 Task: Find connections with filter location Banat with filter topic #tecnologiawith filter profile language French with filter current company Teach For India with filter school KSR College of Education with filter industry Construction Hardware Manufacturing with filter service category FIle Management with filter keywords title Iron Worker
Action: Mouse moved to (556, 72)
Screenshot: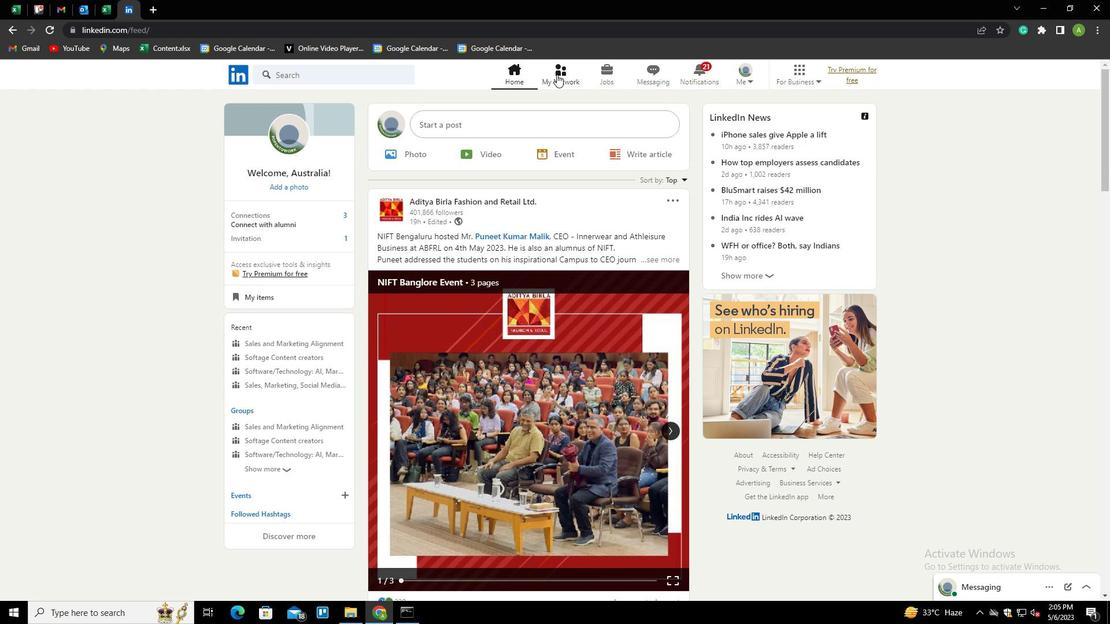 
Action: Mouse pressed left at (556, 72)
Screenshot: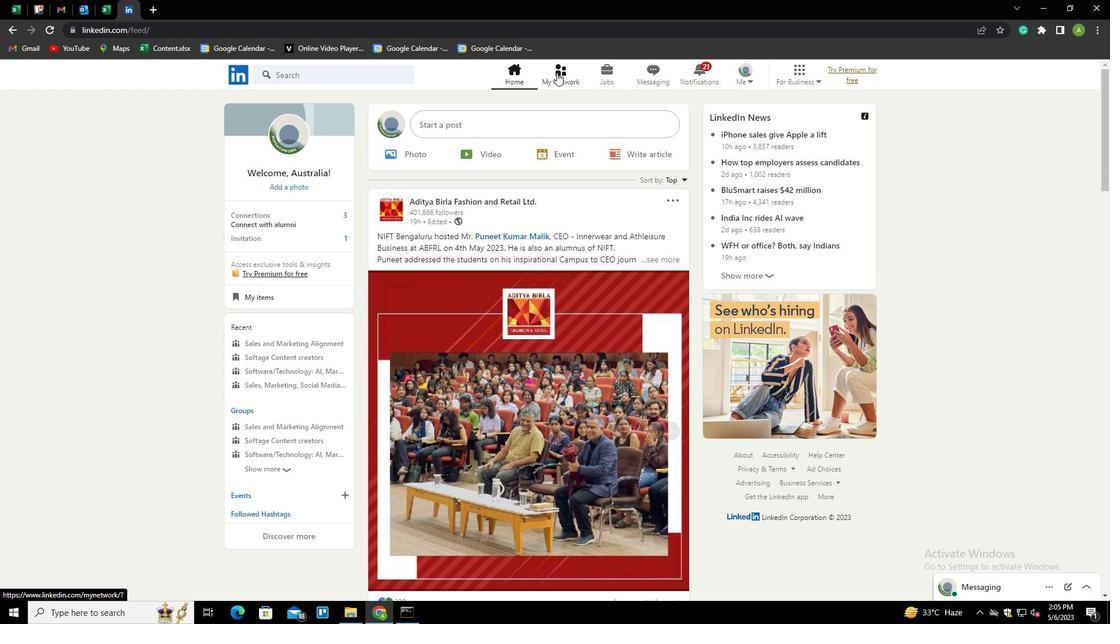 
Action: Mouse moved to (293, 139)
Screenshot: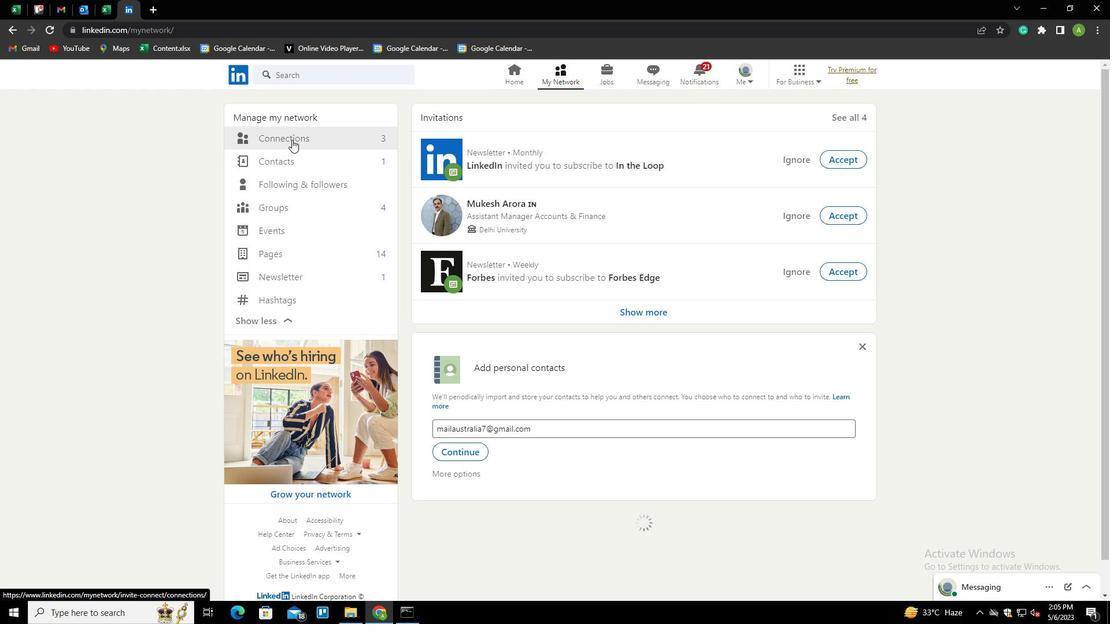 
Action: Mouse pressed left at (293, 139)
Screenshot: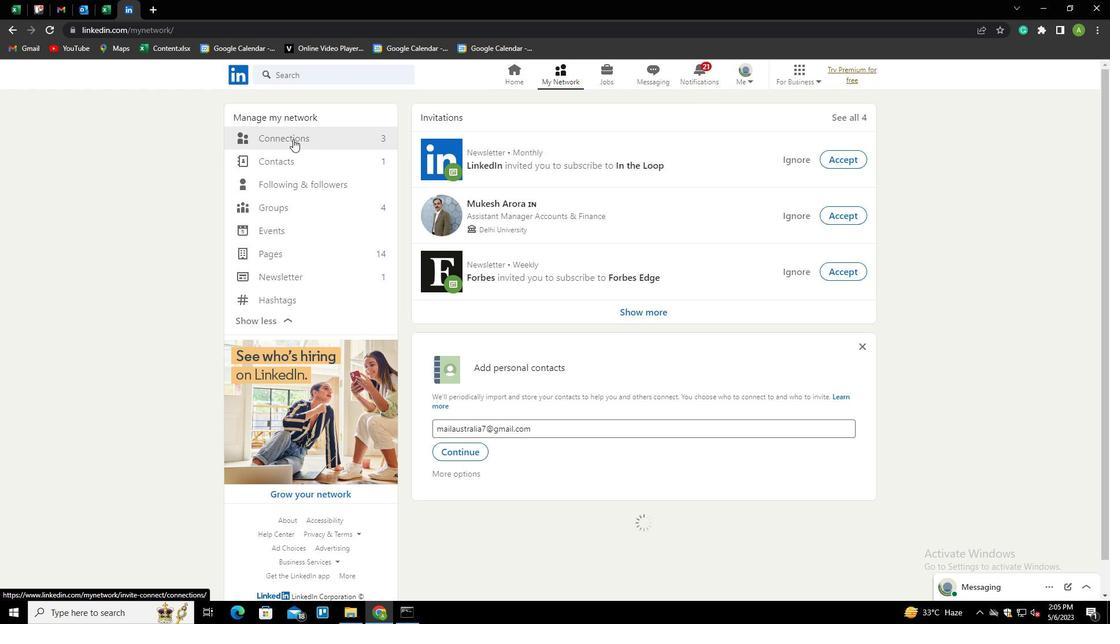 
Action: Mouse moved to (625, 139)
Screenshot: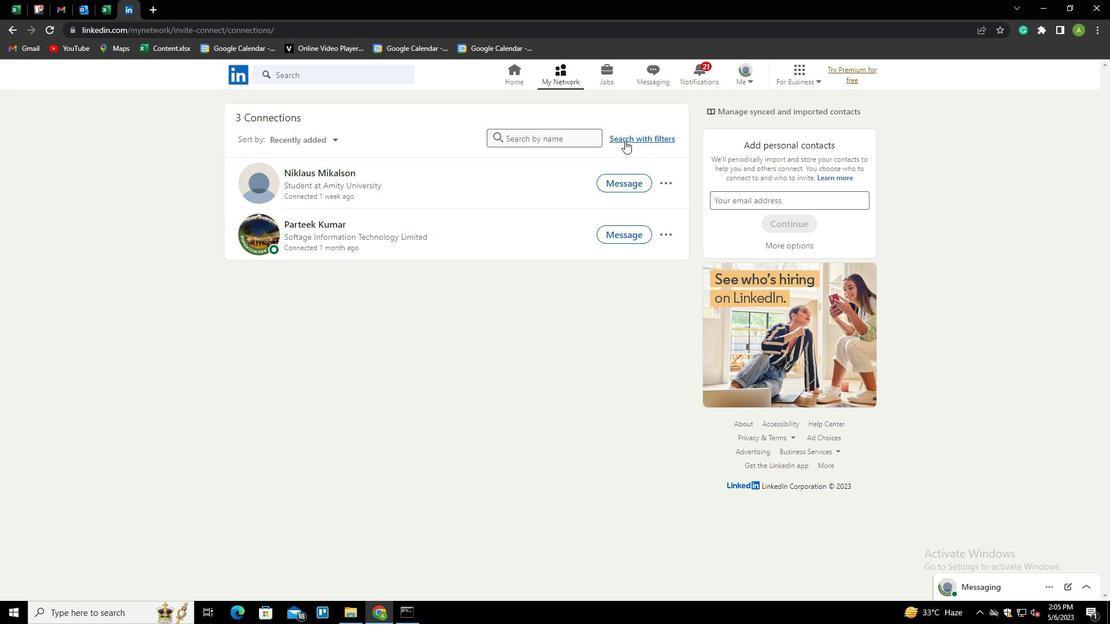 
Action: Mouse pressed left at (625, 139)
Screenshot: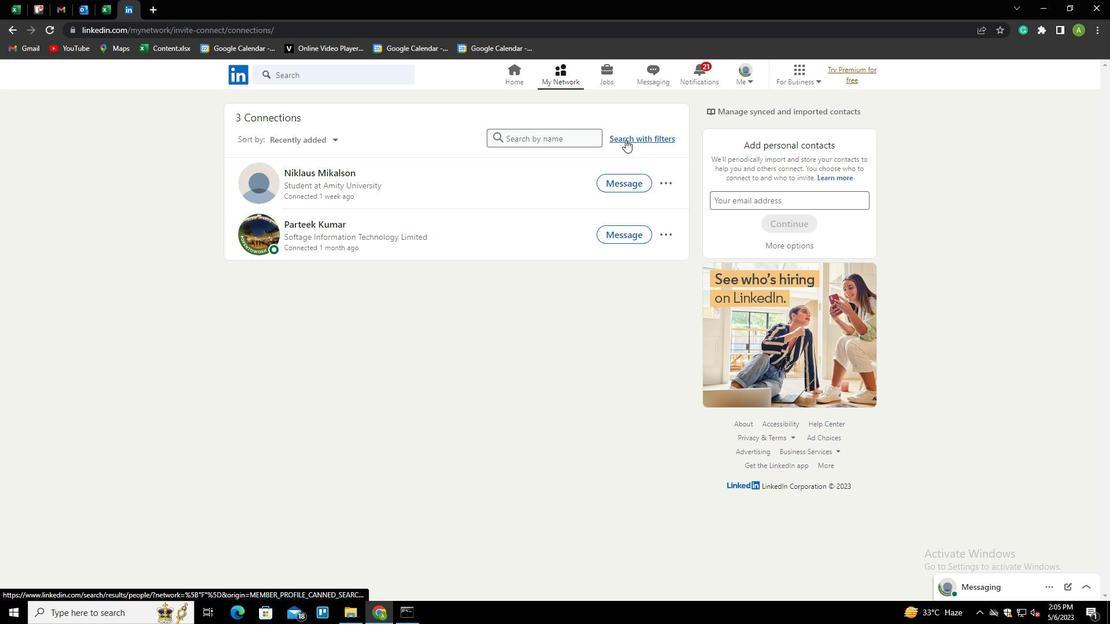 
Action: Mouse moved to (587, 102)
Screenshot: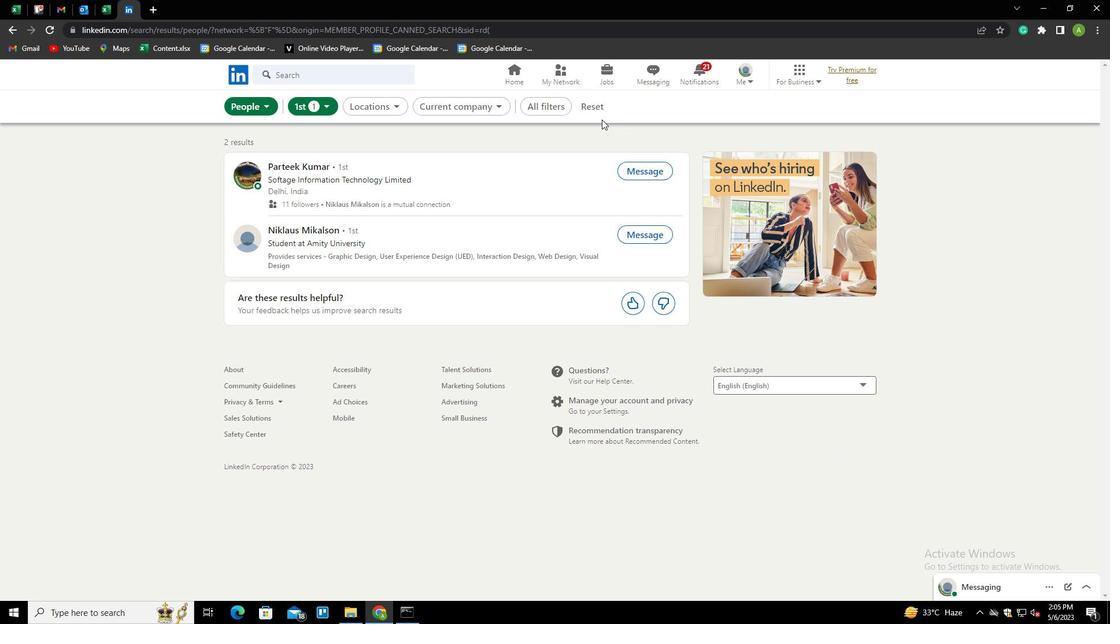 
Action: Mouse pressed left at (587, 102)
Screenshot: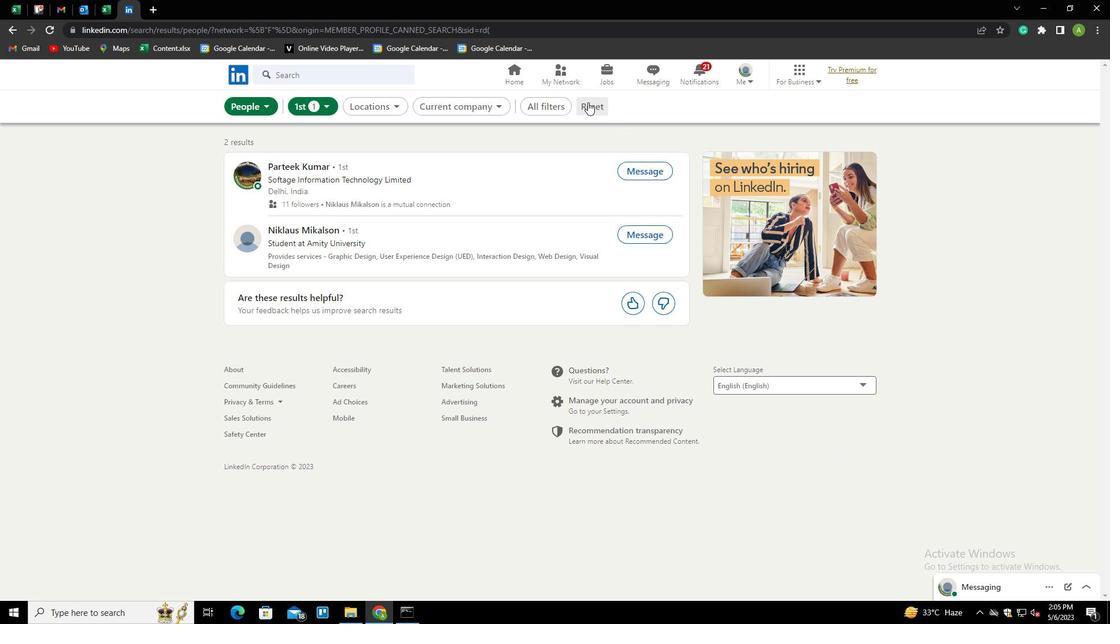 
Action: Mouse moved to (572, 105)
Screenshot: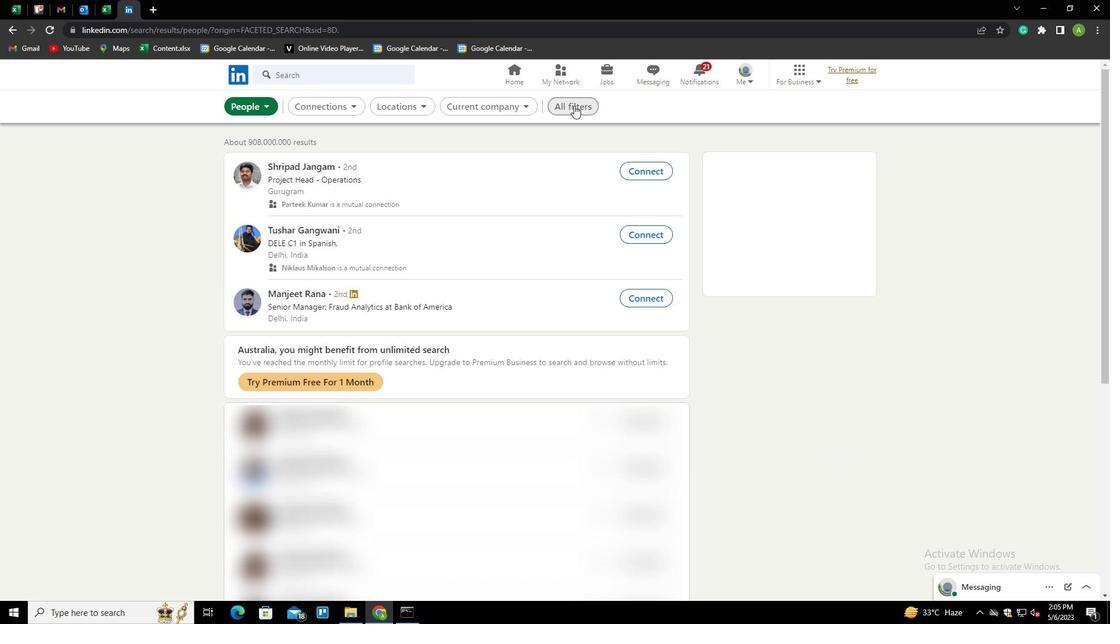 
Action: Mouse pressed left at (572, 105)
Screenshot: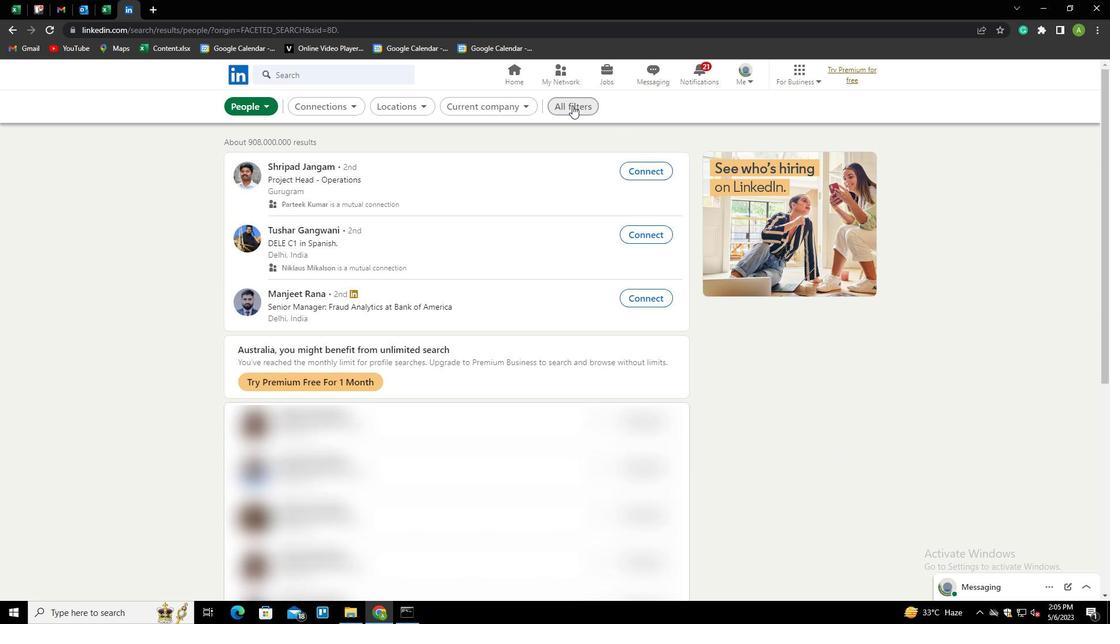 
Action: Mouse moved to (926, 360)
Screenshot: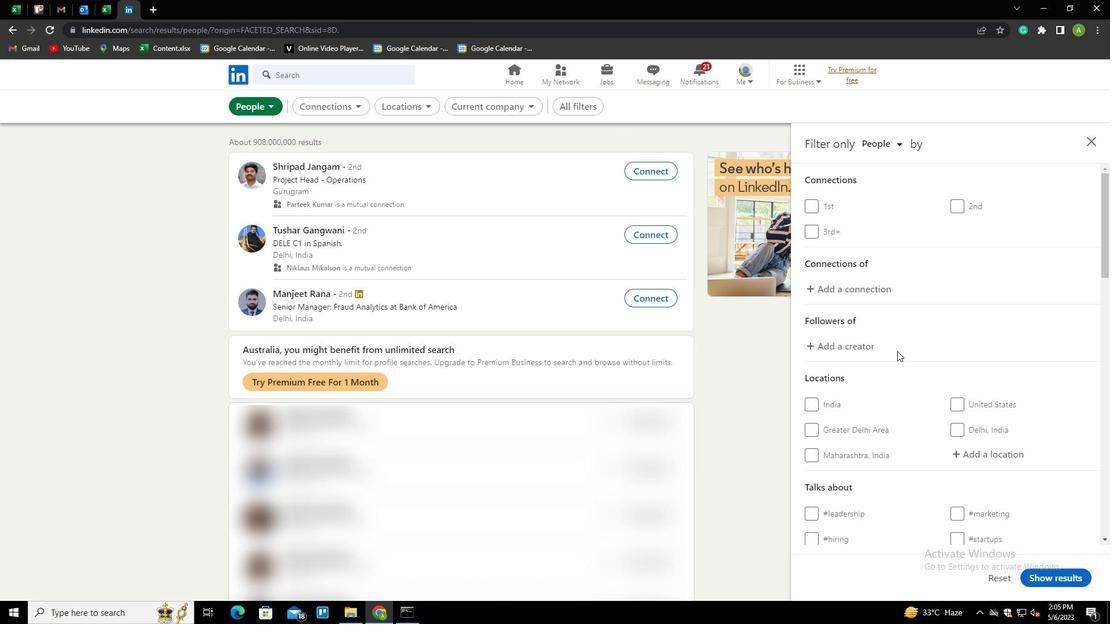 
Action: Mouse scrolled (926, 360) with delta (0, 0)
Screenshot: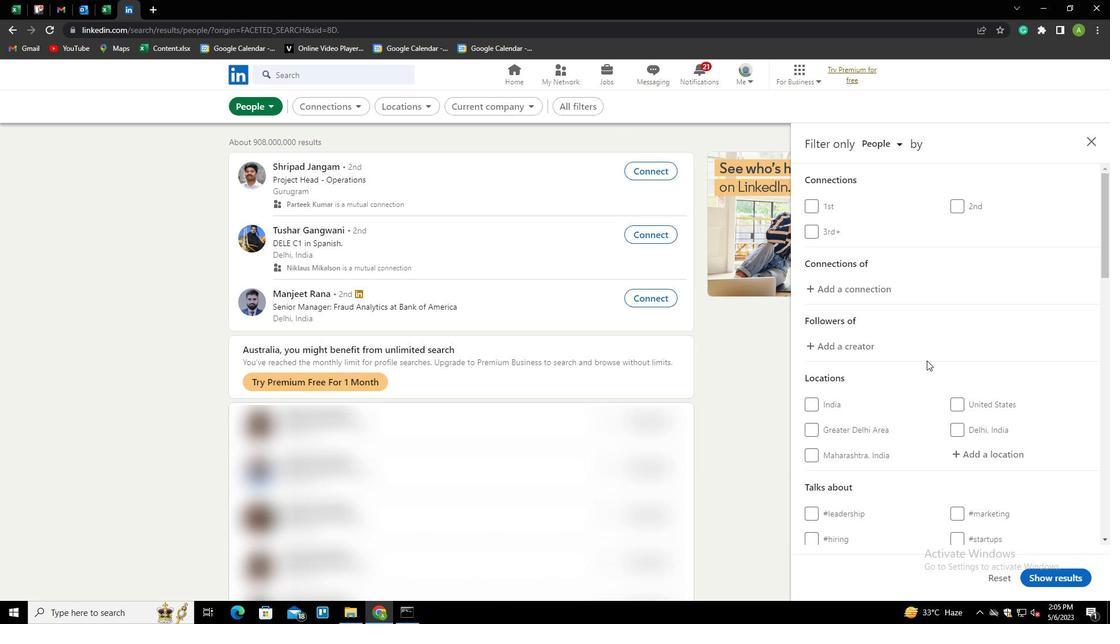 
Action: Mouse scrolled (926, 360) with delta (0, 0)
Screenshot: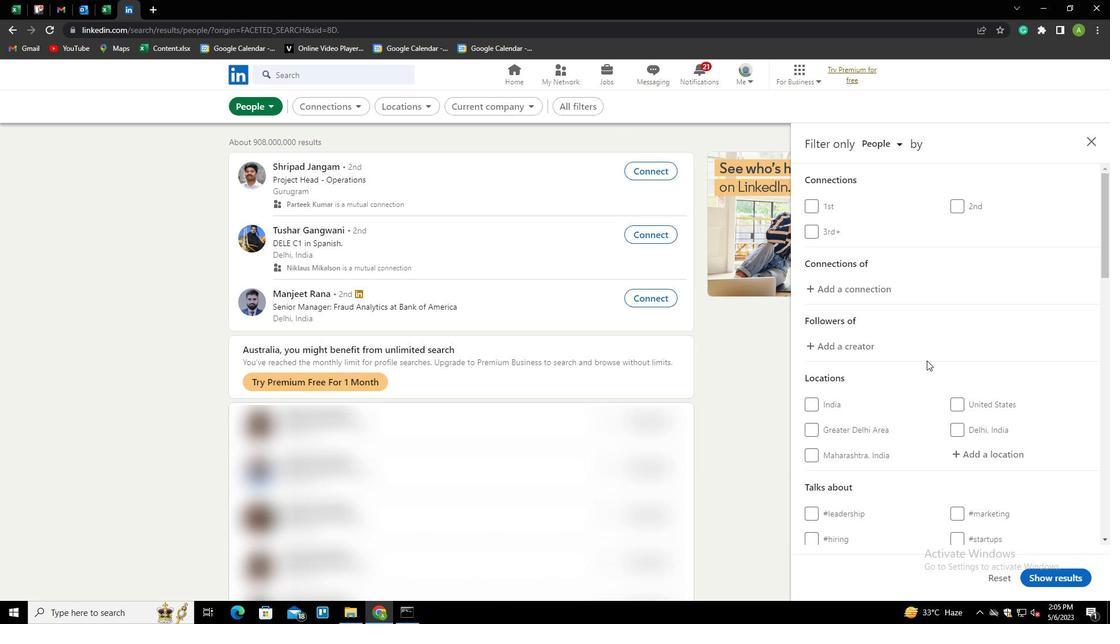 
Action: Mouse moved to (982, 327)
Screenshot: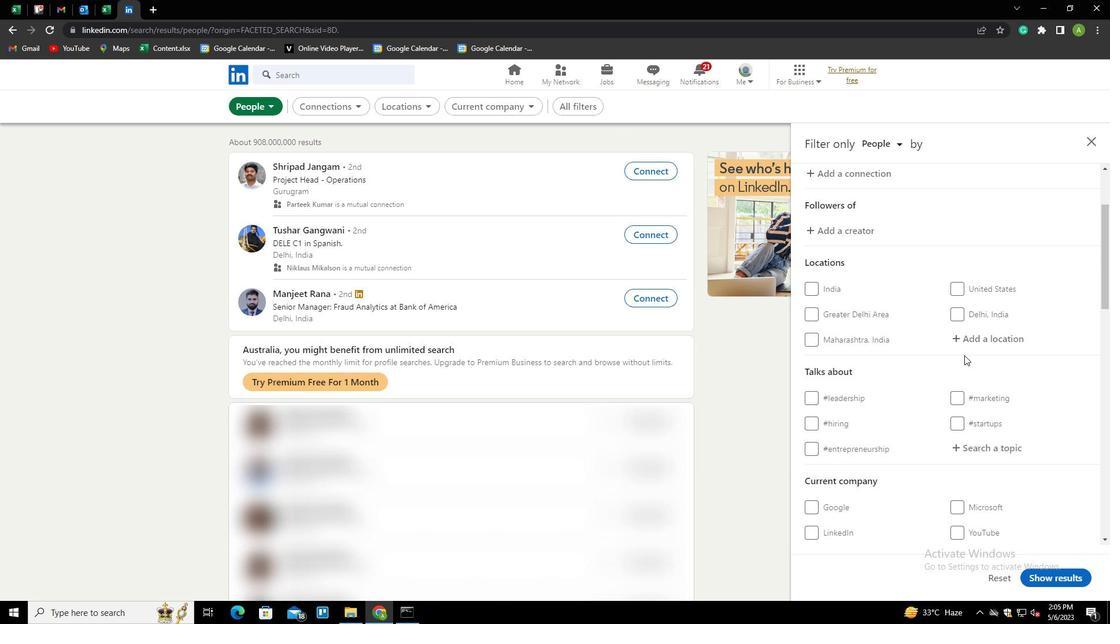 
Action: Mouse pressed left at (982, 327)
Screenshot: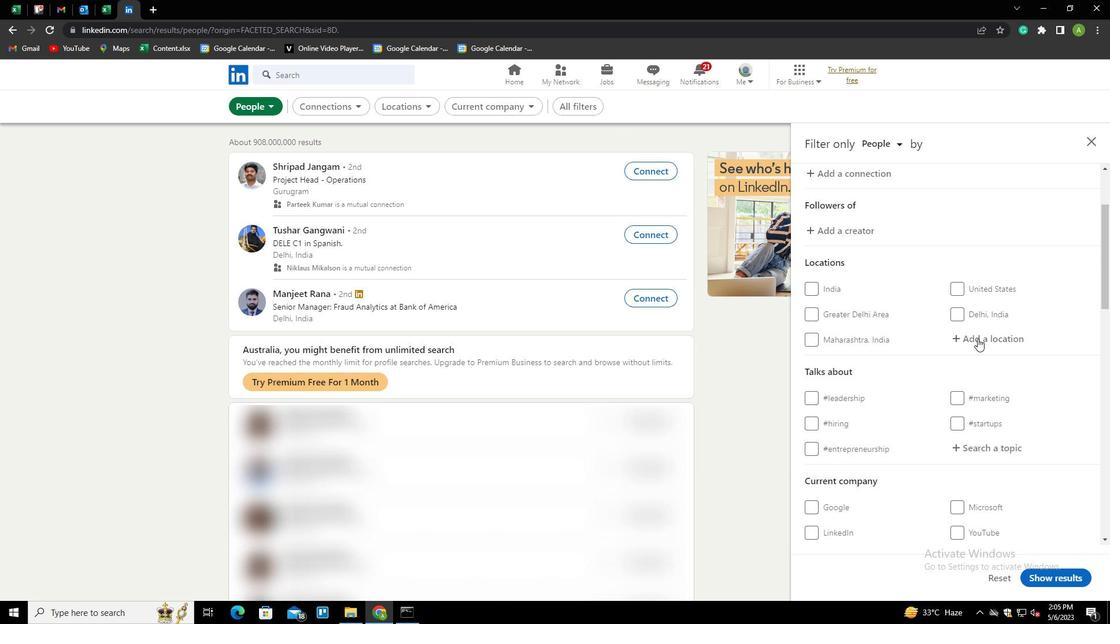 
Action: Mouse moved to (984, 334)
Screenshot: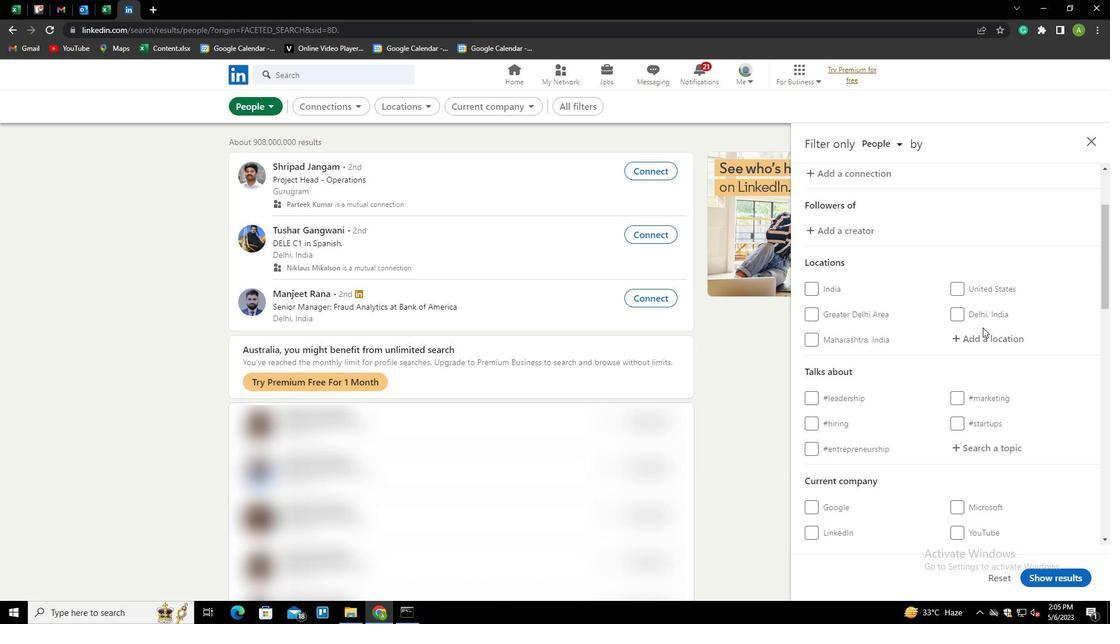
Action: Mouse pressed left at (984, 334)
Screenshot: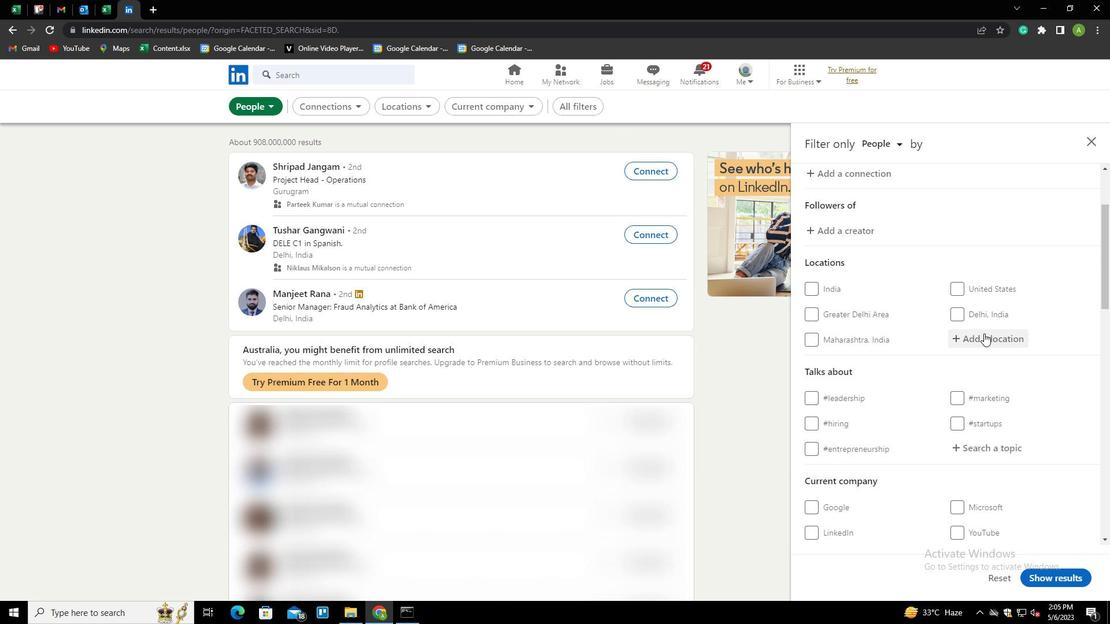 
Action: Key pressed <Key.shift>
Screenshot: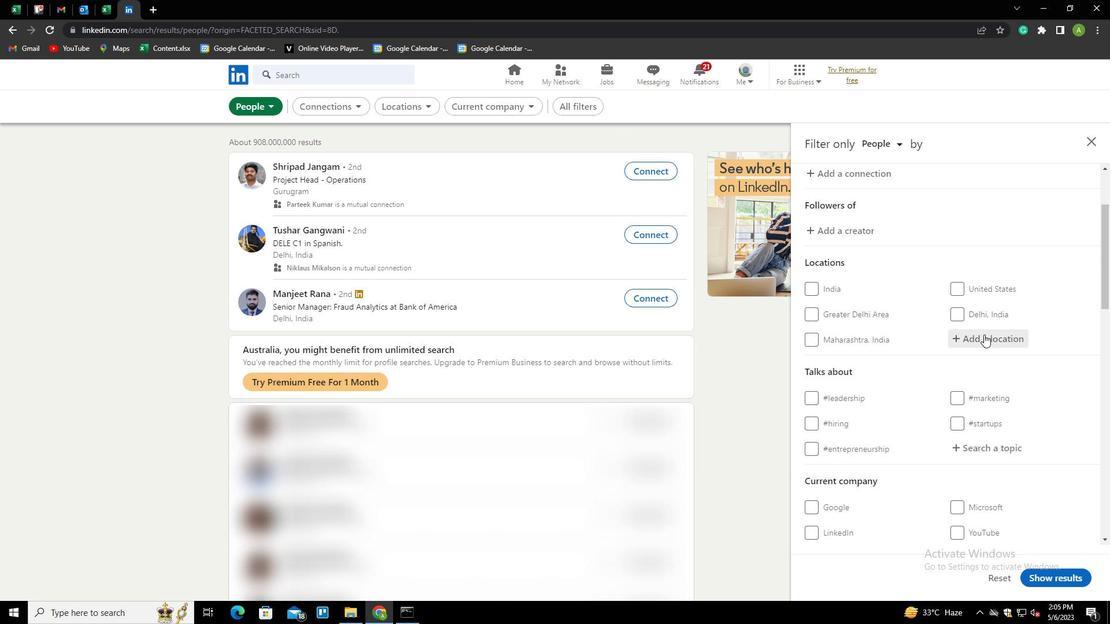 
Action: Mouse moved to (984, 335)
Screenshot: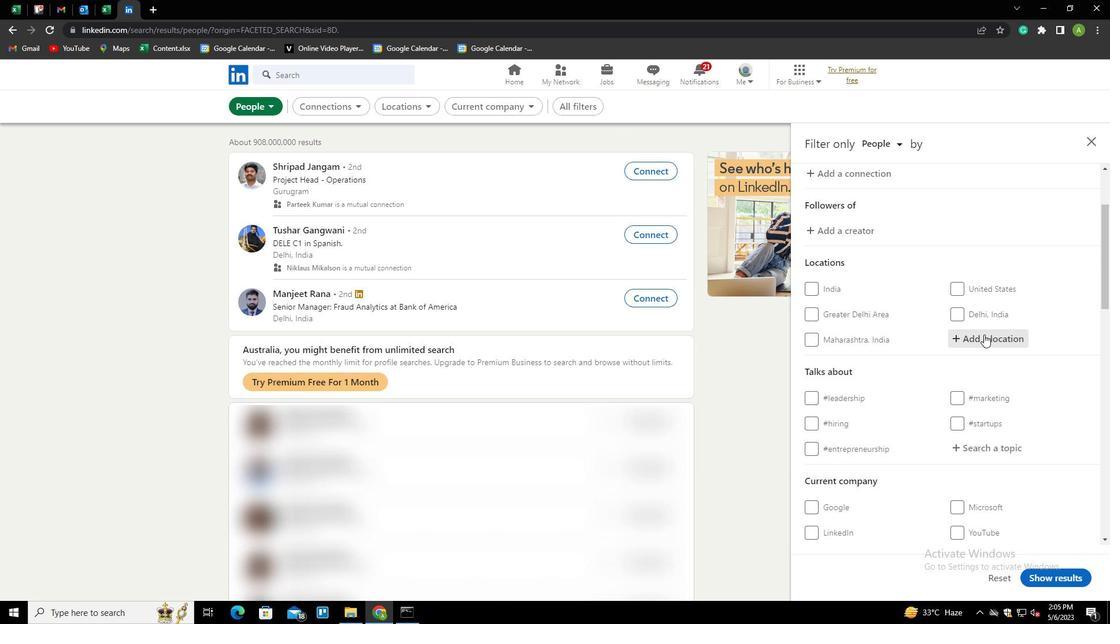 
Action: Key pressed BA
Screenshot: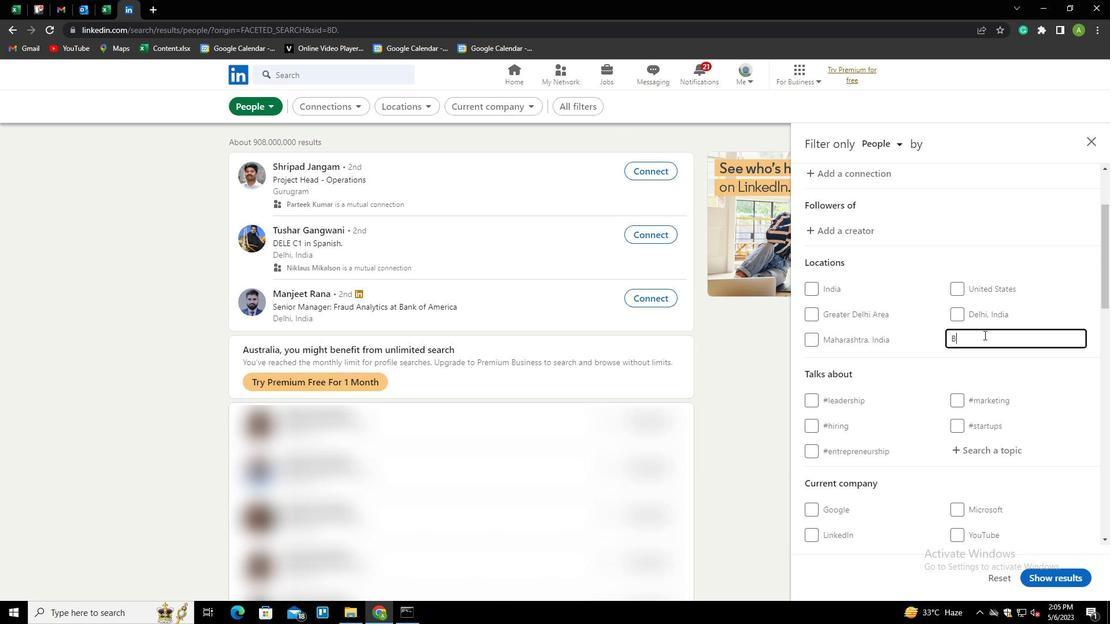 
Action: Mouse moved to (965, 323)
Screenshot: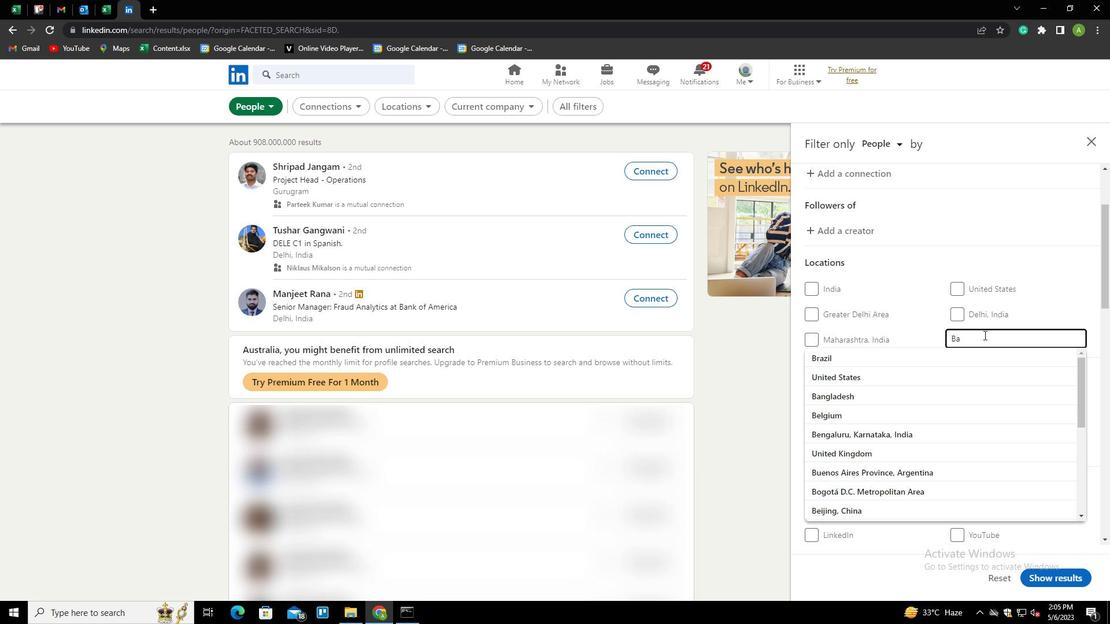 
Action: Key pressed NAT<Key.down><Key.enter>
Screenshot: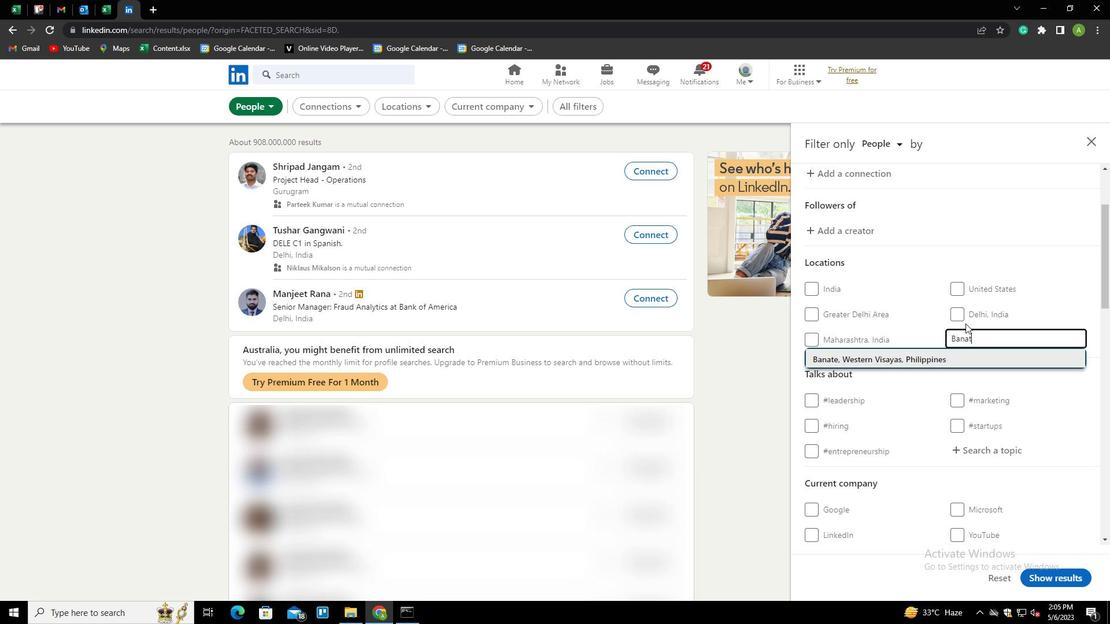 
Action: Mouse moved to (955, 333)
Screenshot: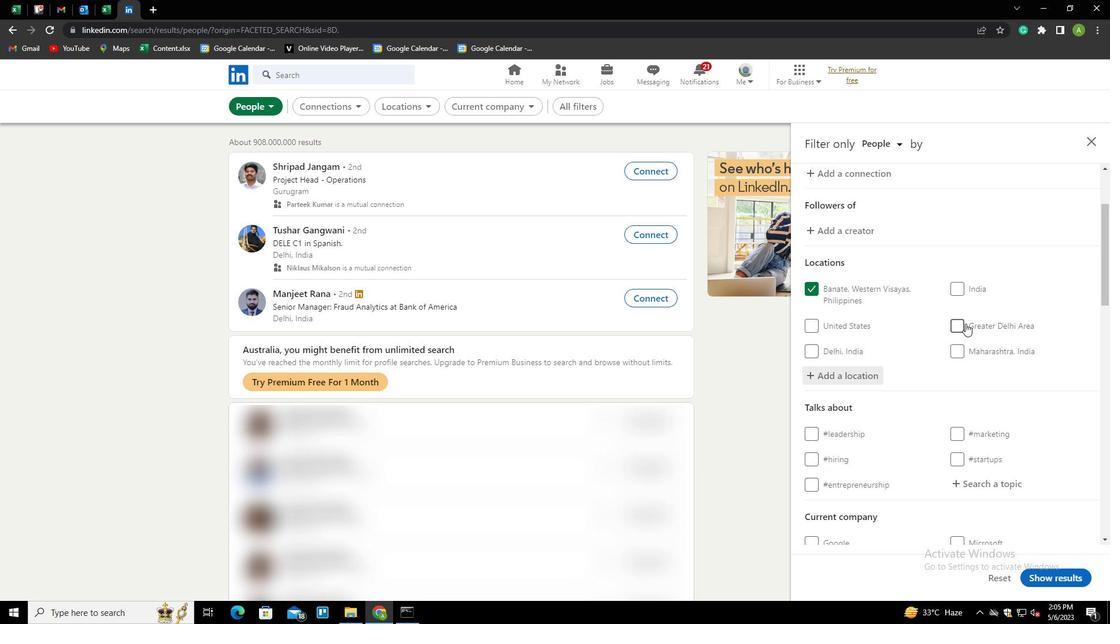 
Action: Mouse scrolled (955, 332) with delta (0, 0)
Screenshot: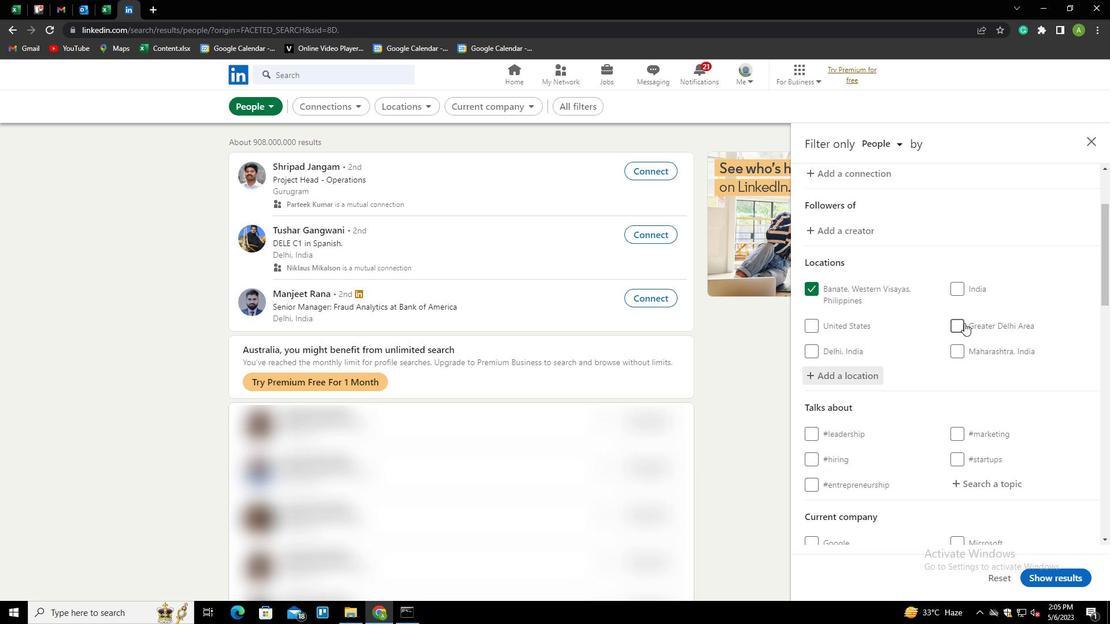 
Action: Mouse moved to (955, 333)
Screenshot: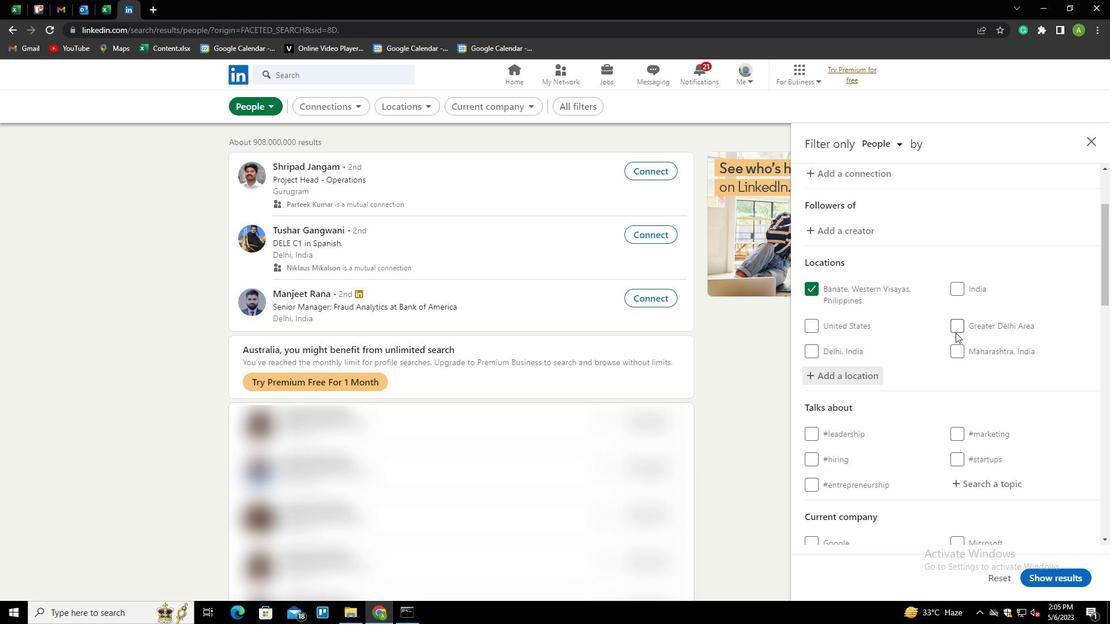 
Action: Mouse scrolled (955, 333) with delta (0, 0)
Screenshot: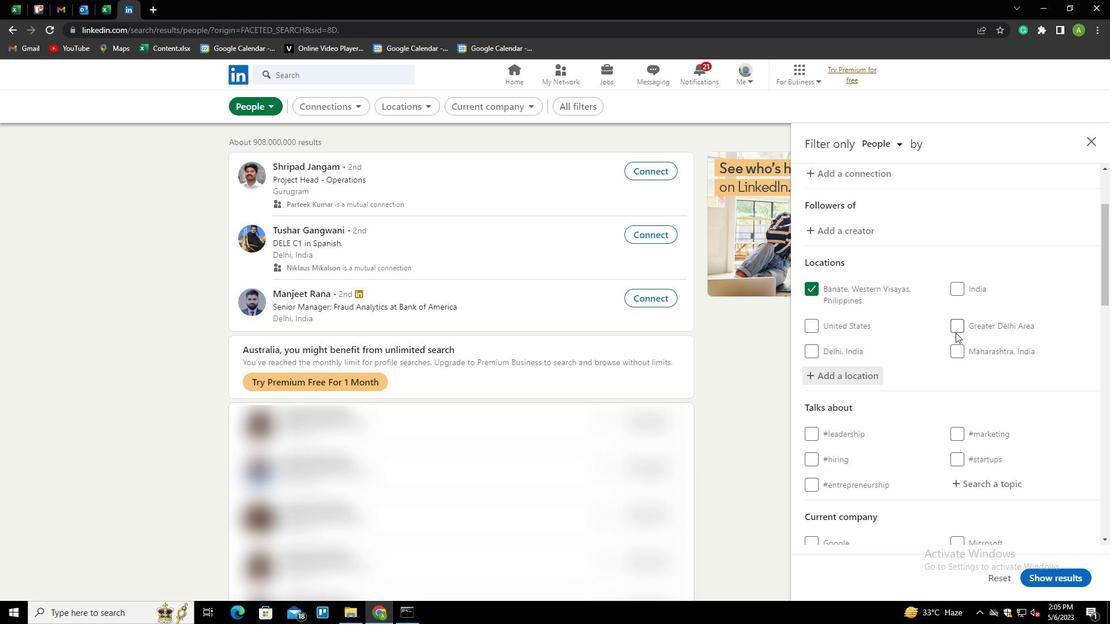 
Action: Mouse moved to (969, 368)
Screenshot: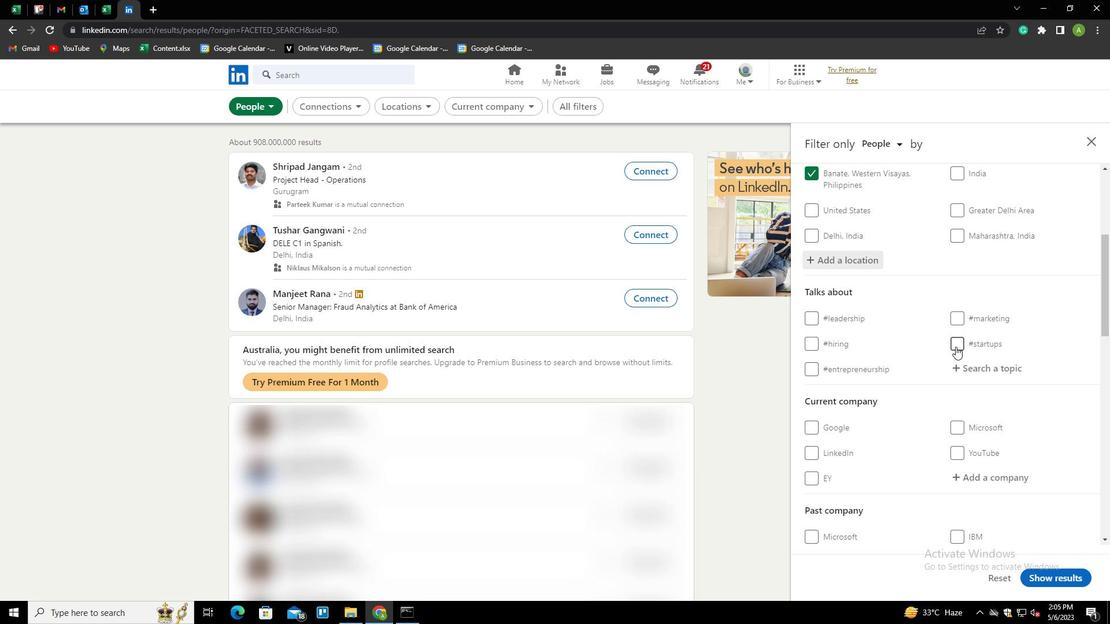 
Action: Mouse pressed left at (969, 368)
Screenshot: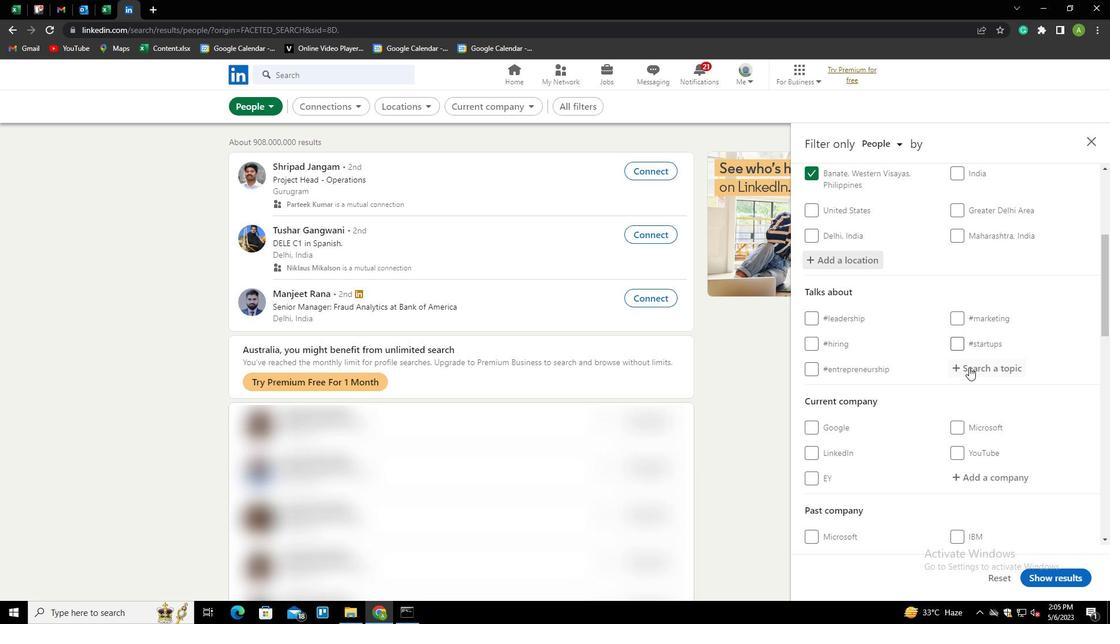 
Action: Mouse moved to (968, 368)
Screenshot: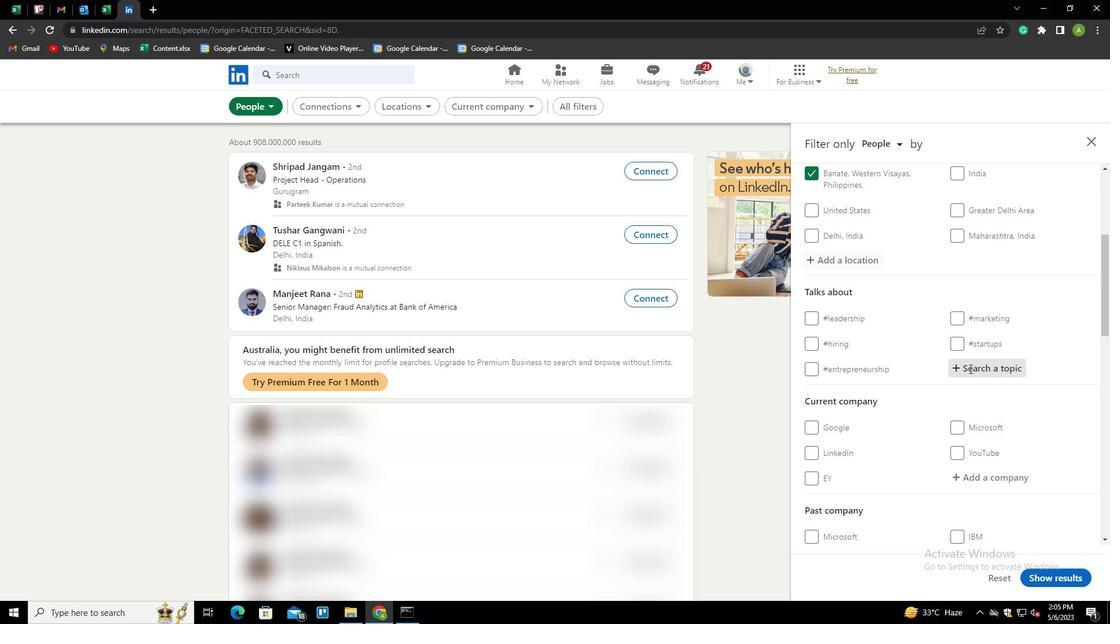 
Action: Key pressed T
Screenshot: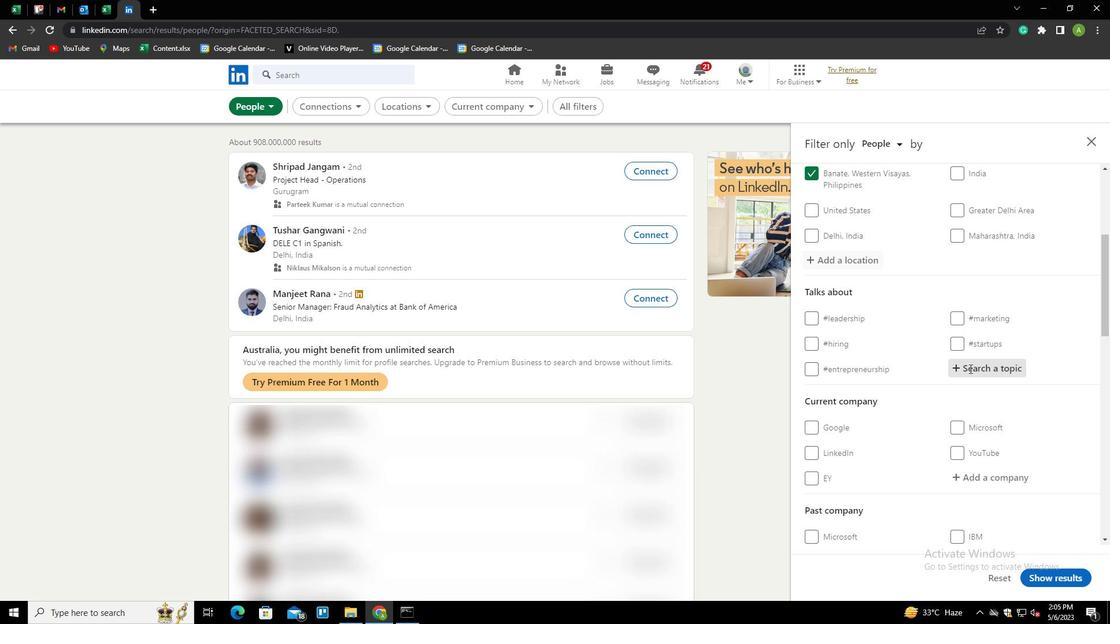 
Action: Mouse moved to (968, 368)
Screenshot: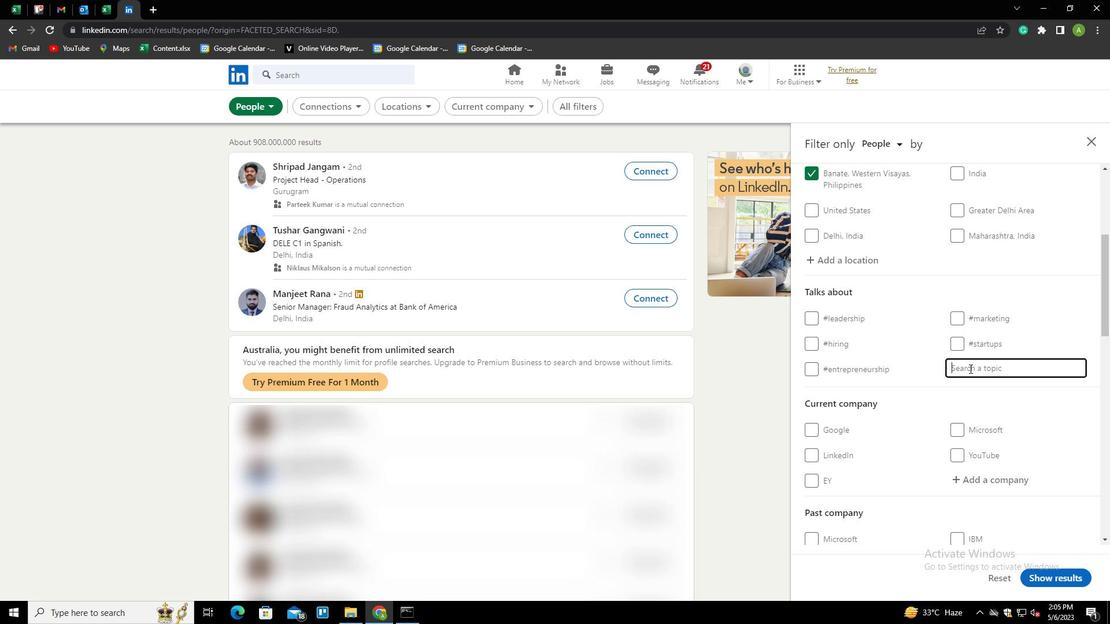 
Action: Key pressed E
Screenshot: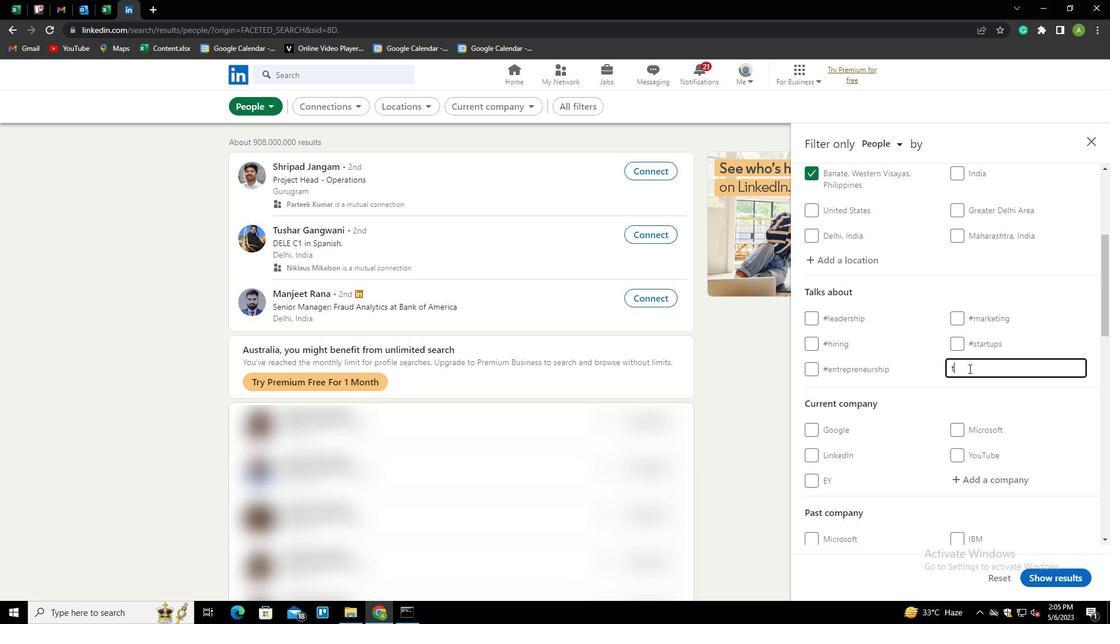 
Action: Mouse moved to (964, 367)
Screenshot: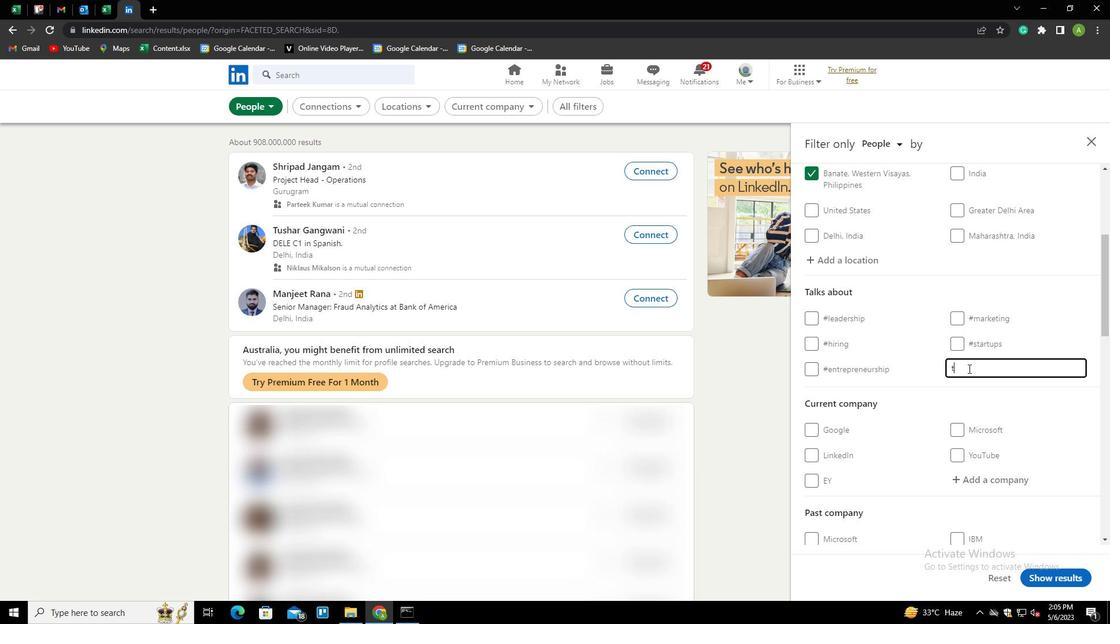 
Action: Key pressed CHNOLOGIA<Key.down><Key.enter>
Screenshot: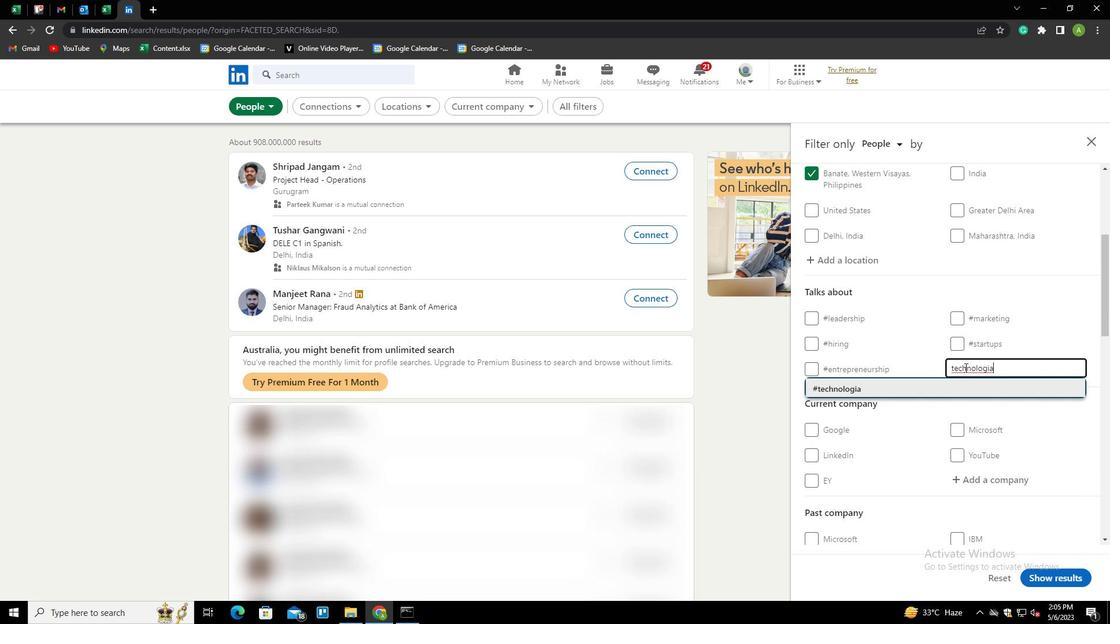 
Action: Mouse scrolled (964, 367) with delta (0, 0)
Screenshot: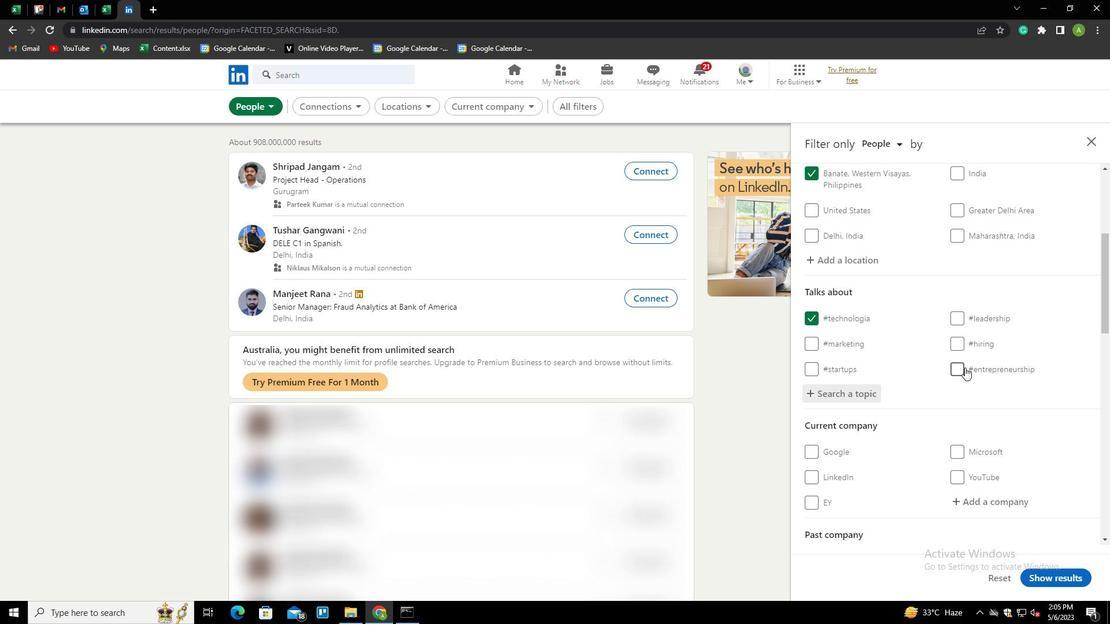 
Action: Mouse scrolled (964, 367) with delta (0, 0)
Screenshot: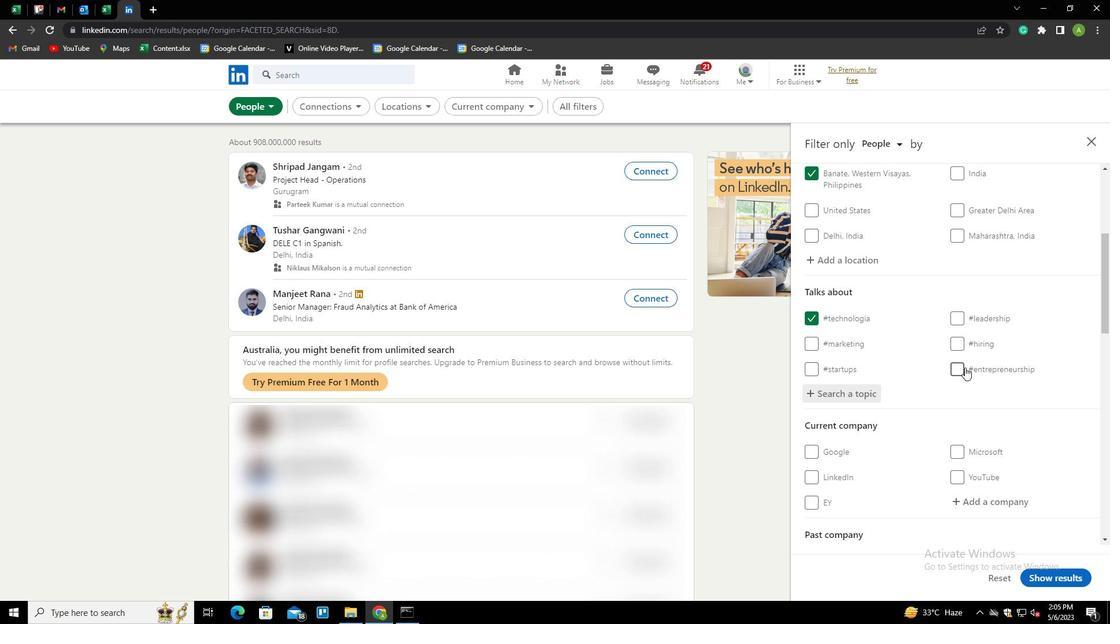 
Action: Mouse scrolled (964, 367) with delta (0, 0)
Screenshot: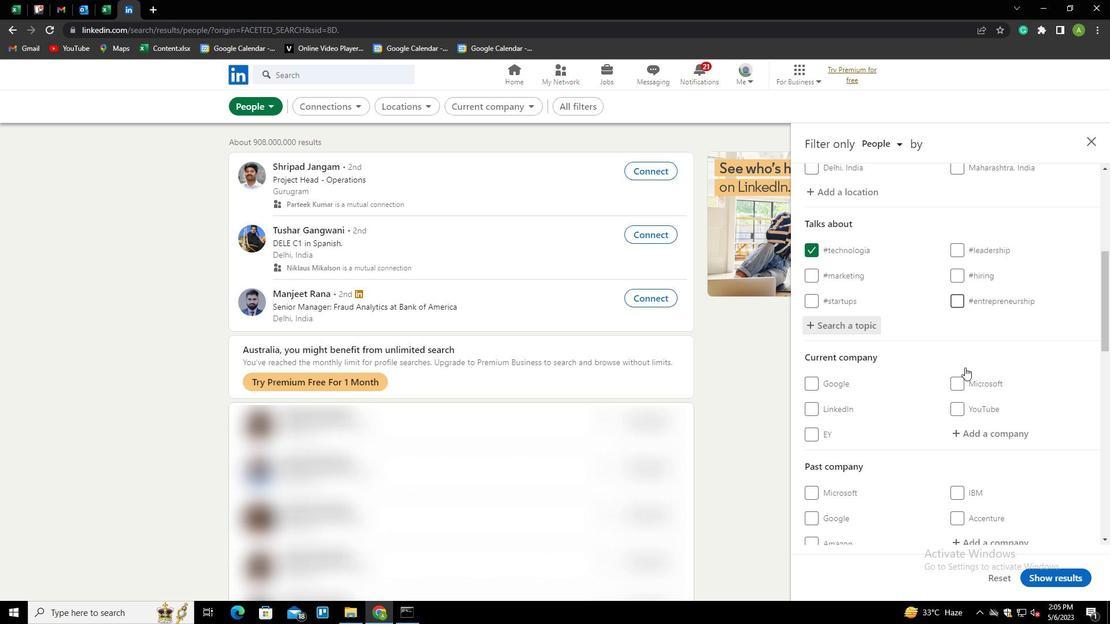 
Action: Mouse moved to (964, 354)
Screenshot: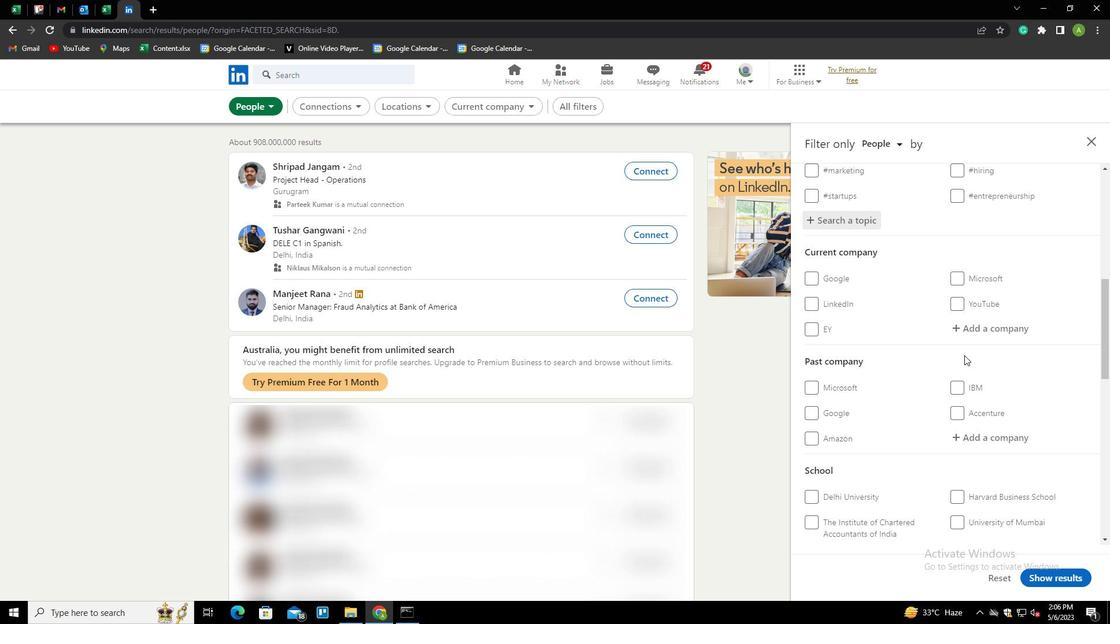 
Action: Mouse scrolled (964, 354) with delta (0, 0)
Screenshot: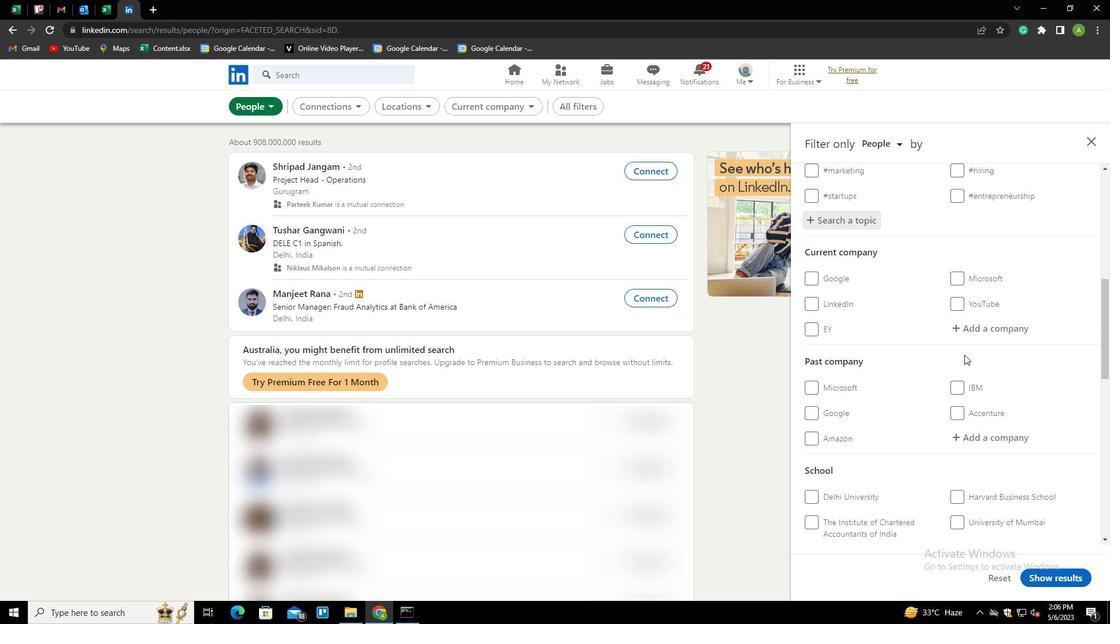 
Action: Mouse scrolled (964, 354) with delta (0, 0)
Screenshot: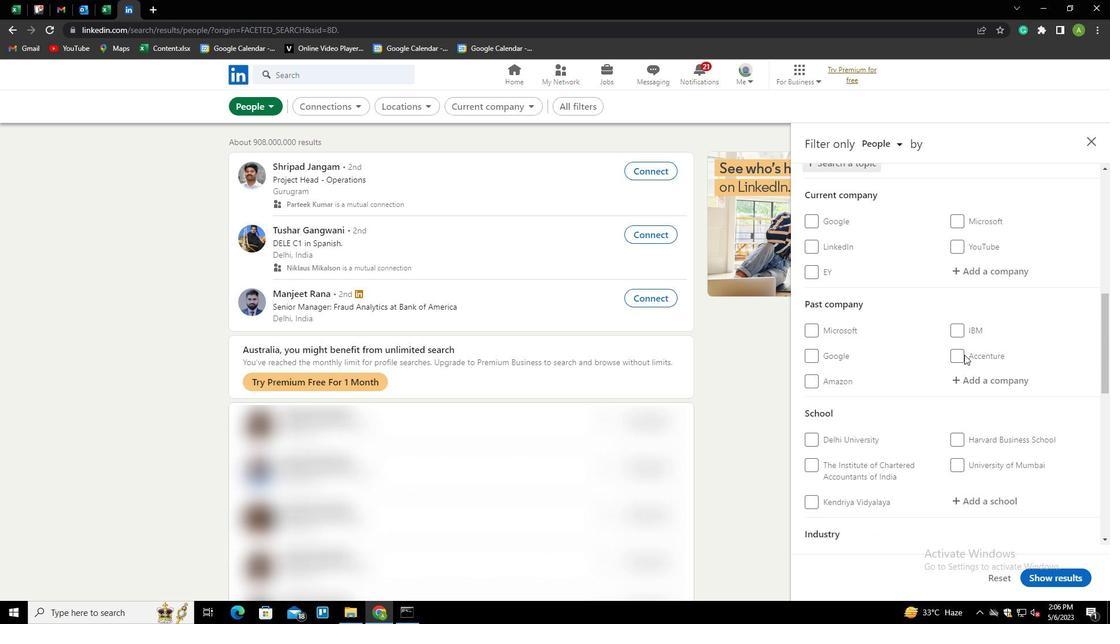 
Action: Mouse scrolled (964, 354) with delta (0, 0)
Screenshot: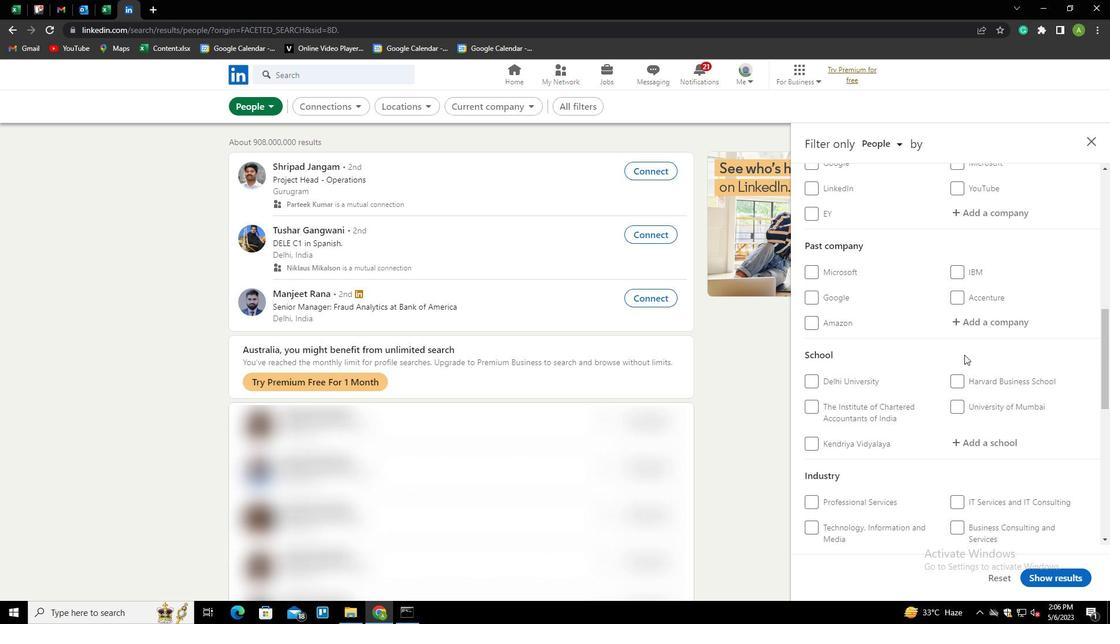 
Action: Mouse scrolled (964, 354) with delta (0, 0)
Screenshot: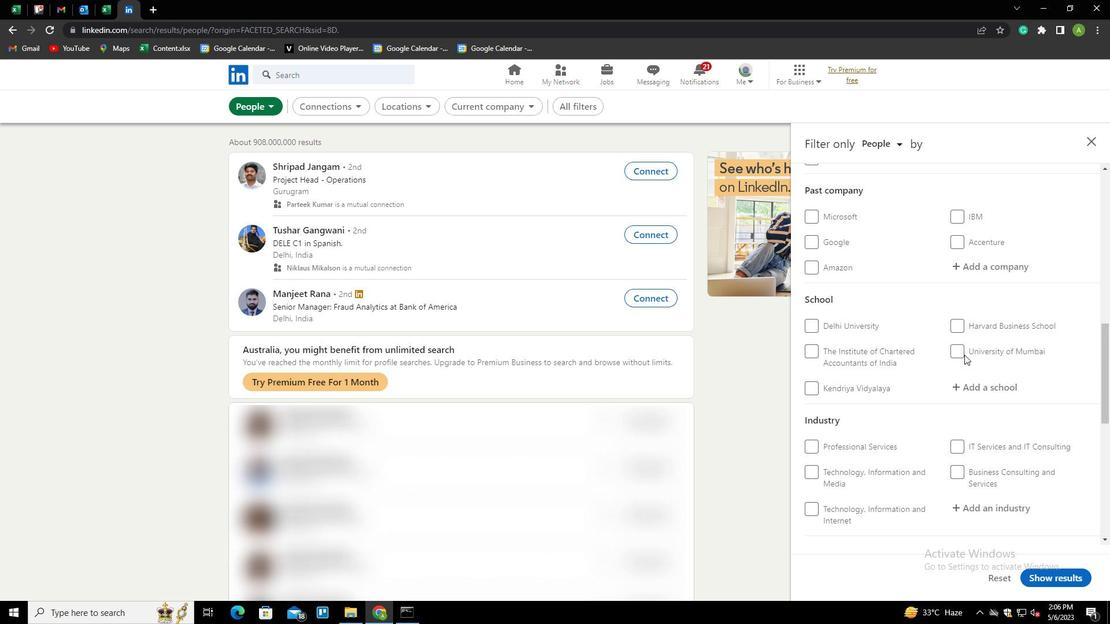 
Action: Mouse scrolled (964, 354) with delta (0, 0)
Screenshot: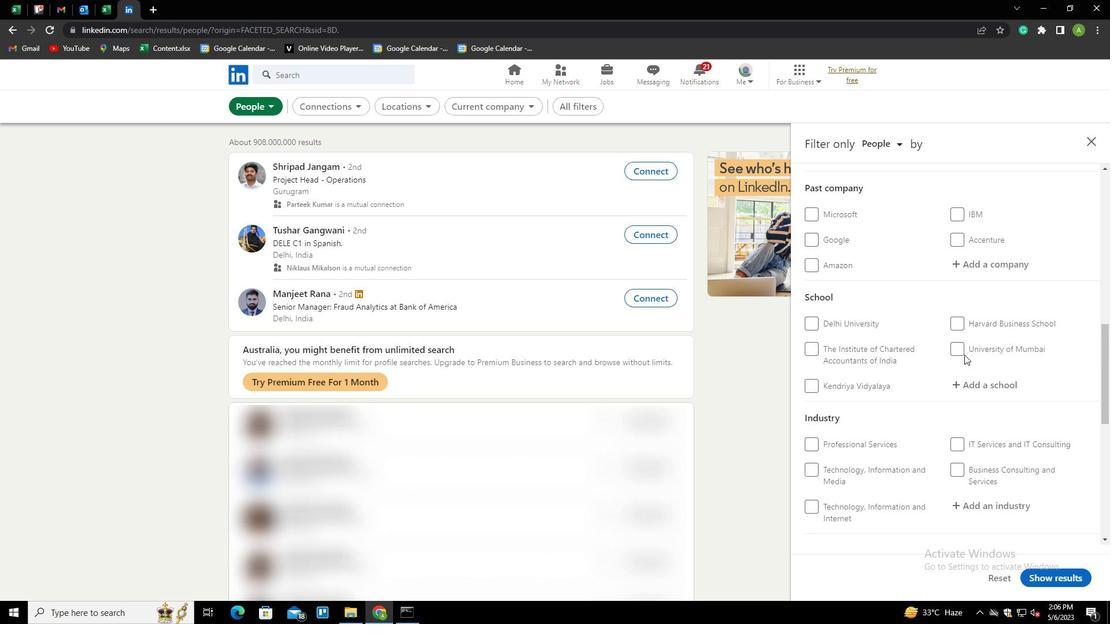 
Action: Mouse scrolled (964, 354) with delta (0, 0)
Screenshot: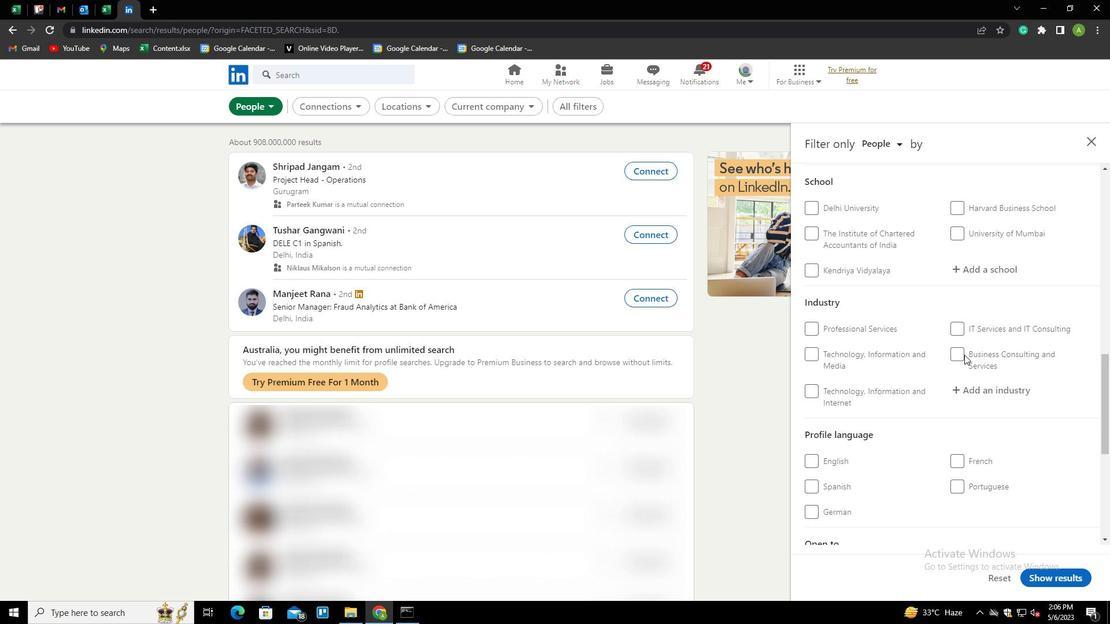 
Action: Mouse scrolled (964, 354) with delta (0, 0)
Screenshot: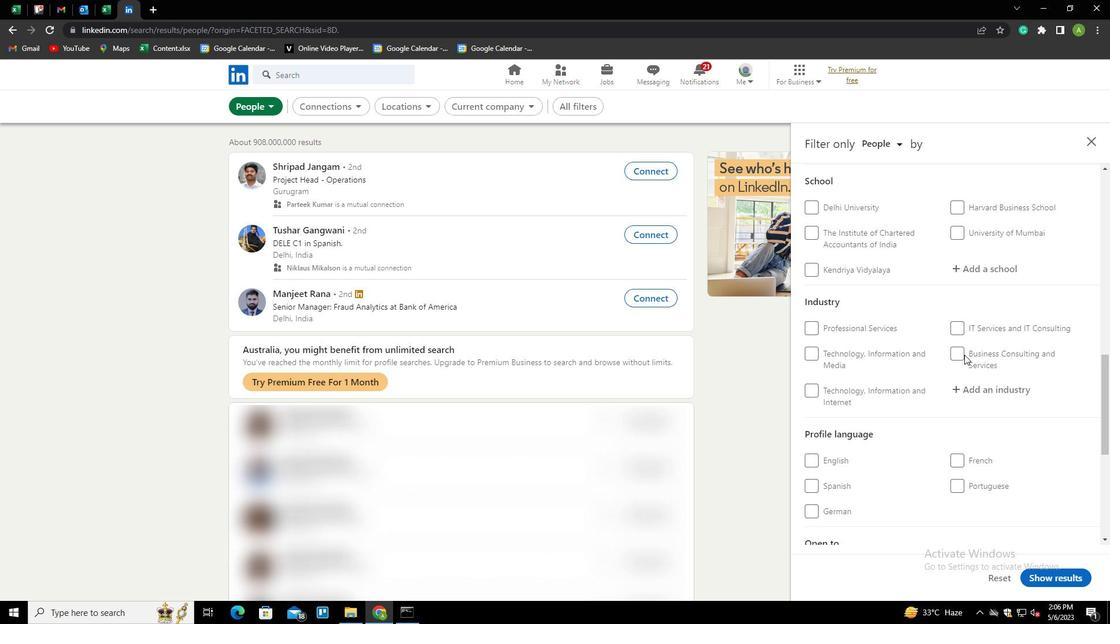 
Action: Mouse moved to (962, 346)
Screenshot: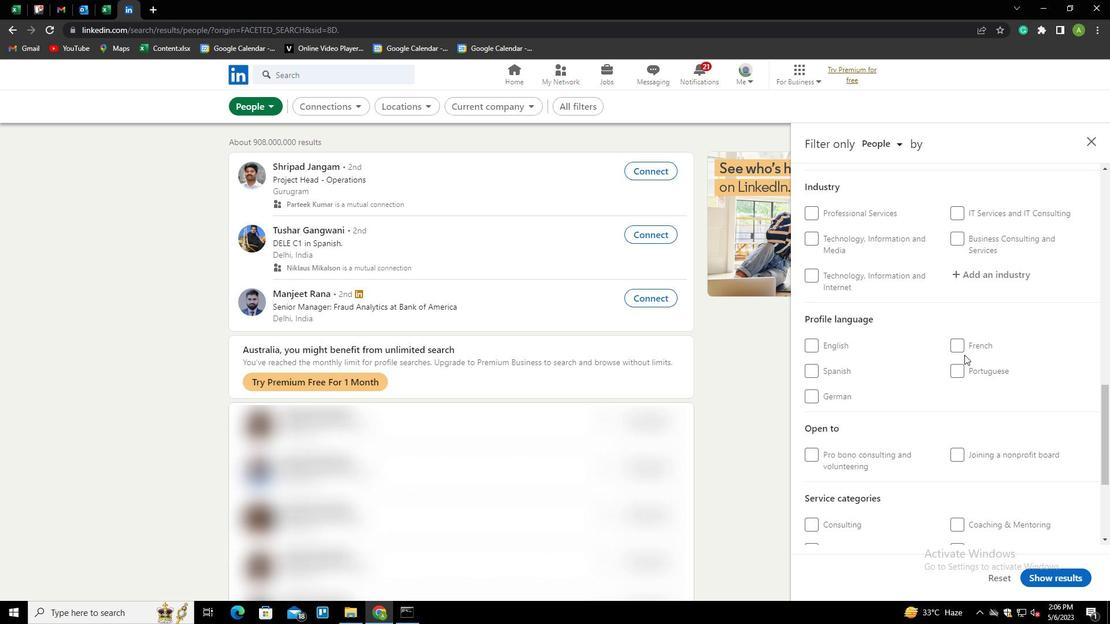 
Action: Mouse pressed left at (962, 346)
Screenshot: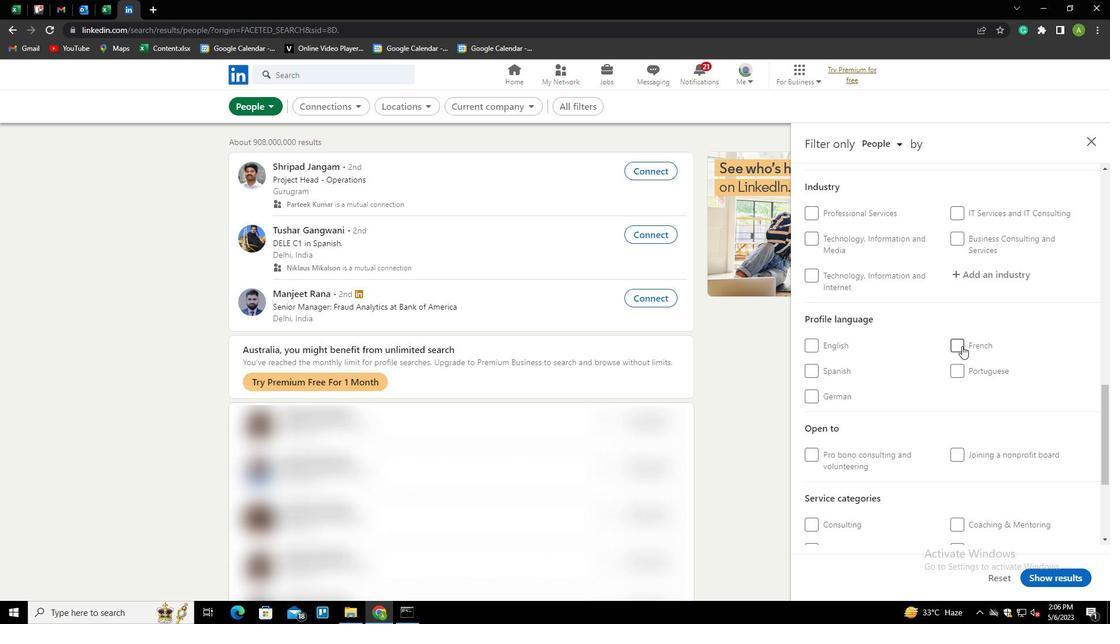
Action: Mouse moved to (974, 335)
Screenshot: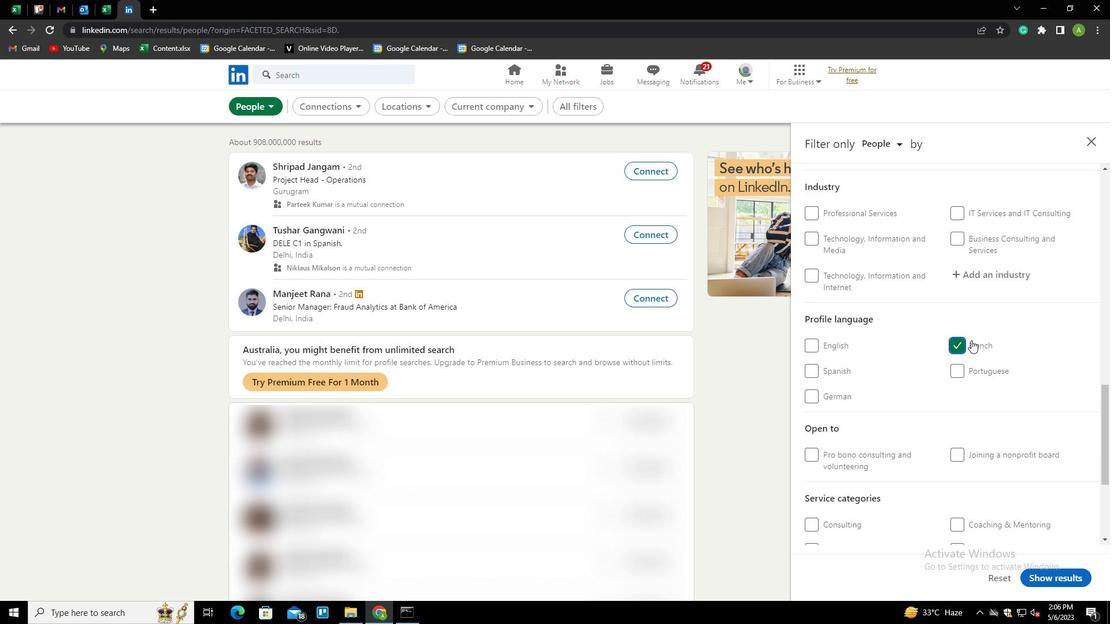 
Action: Mouse scrolled (974, 335) with delta (0, 0)
Screenshot: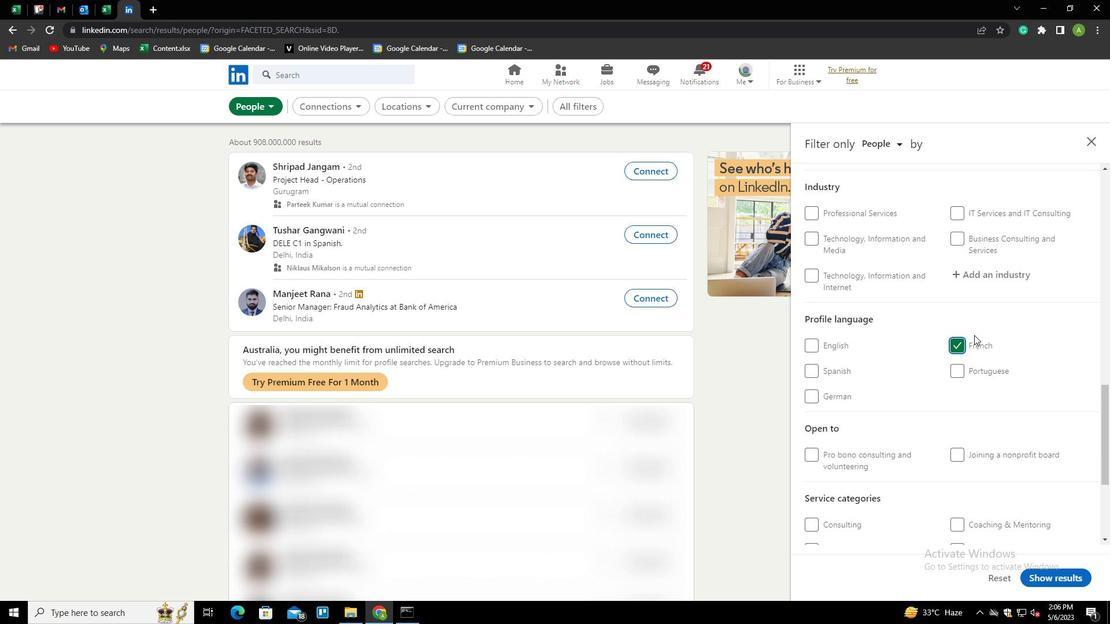 
Action: Mouse scrolled (974, 335) with delta (0, 0)
Screenshot: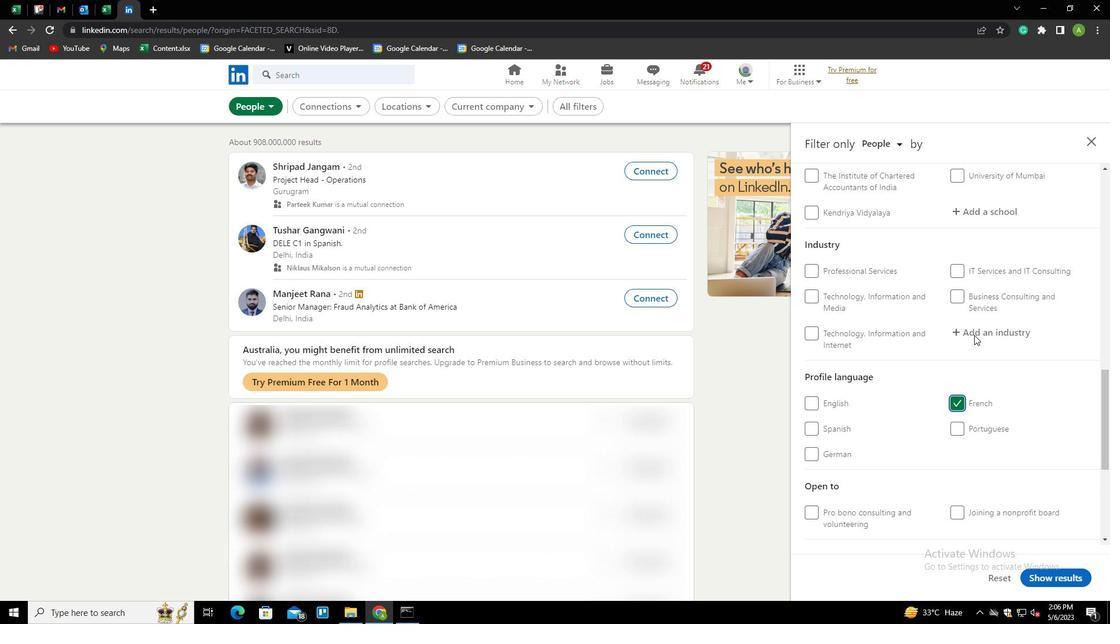 
Action: Mouse scrolled (974, 335) with delta (0, 0)
Screenshot: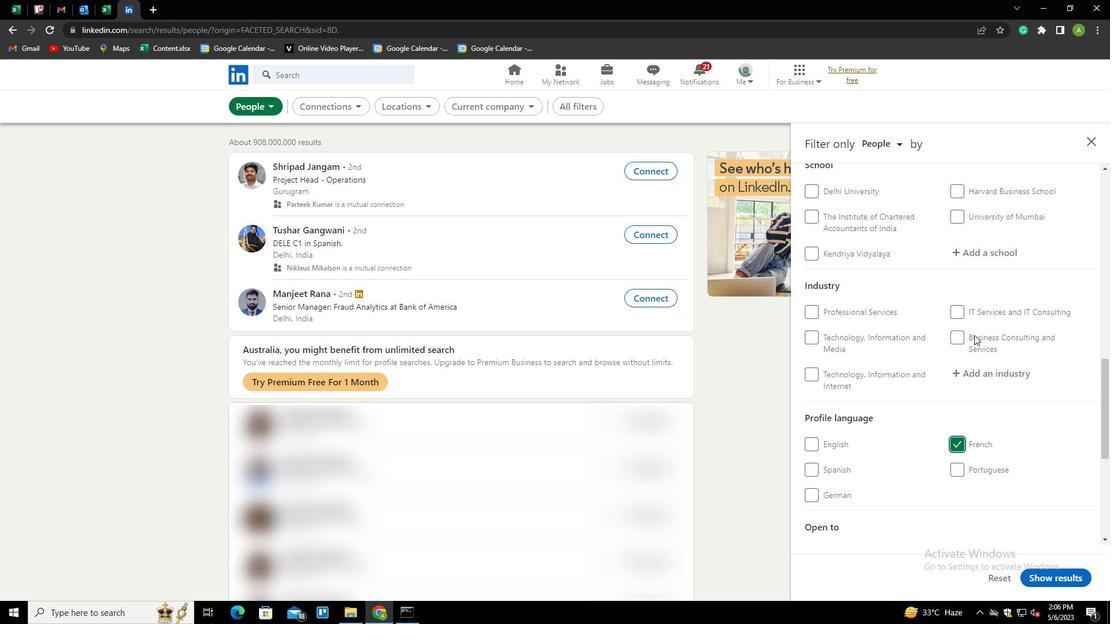 
Action: Mouse scrolled (974, 335) with delta (0, 0)
Screenshot: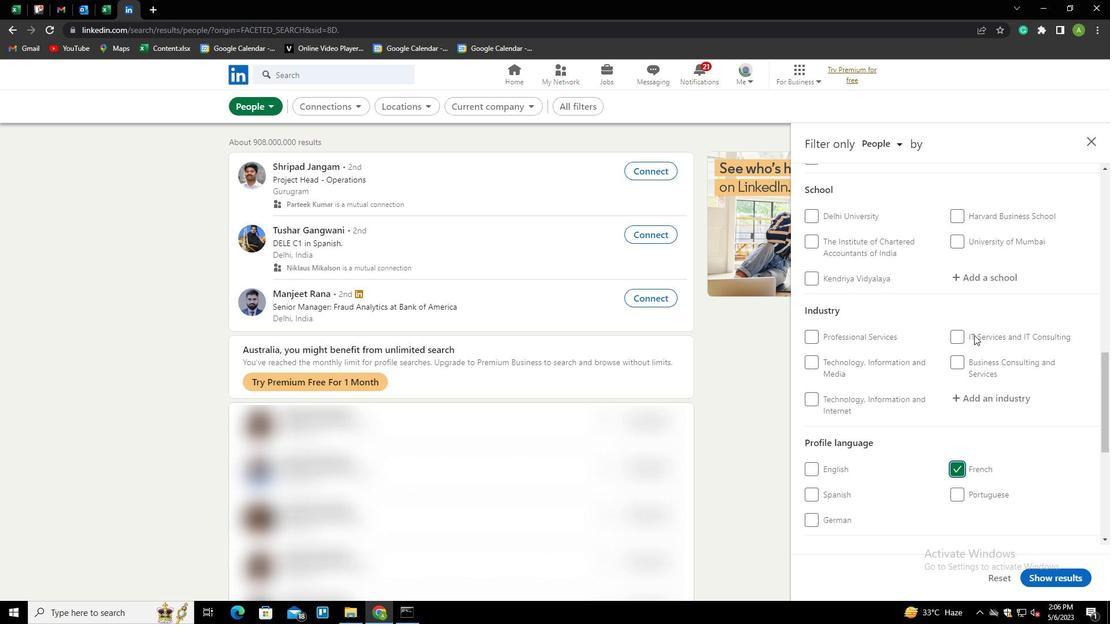
Action: Mouse scrolled (974, 335) with delta (0, 0)
Screenshot: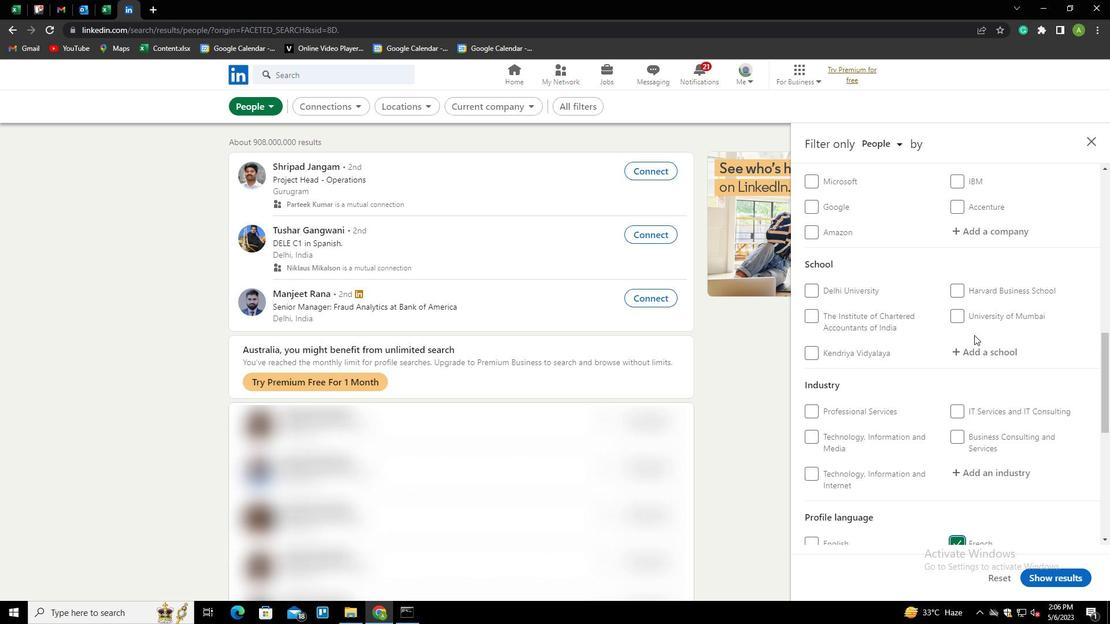 
Action: Mouse scrolled (974, 335) with delta (0, 0)
Screenshot: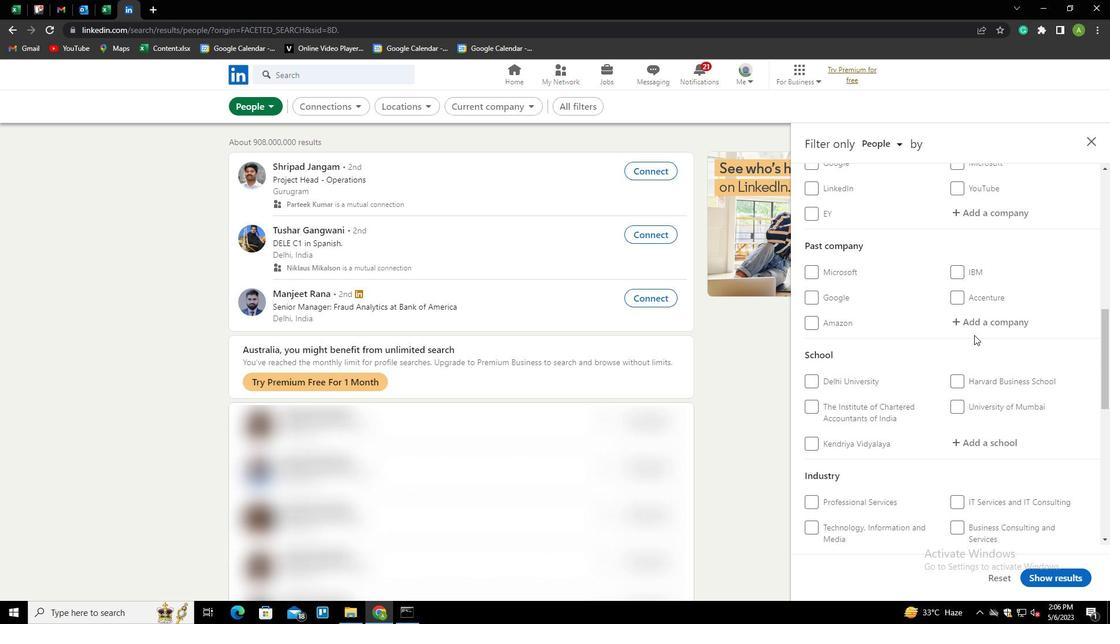 
Action: Mouse scrolled (974, 335) with delta (0, 0)
Screenshot: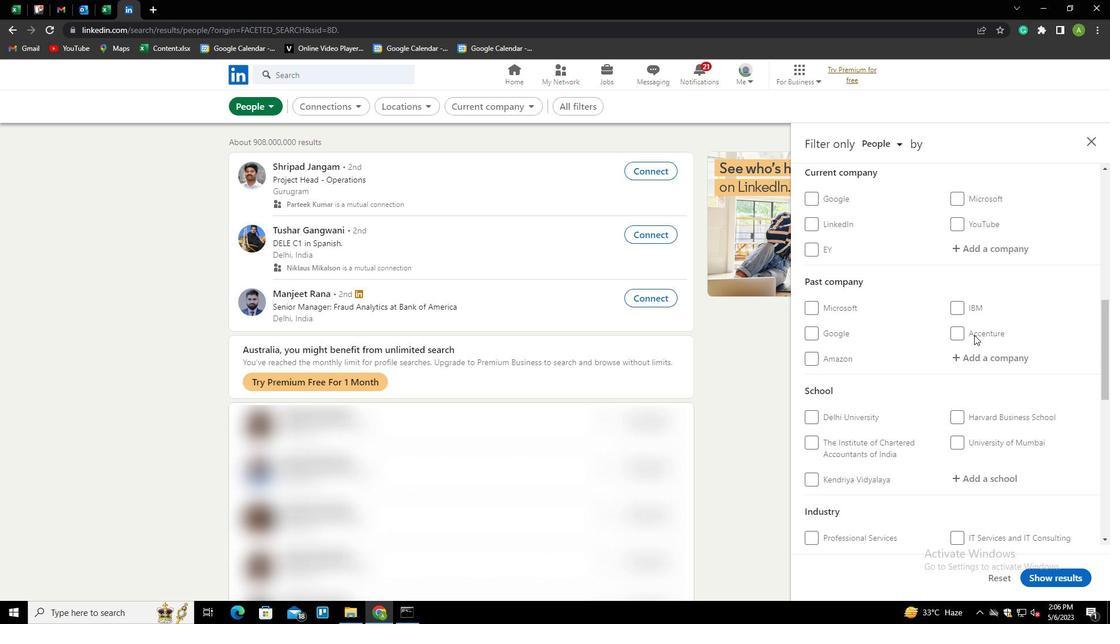 
Action: Mouse moved to (975, 329)
Screenshot: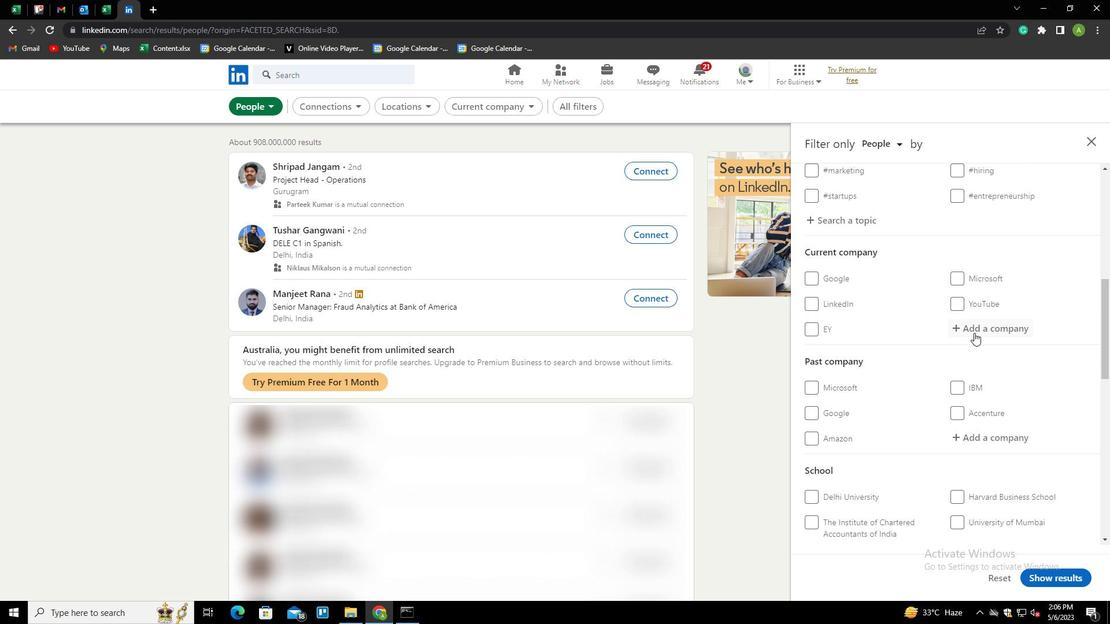 
Action: Mouse pressed left at (975, 329)
Screenshot: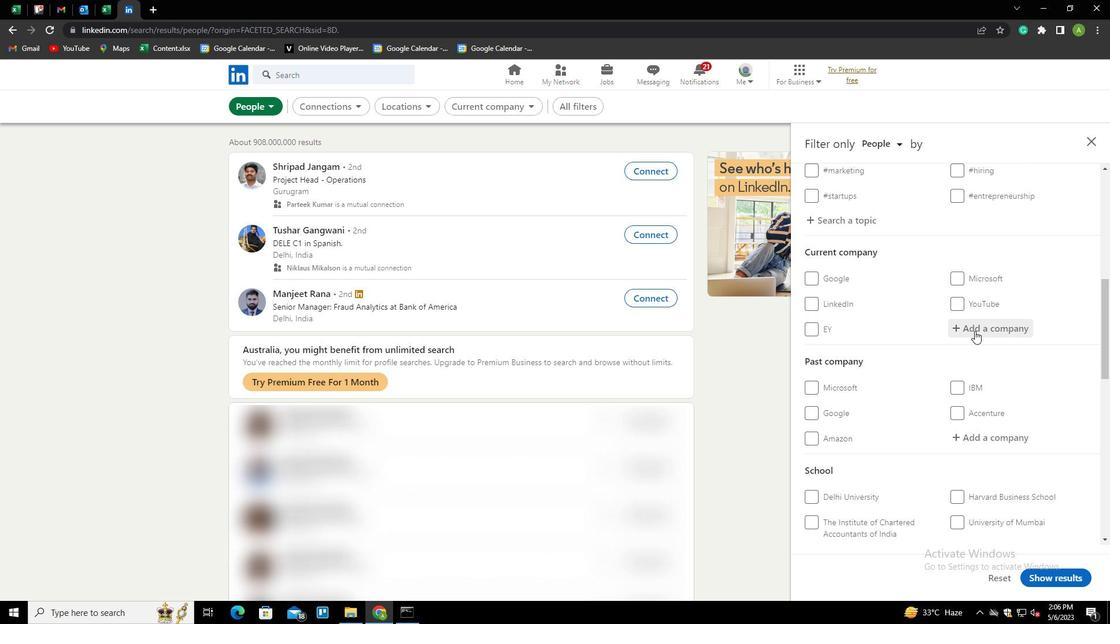 
Action: Key pressed <Key.shift>TEACH<Key.space><Key.shift>FOR<Key.space><Key.shift>INDIA<Key.down><Key.enter>
Screenshot: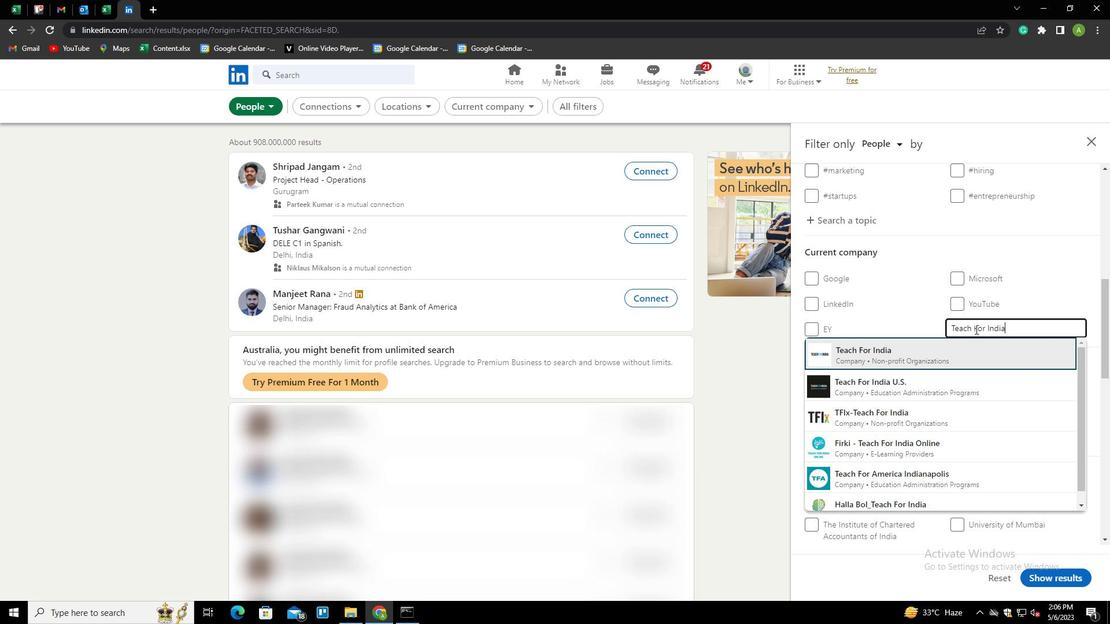 
Action: Mouse moved to (986, 326)
Screenshot: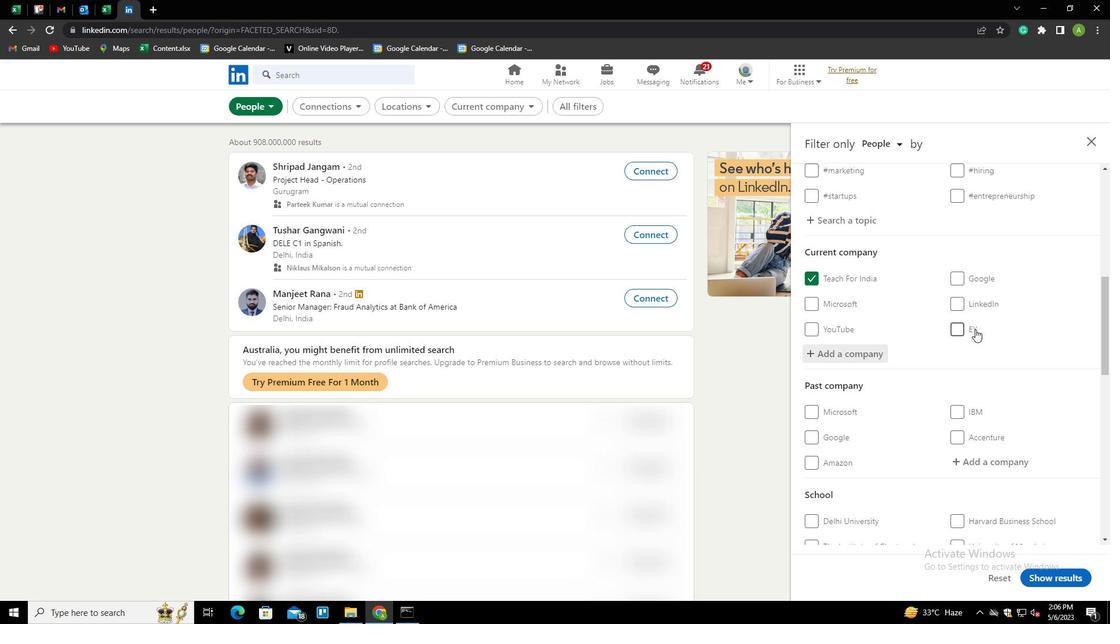 
Action: Mouse scrolled (986, 325) with delta (0, 0)
Screenshot: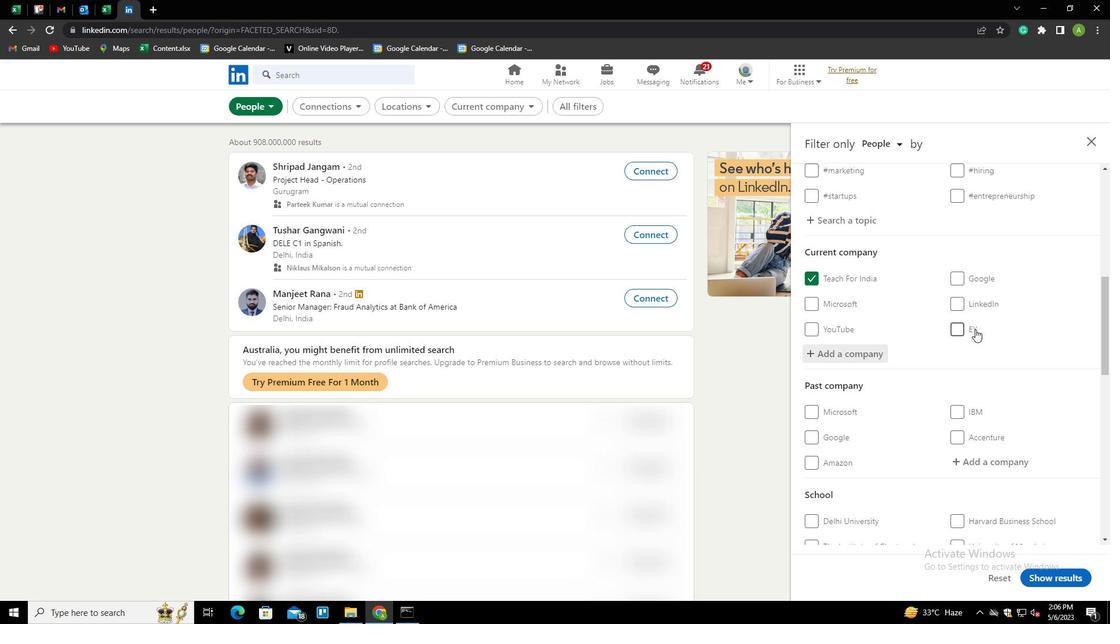 
Action: Mouse scrolled (986, 325) with delta (0, 0)
Screenshot: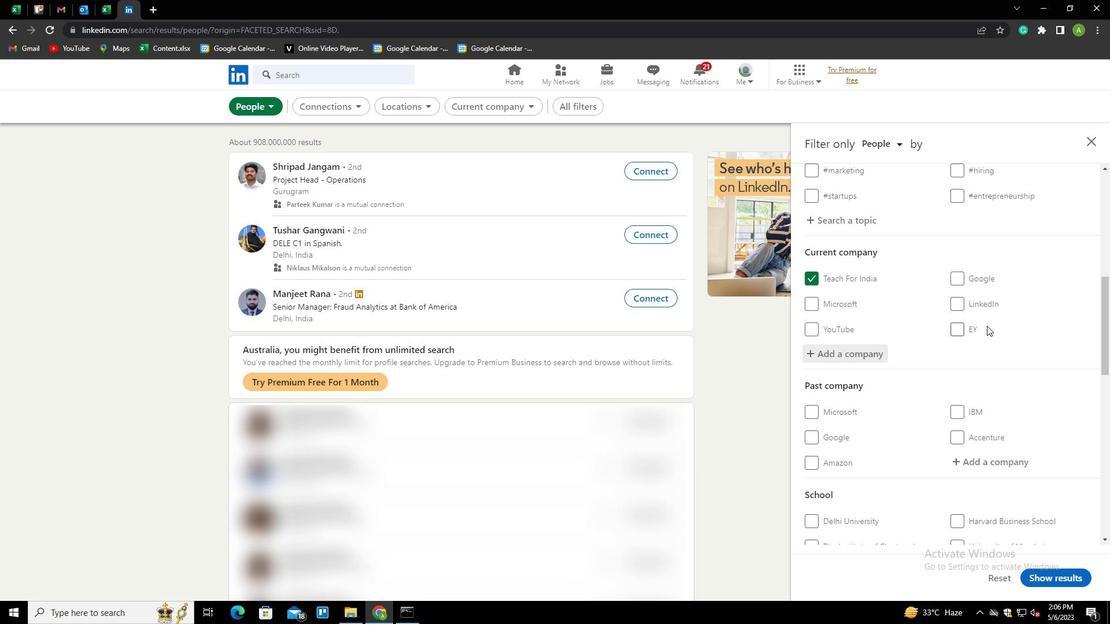 
Action: Mouse scrolled (986, 325) with delta (0, 0)
Screenshot: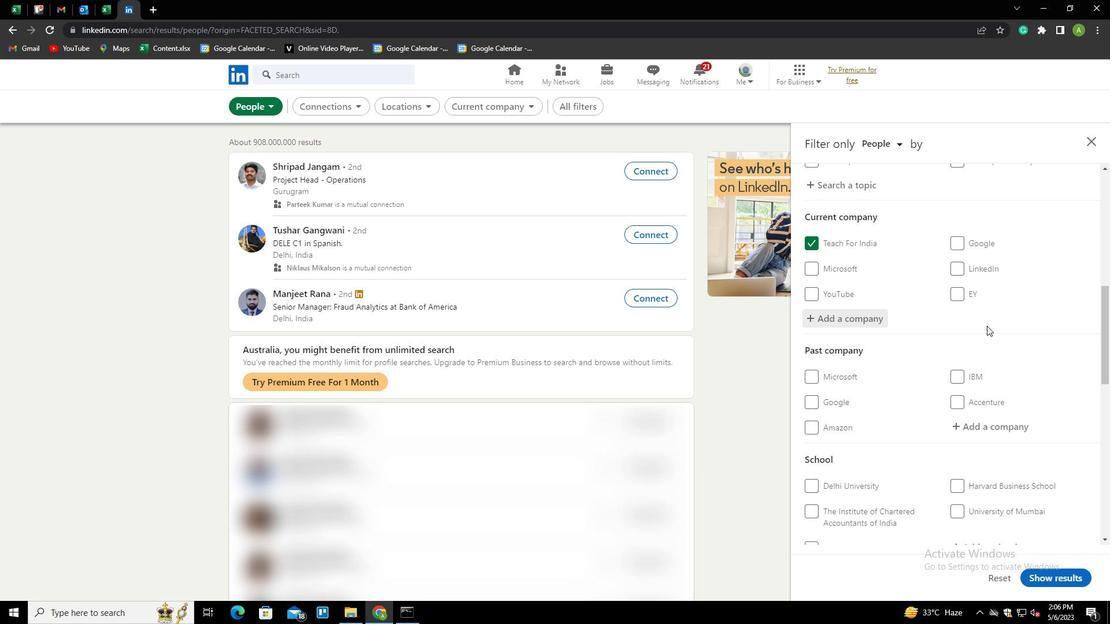 
Action: Mouse scrolled (986, 325) with delta (0, 0)
Screenshot: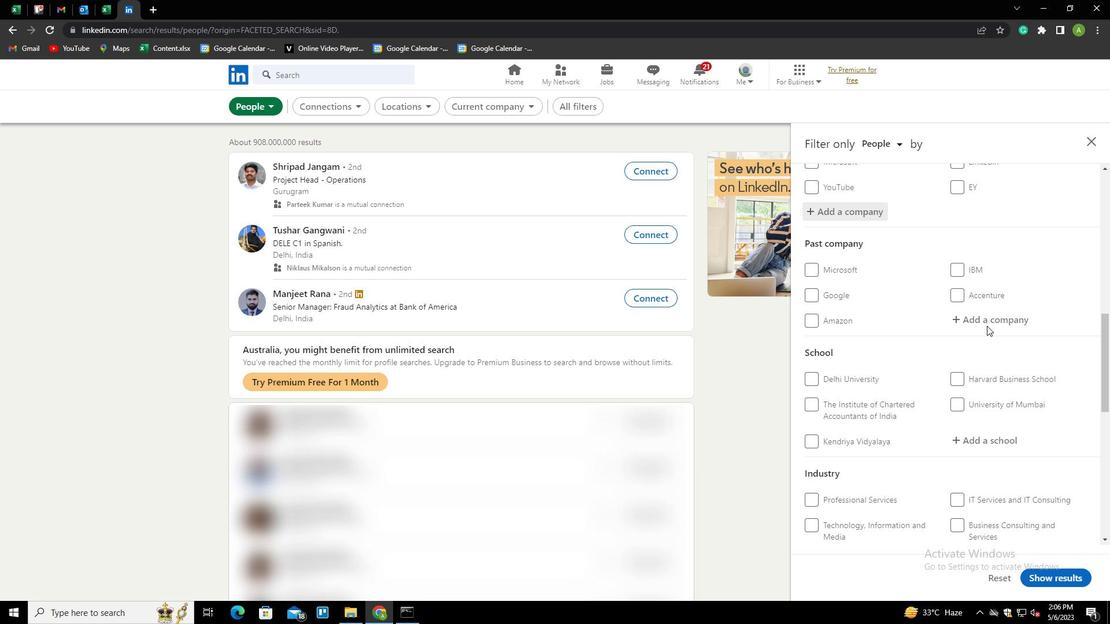 
Action: Mouse moved to (978, 352)
Screenshot: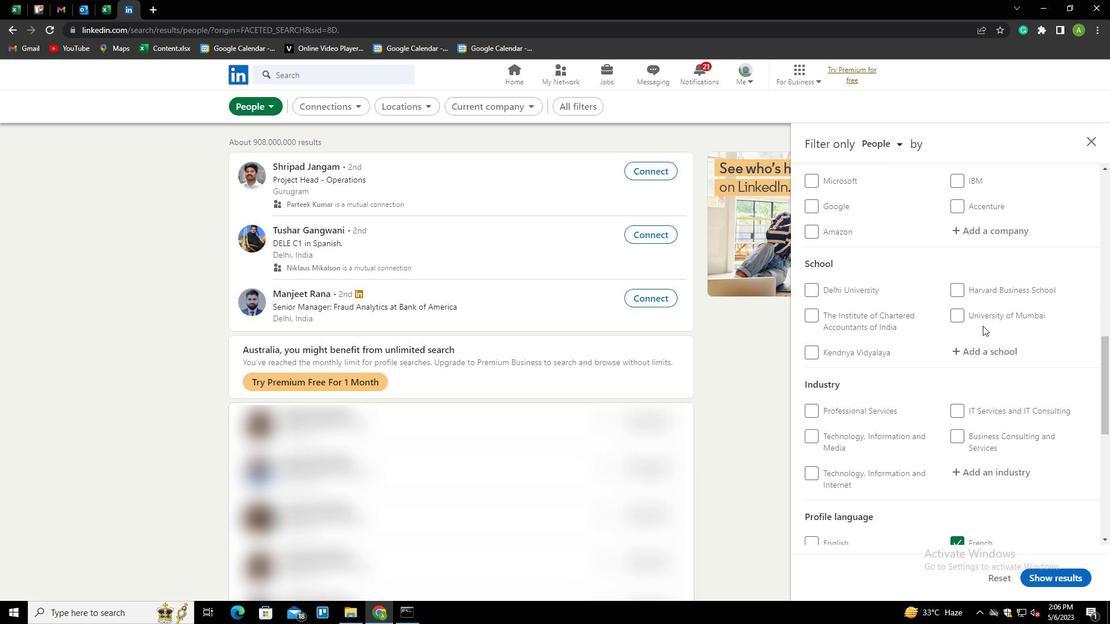
Action: Mouse pressed left at (978, 352)
Screenshot: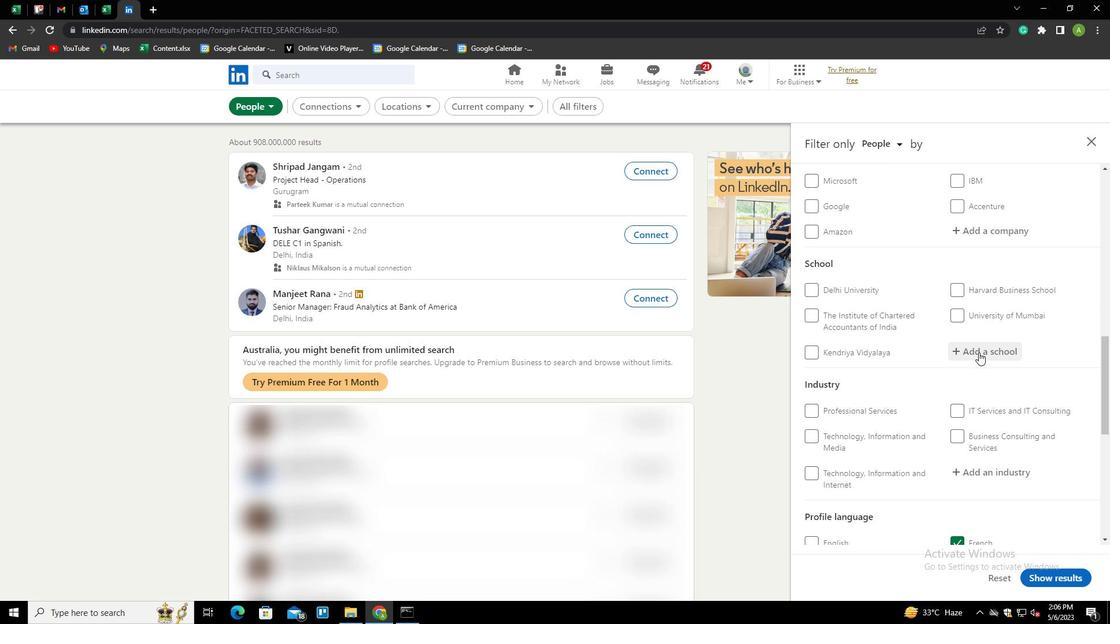 
Action: Key pressed <Key.shift><Key.shift><Key.shift><Key.shift><Key.shift><Key.shift><Key.shift><Key.shift><Key.shift><Key.shift><Key.shift><Key.shift><Key.shift><Key.shift><Key.shift><Key.shift><Key.shift><Key.shift><Key.shift><Key.shift><Key.shift><Key.shift><Key.shift><Key.shift>KSR<Key.space><Key.shift>COLLEGE<Key.space>OF<Key.space><Key.shift>EDUCATION<Key.down><Key.enter>
Screenshot: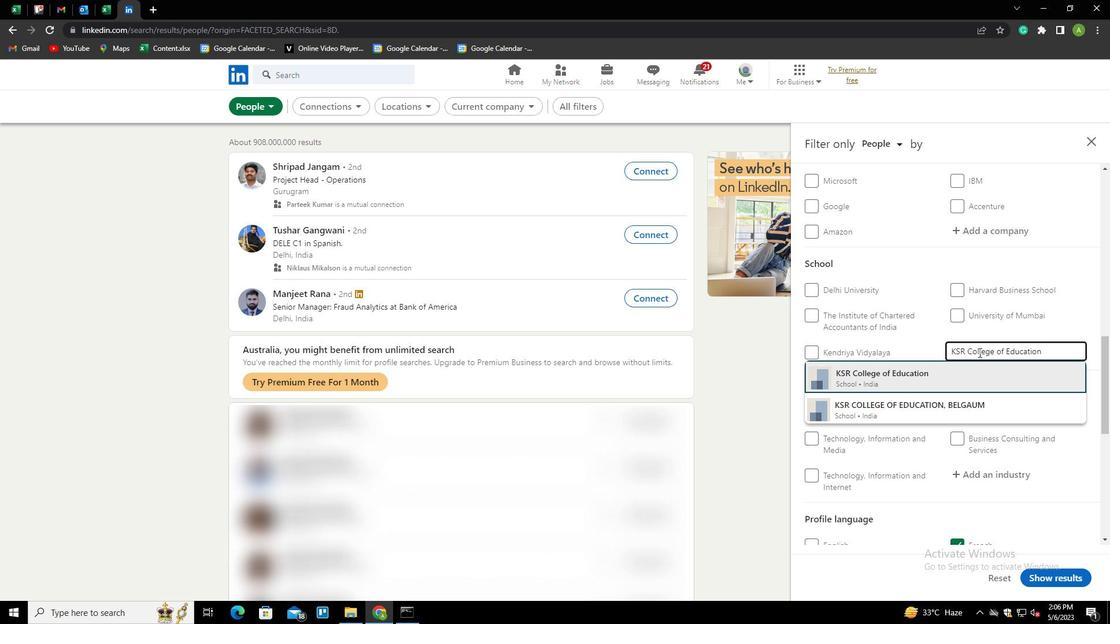 
Action: Mouse scrolled (978, 352) with delta (0, 0)
Screenshot: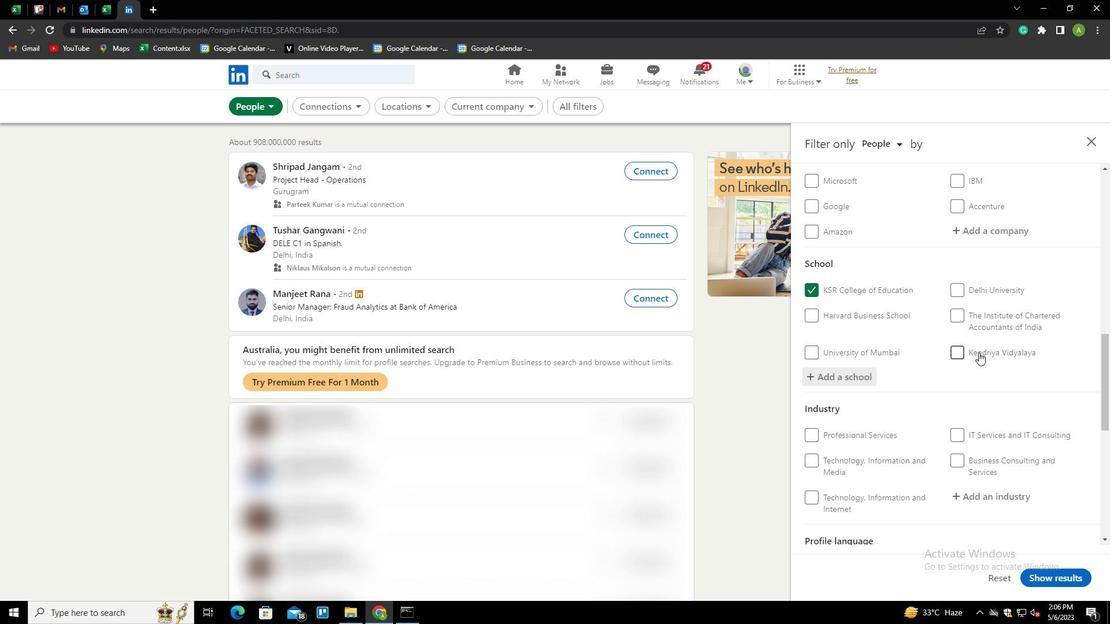 
Action: Mouse scrolled (978, 352) with delta (0, 0)
Screenshot: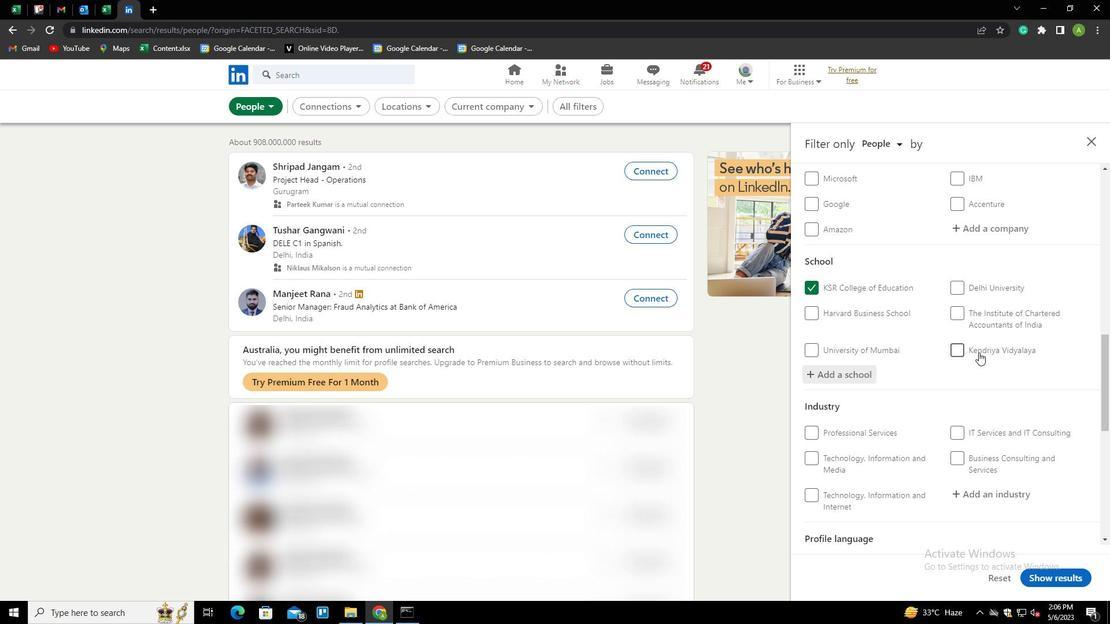 
Action: Mouse scrolled (978, 352) with delta (0, 0)
Screenshot: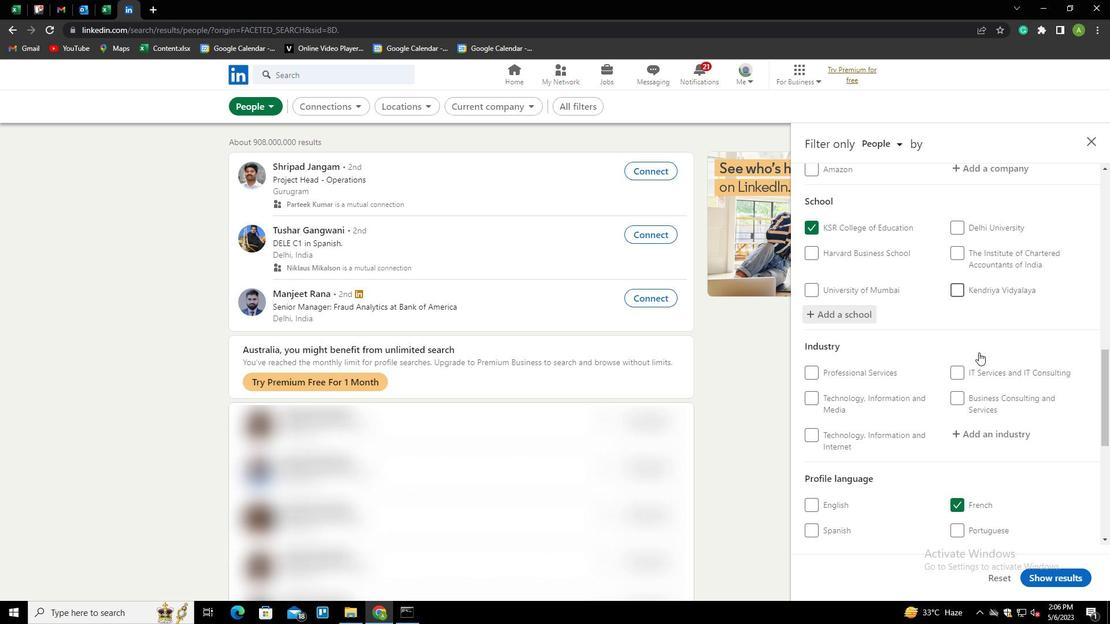 
Action: Mouse moved to (981, 324)
Screenshot: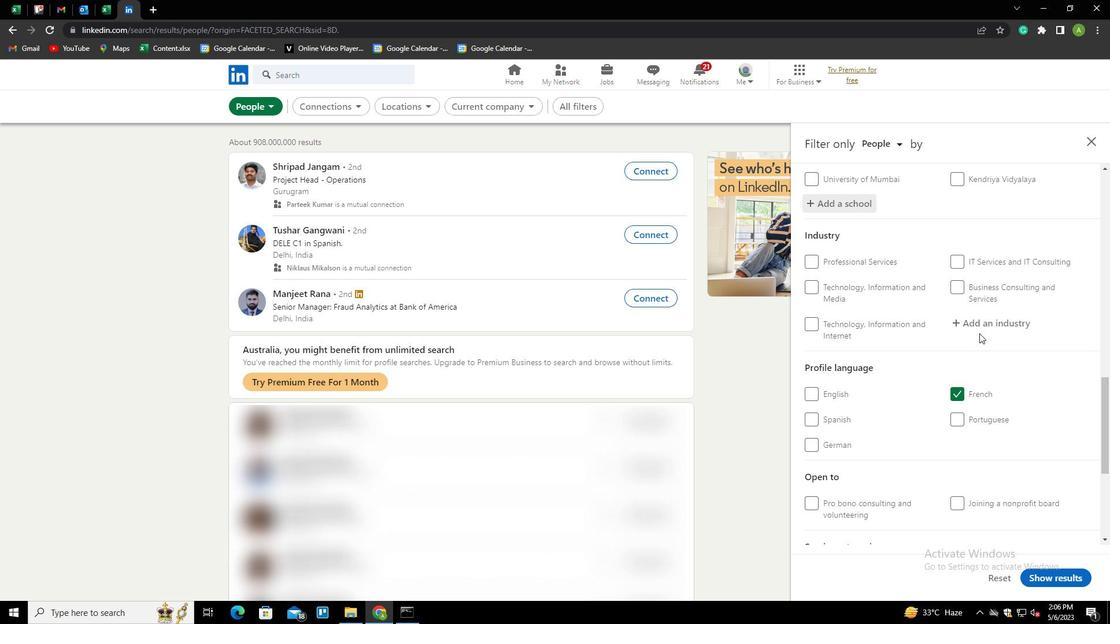 
Action: Mouse pressed left at (981, 324)
Screenshot: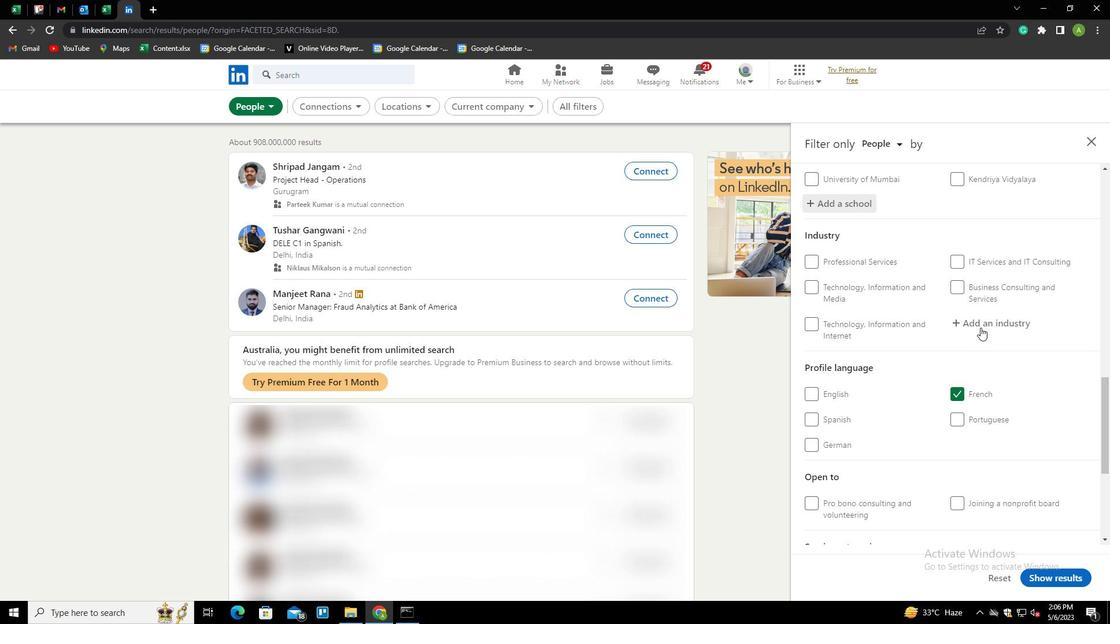 
Action: Key pressed <Key.shift>
Screenshot: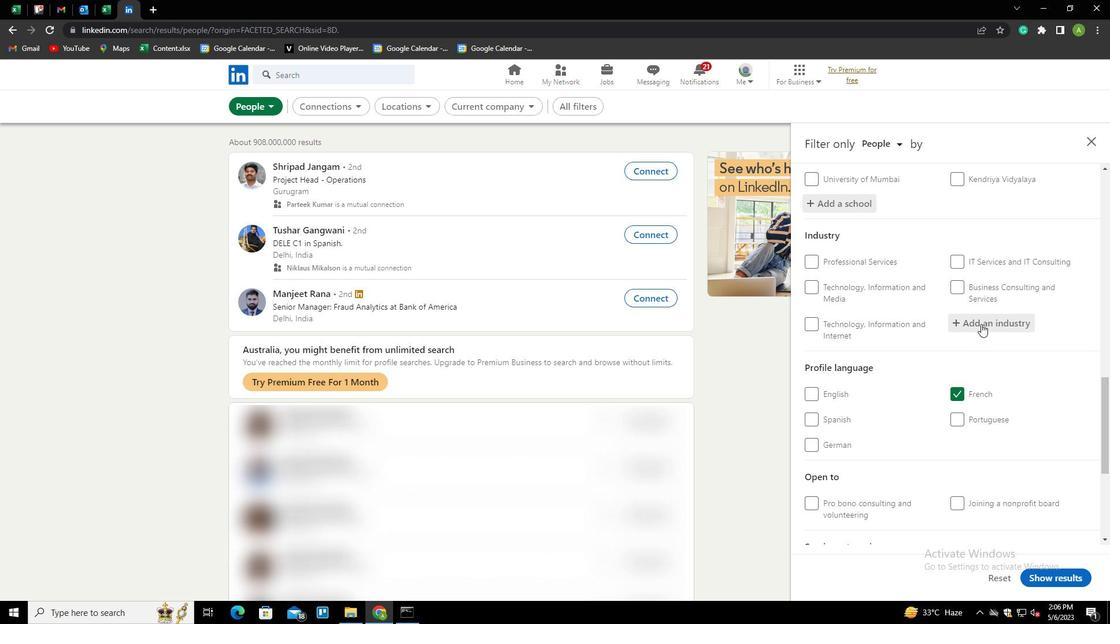 
Action: Mouse moved to (977, 324)
Screenshot: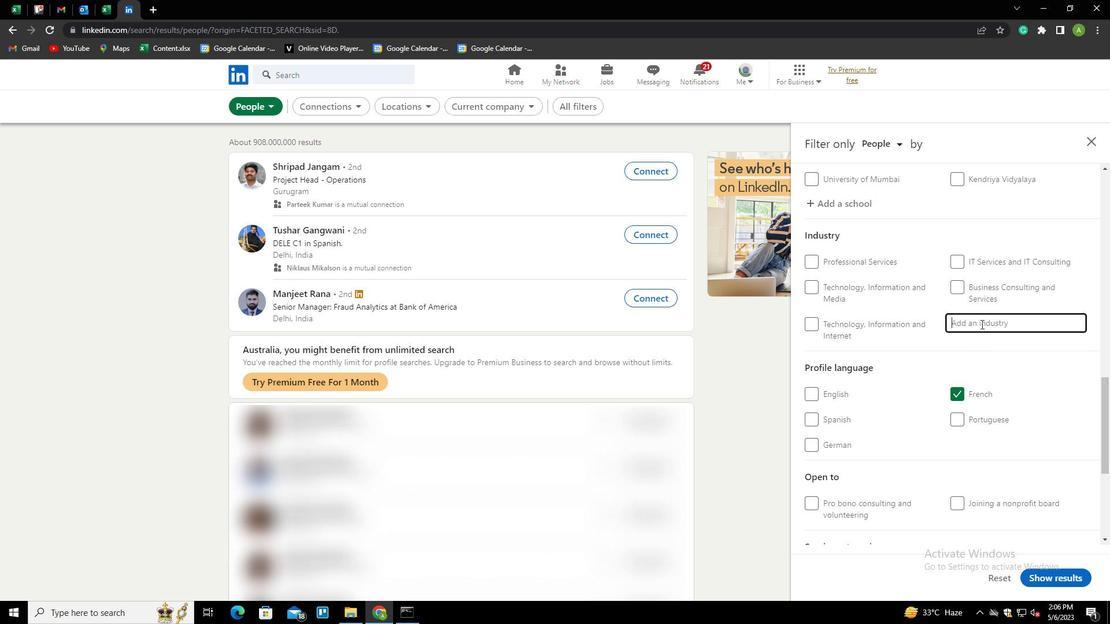 
Action: Key pressed C
Screenshot: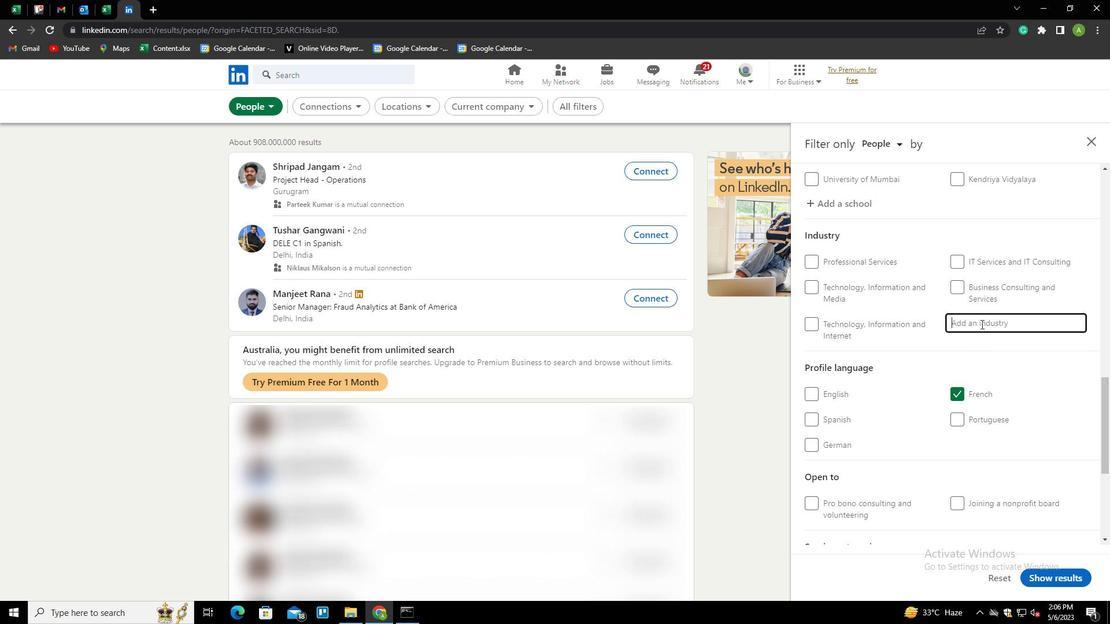 
Action: Mouse moved to (973, 324)
Screenshot: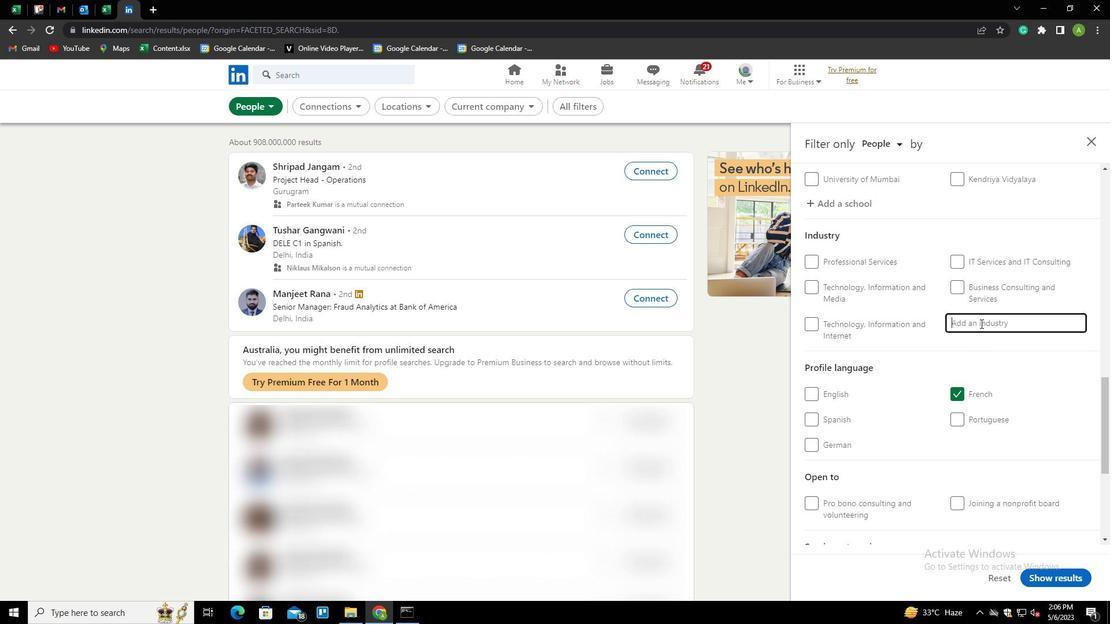 
Action: Key pressed ONSTRUCTION<Key.space><Key.shift><Key.shift><Key.shift><Key.shift><Key.shift><Key.shift><Key.shift><Key.shift><Key.shift><Key.shift>HARDWARE<Key.space>A<Key.shift><Key.backspace><Key.shift>MANUFACTURING<Key.down><Key.enter>
Screenshot: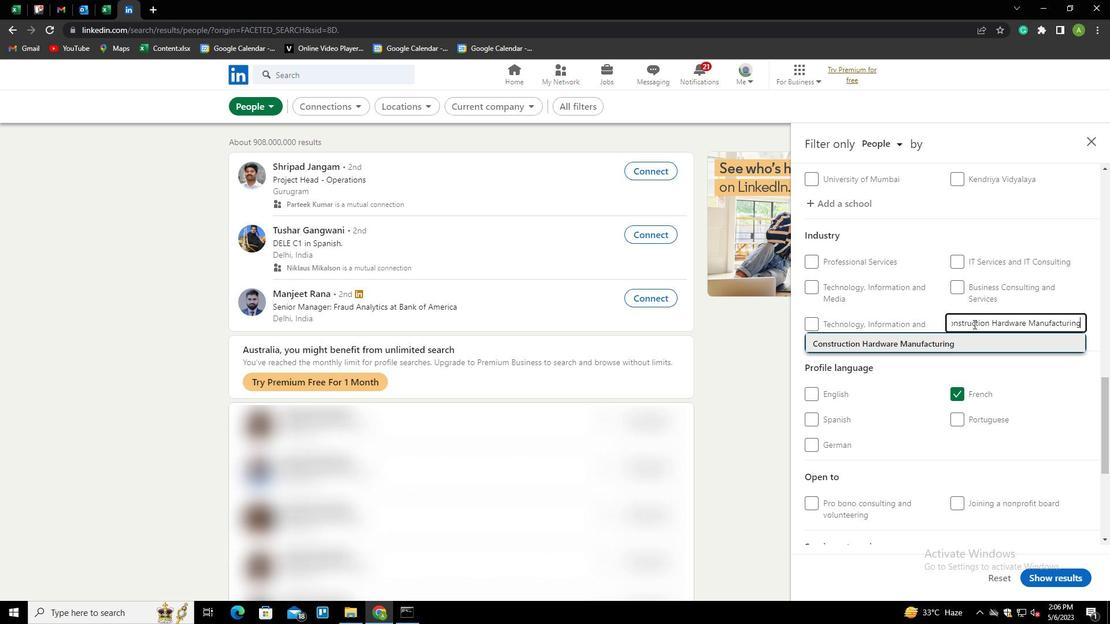 
Action: Mouse scrolled (973, 323) with delta (0, 0)
Screenshot: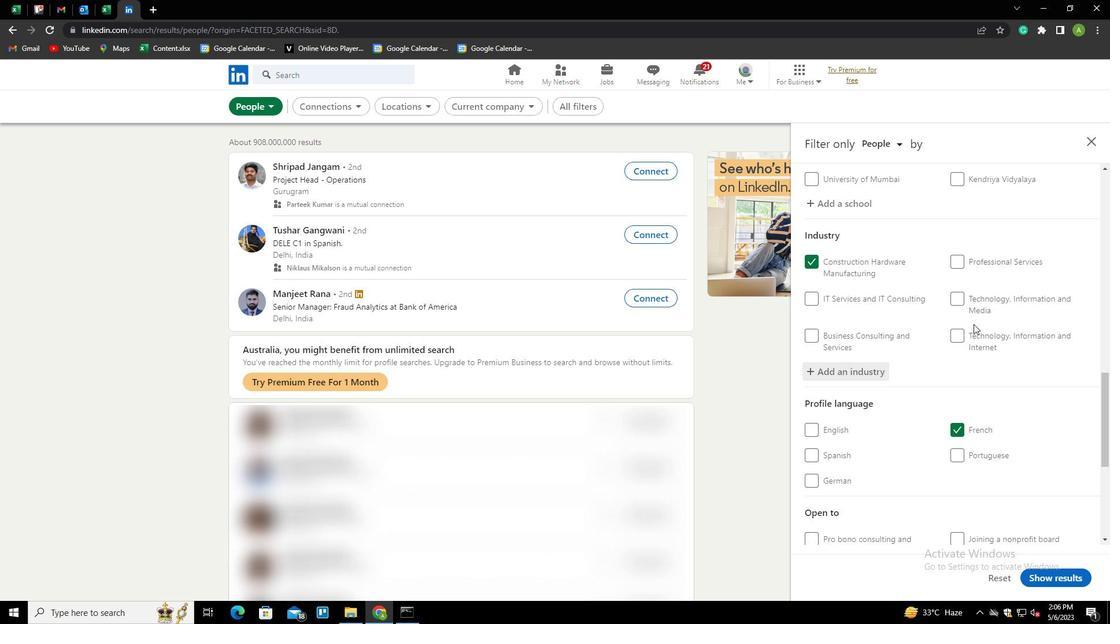 
Action: Mouse scrolled (973, 323) with delta (0, 0)
Screenshot: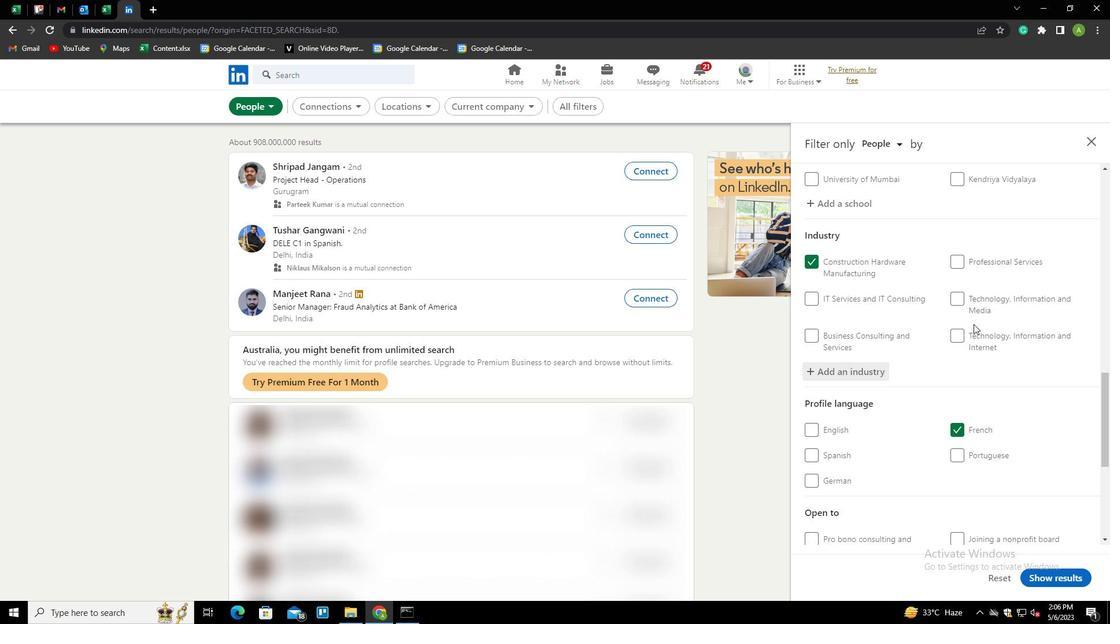 
Action: Mouse scrolled (973, 323) with delta (0, 0)
Screenshot: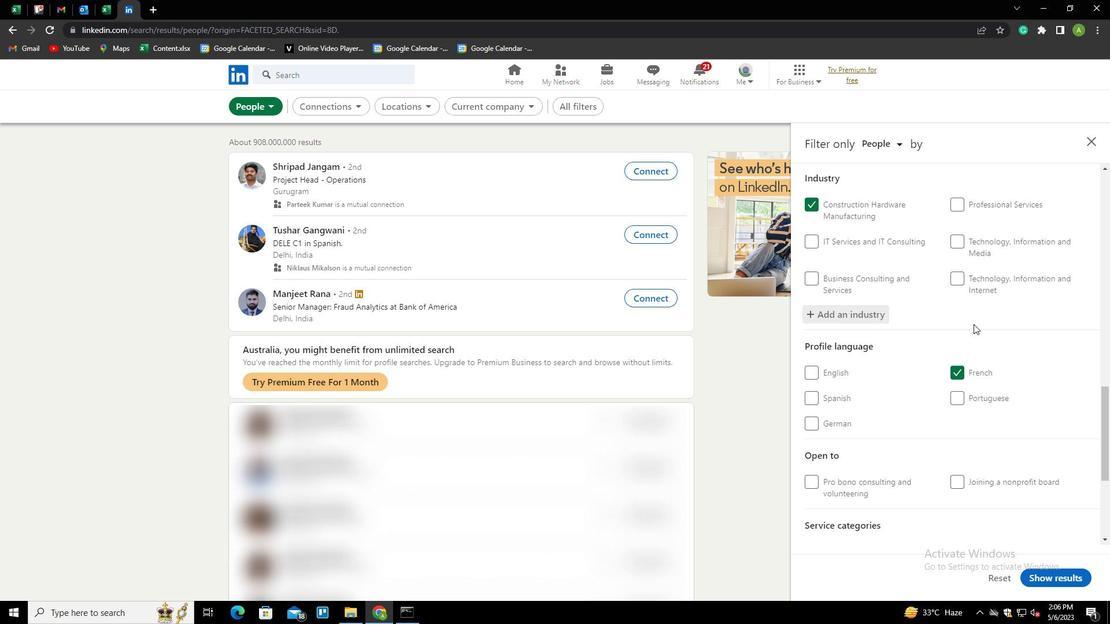 
Action: Mouse scrolled (973, 323) with delta (0, 0)
Screenshot: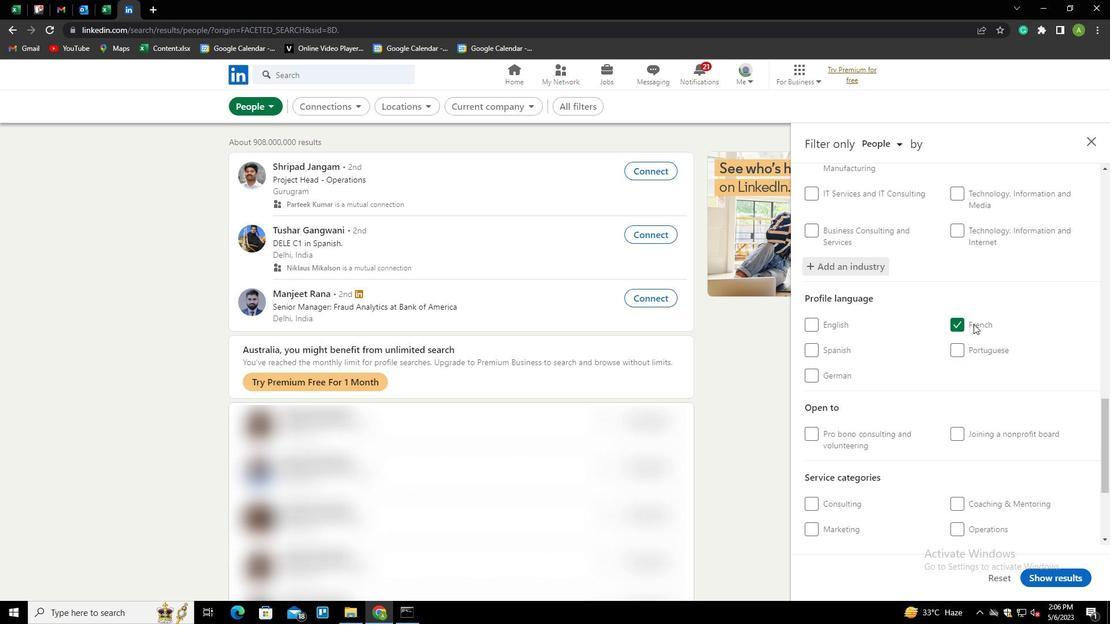 
Action: Mouse scrolled (973, 323) with delta (0, 0)
Screenshot: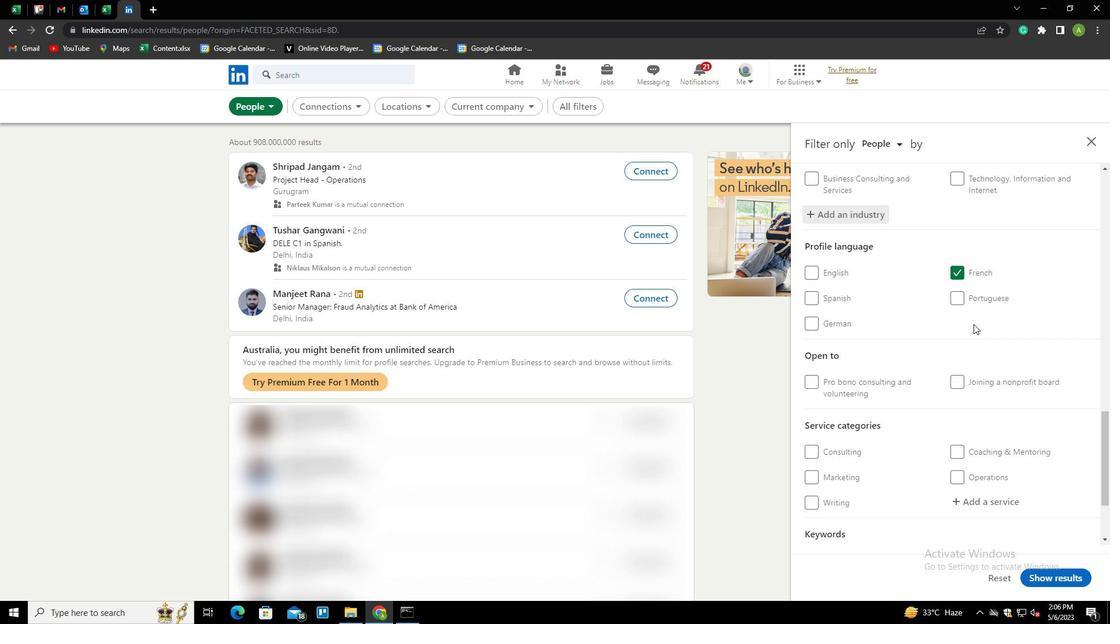 
Action: Mouse moved to (972, 382)
Screenshot: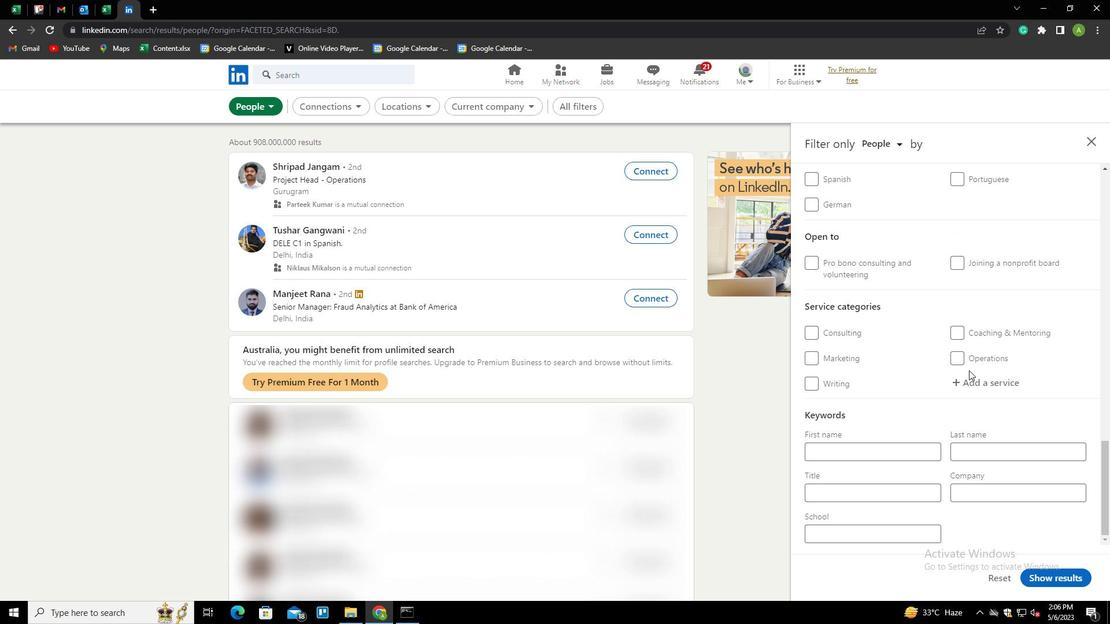 
Action: Mouse pressed left at (972, 382)
Screenshot: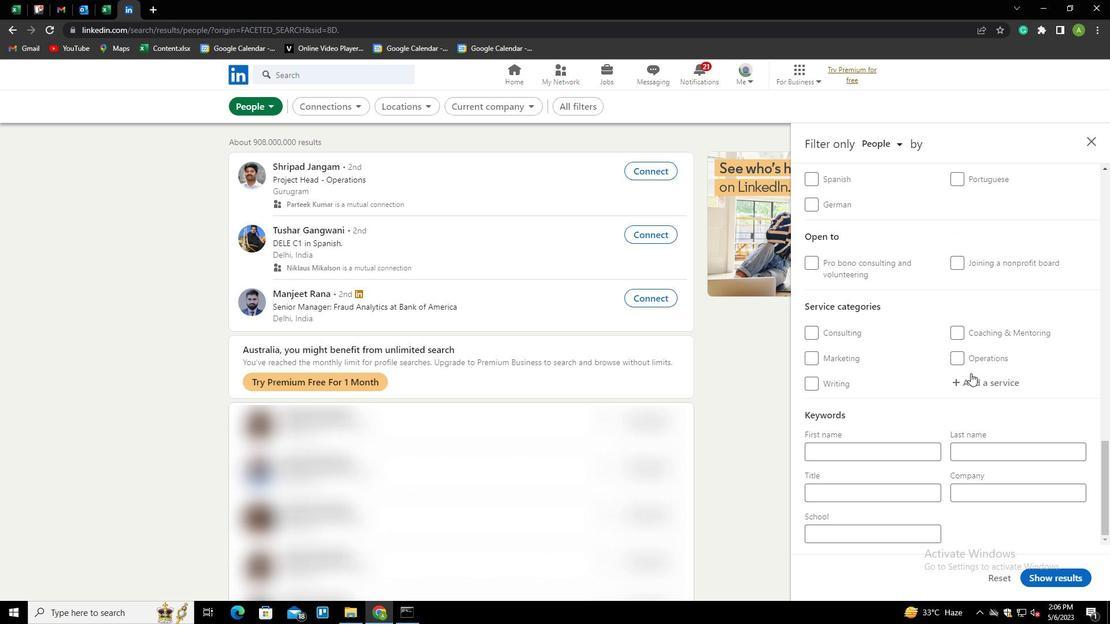 
Action: Key pressed <Key.shift>FILE<Key.space><Key.shift><Key.shift>MANAGEMENT<Key.down><Key.enter>
Screenshot: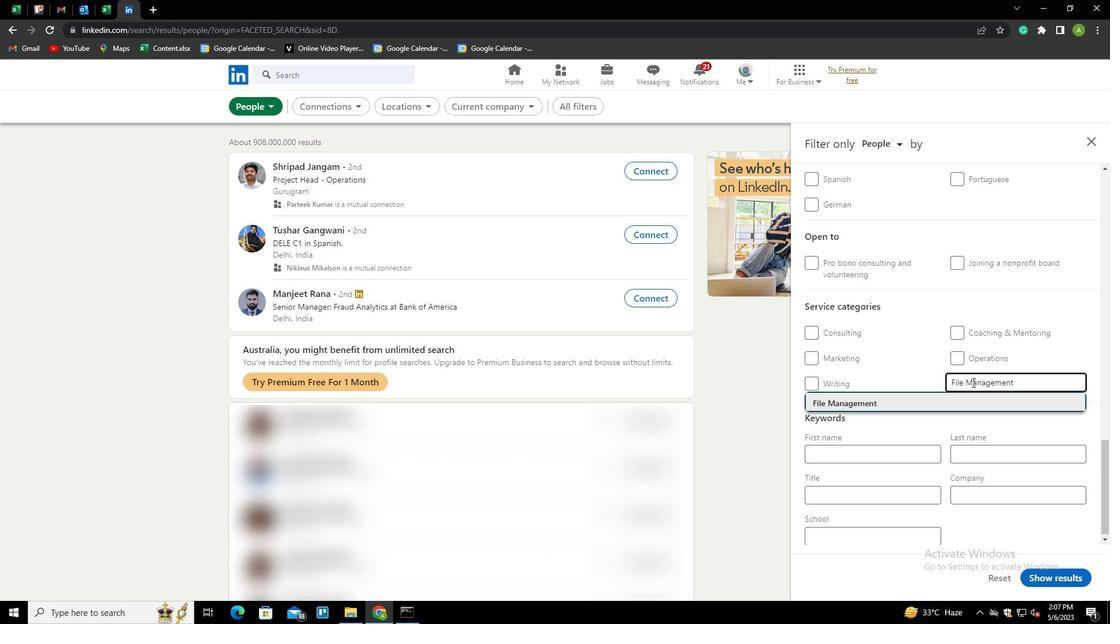 
Action: Mouse scrolled (972, 382) with delta (0, 0)
Screenshot: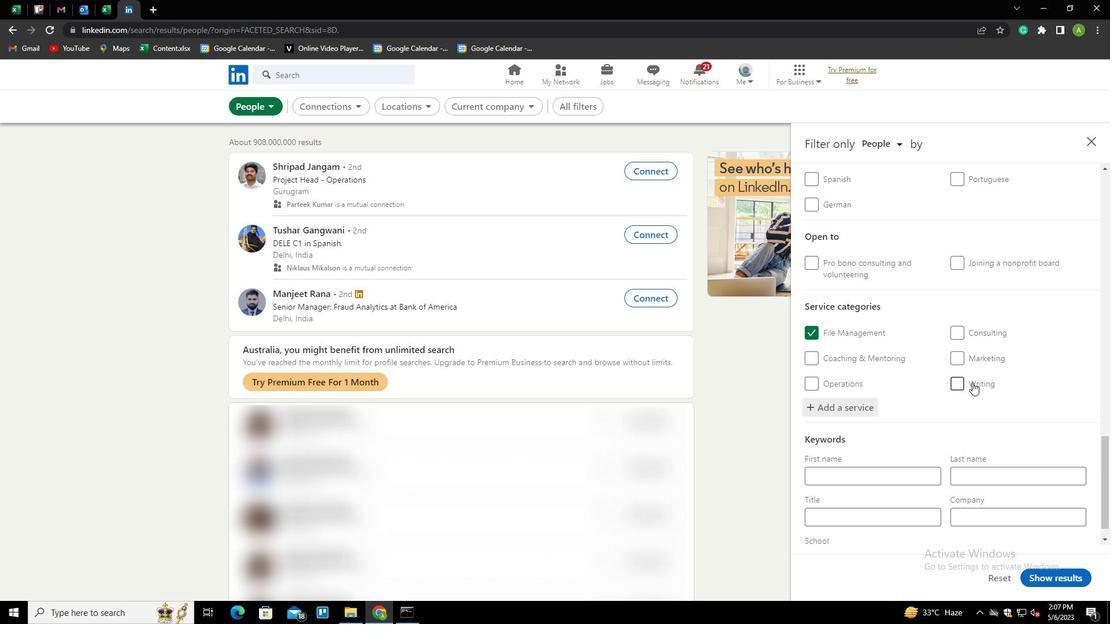 
Action: Mouse scrolled (972, 382) with delta (0, 0)
Screenshot: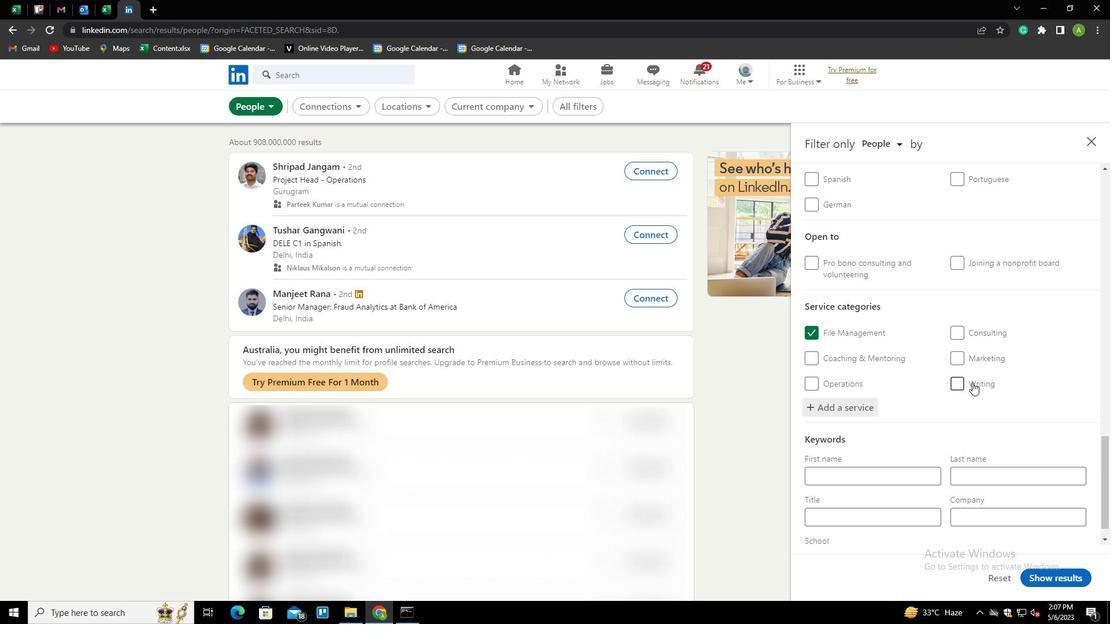 
Action: Mouse scrolled (972, 382) with delta (0, 0)
Screenshot: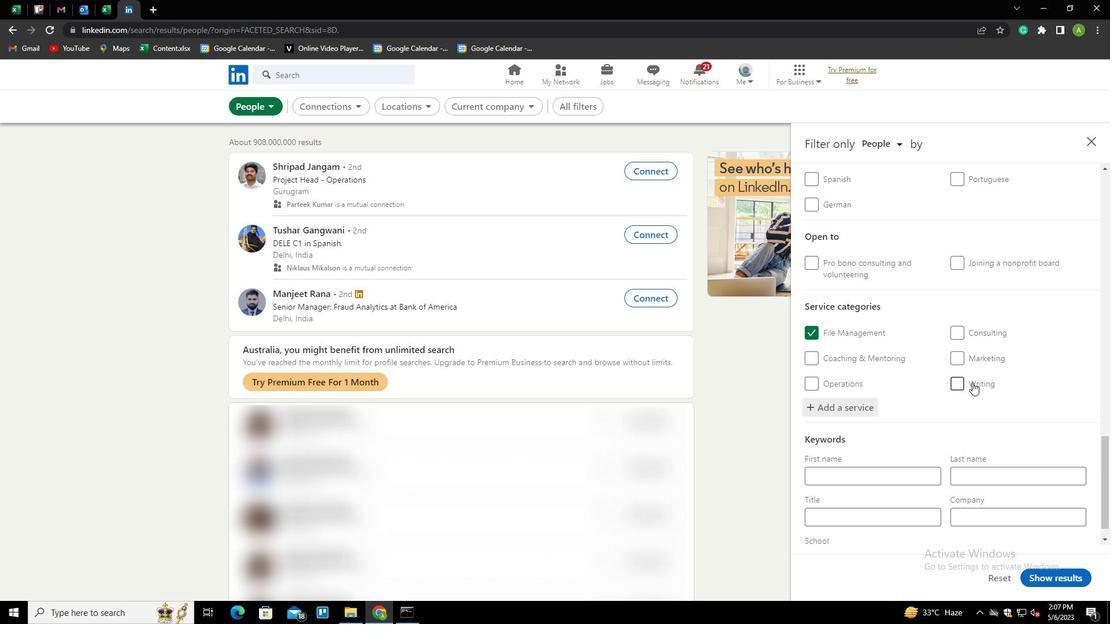 
Action: Mouse scrolled (972, 382) with delta (0, 0)
Screenshot: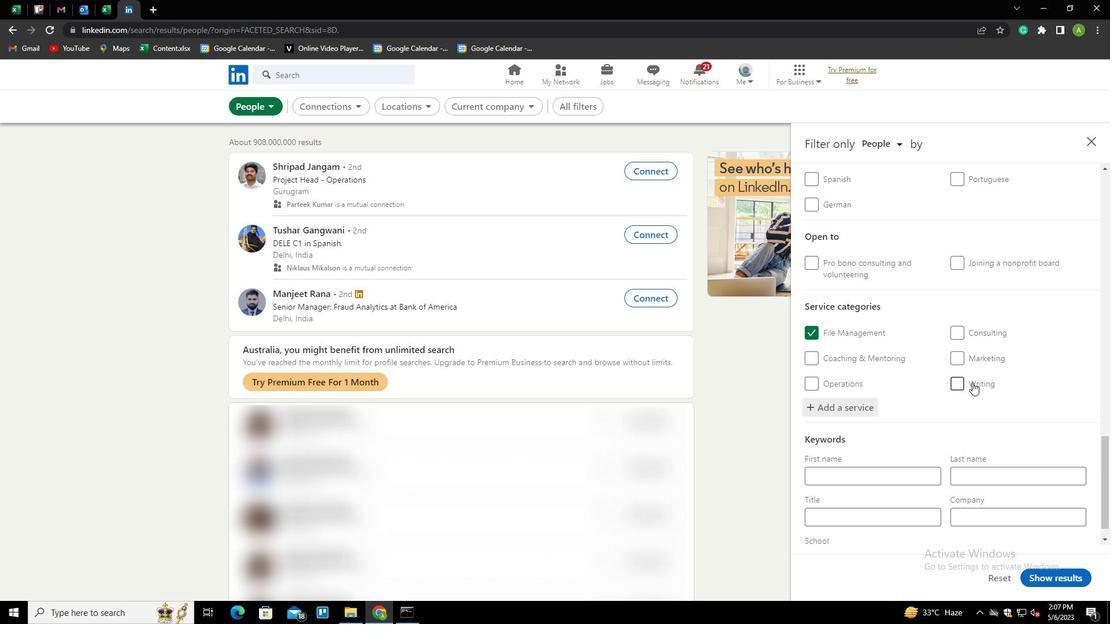 
Action: Mouse moved to (919, 509)
Screenshot: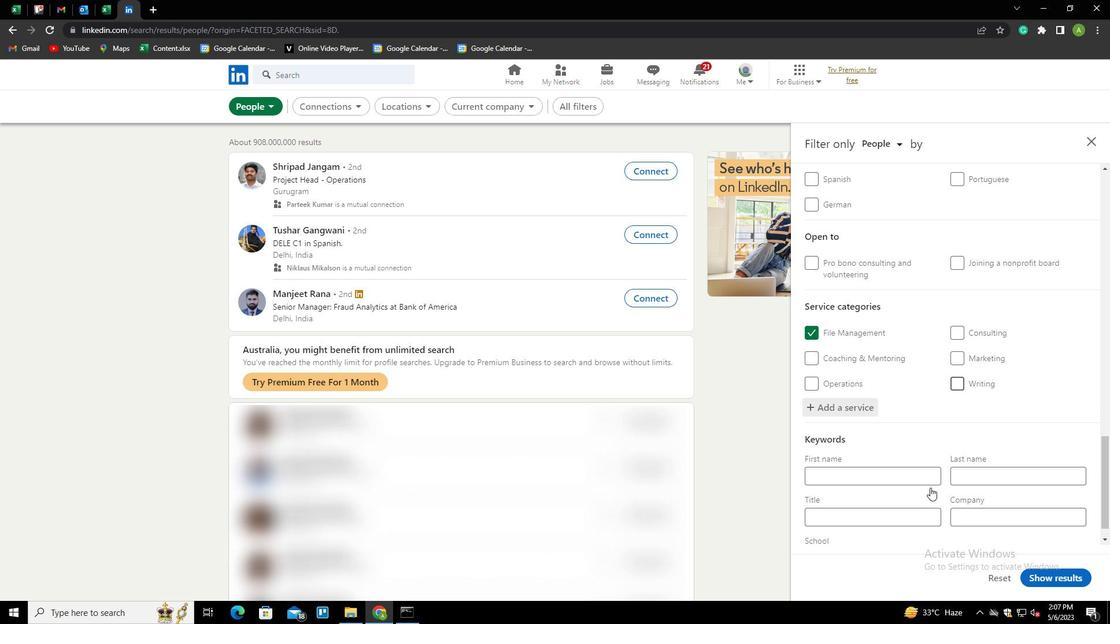 
Action: Mouse pressed left at (919, 509)
Screenshot: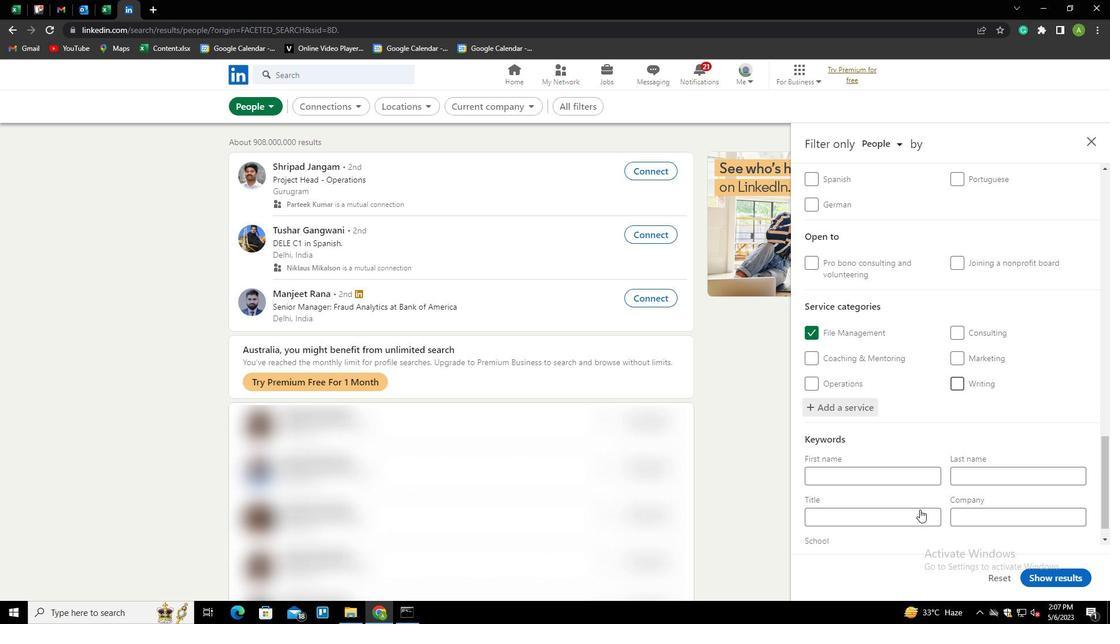 
Action: Mouse moved to (911, 505)
Screenshot: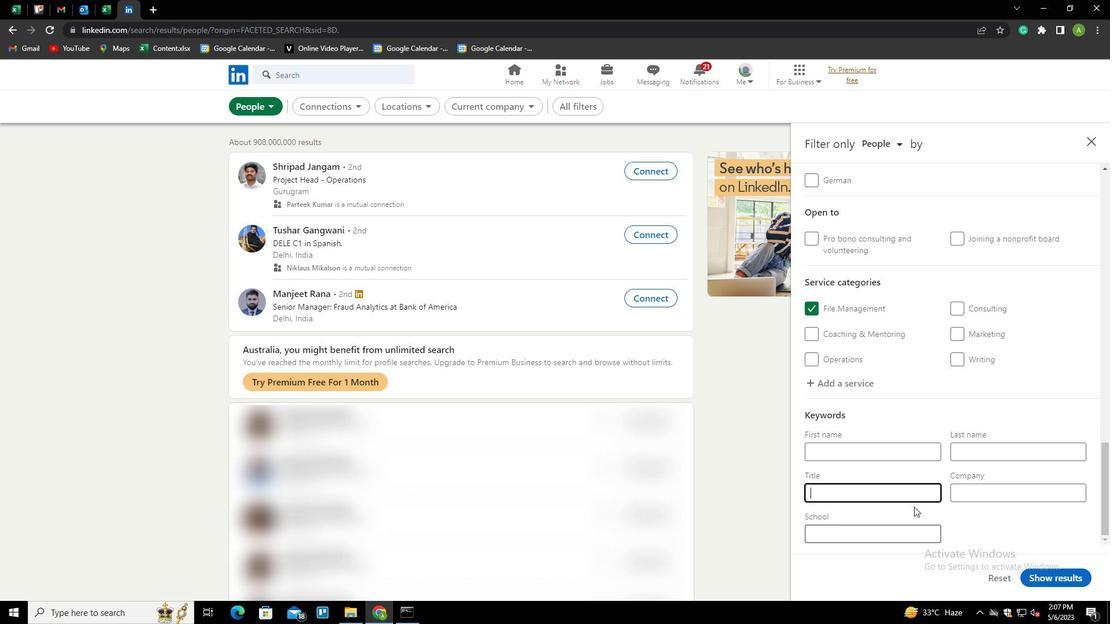 
Action: Key pressed <Key.shift>
Screenshot: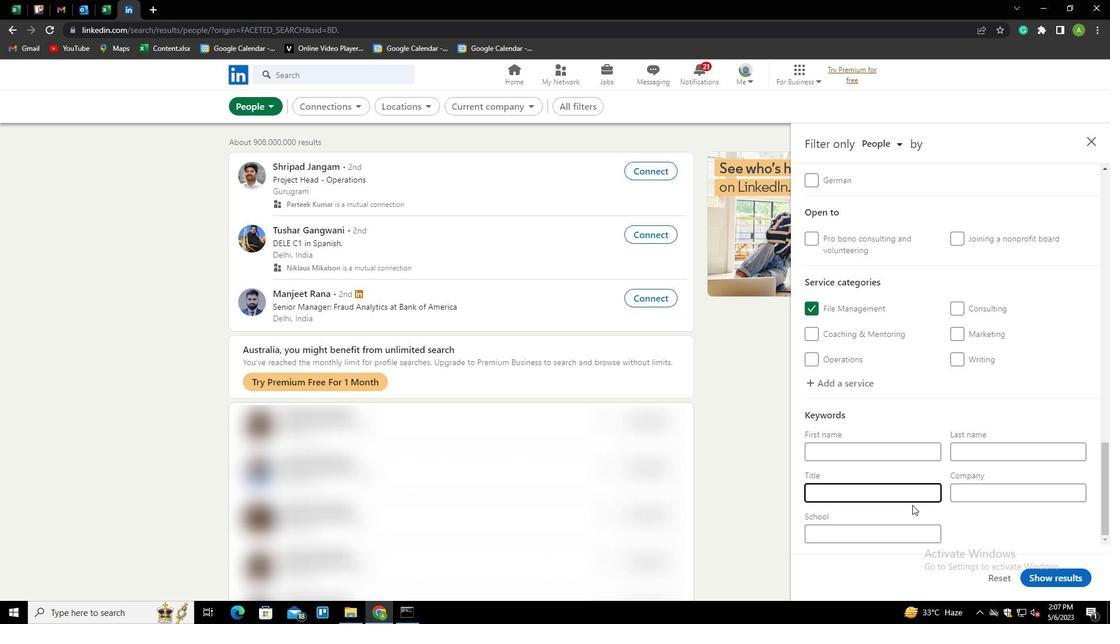 
Action: Mouse moved to (911, 504)
Screenshot: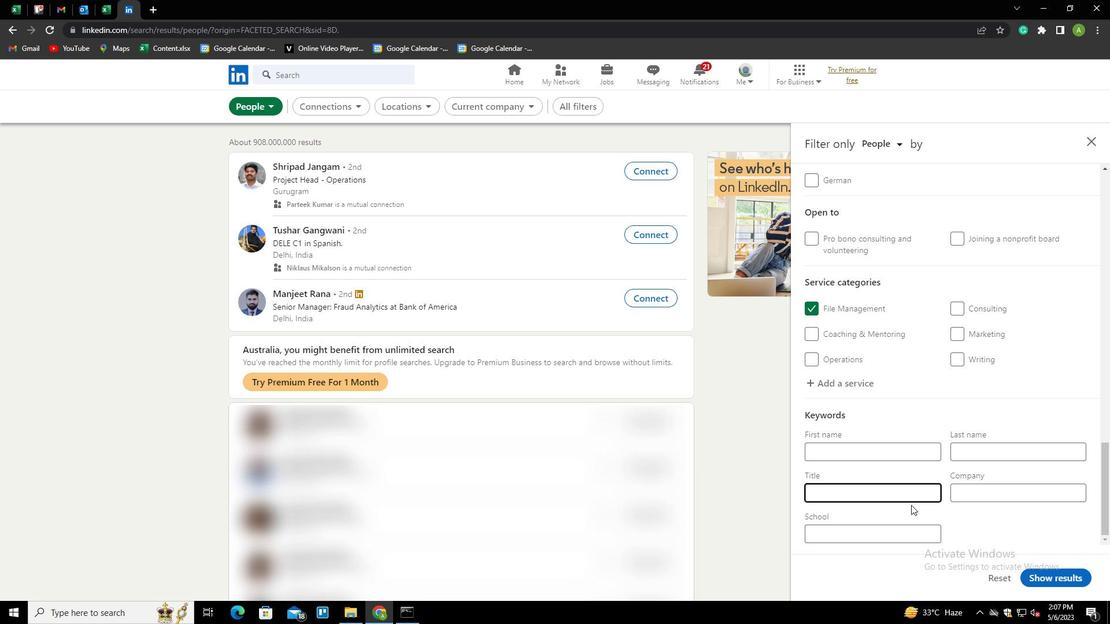 
Action: Key pressed <Key.shift><Key.shift><Key.shift><Key.shift><Key.shift><Key.shift>E<Key.backspace><Key.shift><Key.shift>IRON<Key.space><Key.shift>WORKER
Screenshot: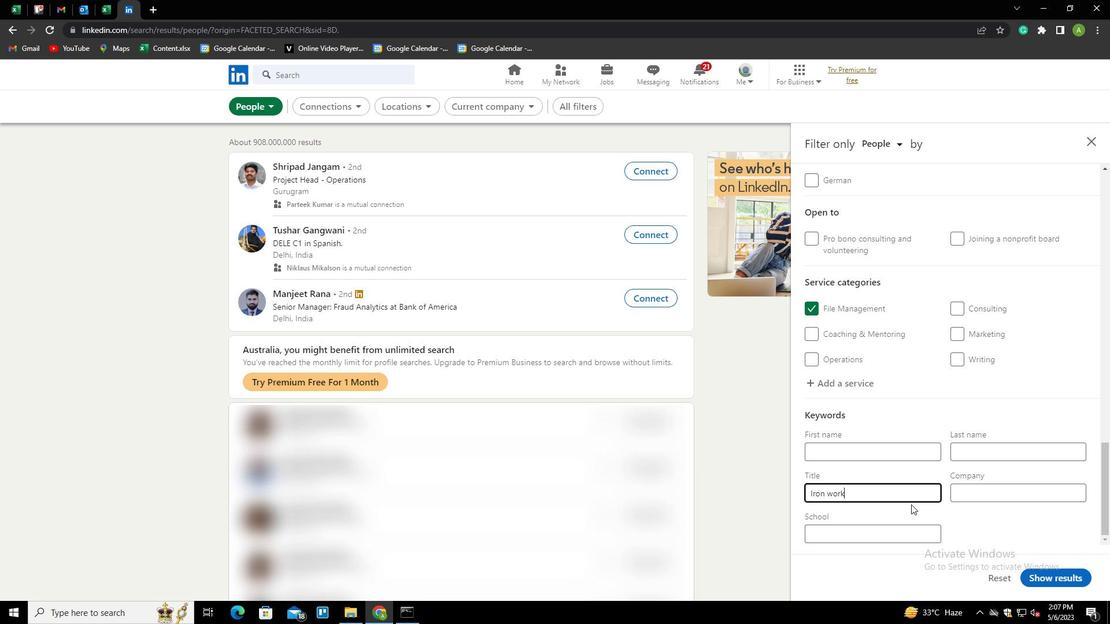 
Action: Mouse moved to (1031, 517)
Screenshot: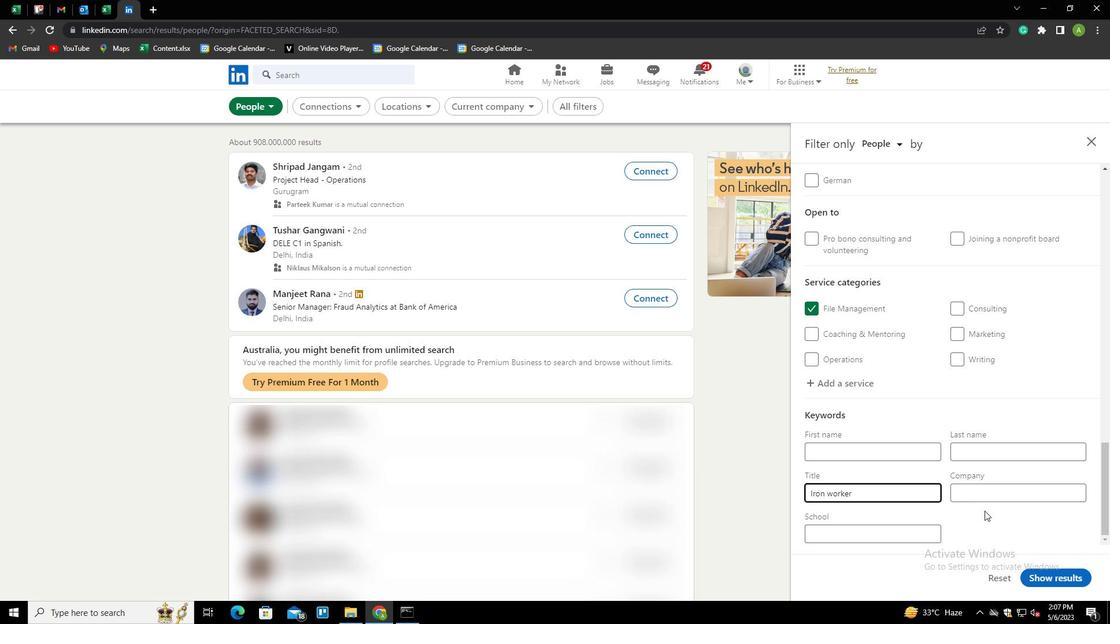 
Action: Mouse pressed left at (1031, 517)
Screenshot: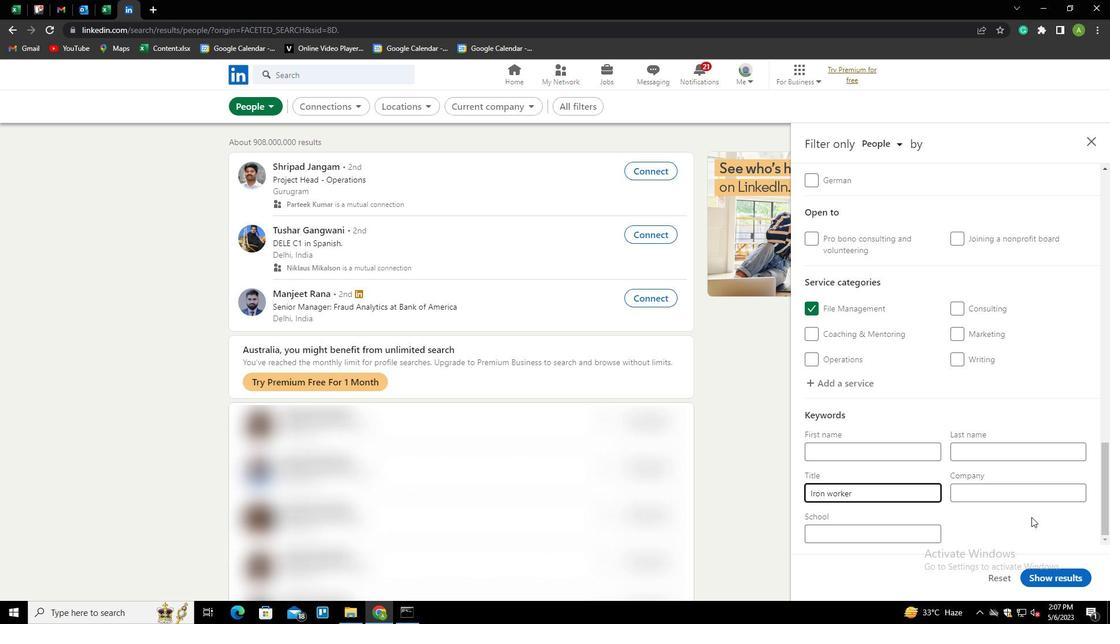 
Action: Mouse moved to (1043, 573)
Screenshot: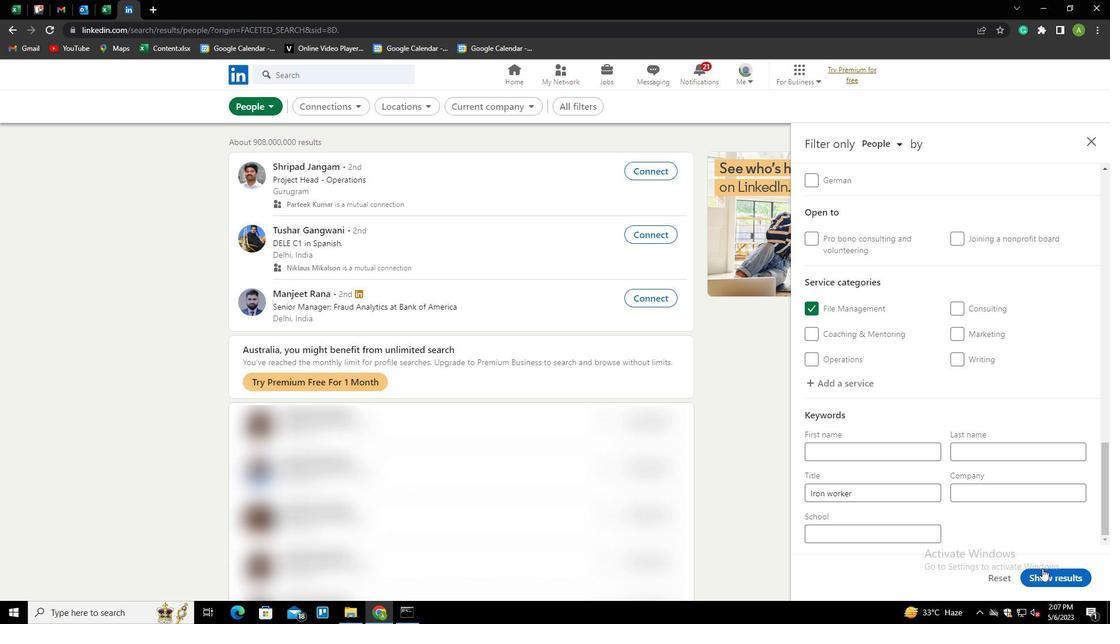 
Action: Mouse pressed left at (1043, 573)
Screenshot: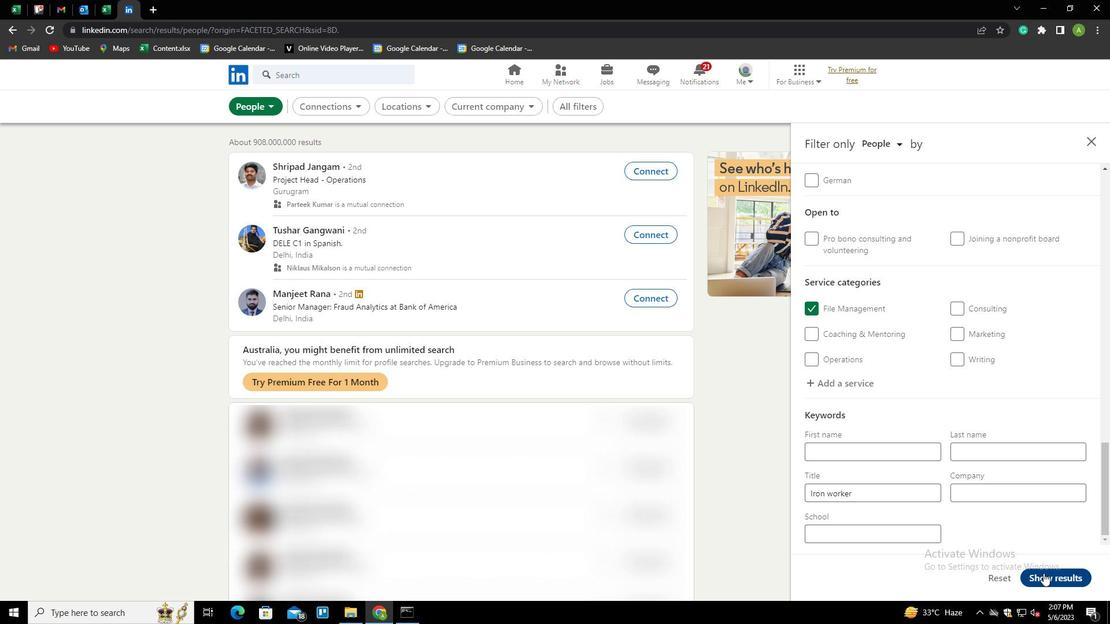 
